 Task: Open the event Second Webinar: Advanced Google AdWords Campaign Strategies on '2023/11/07', change the date to 2023/11/01, change the font style of the description to Verdana, set the availability to Tentative, insert an emoji Yellow heart, logged in from the account softage.10@softage.net and add another guest for the event, softage.5@softage.net. Change the alignment of the event description to Align left.Change the font color of the description to Red and select an event charm, 
Action: Mouse moved to (309, 157)
Screenshot: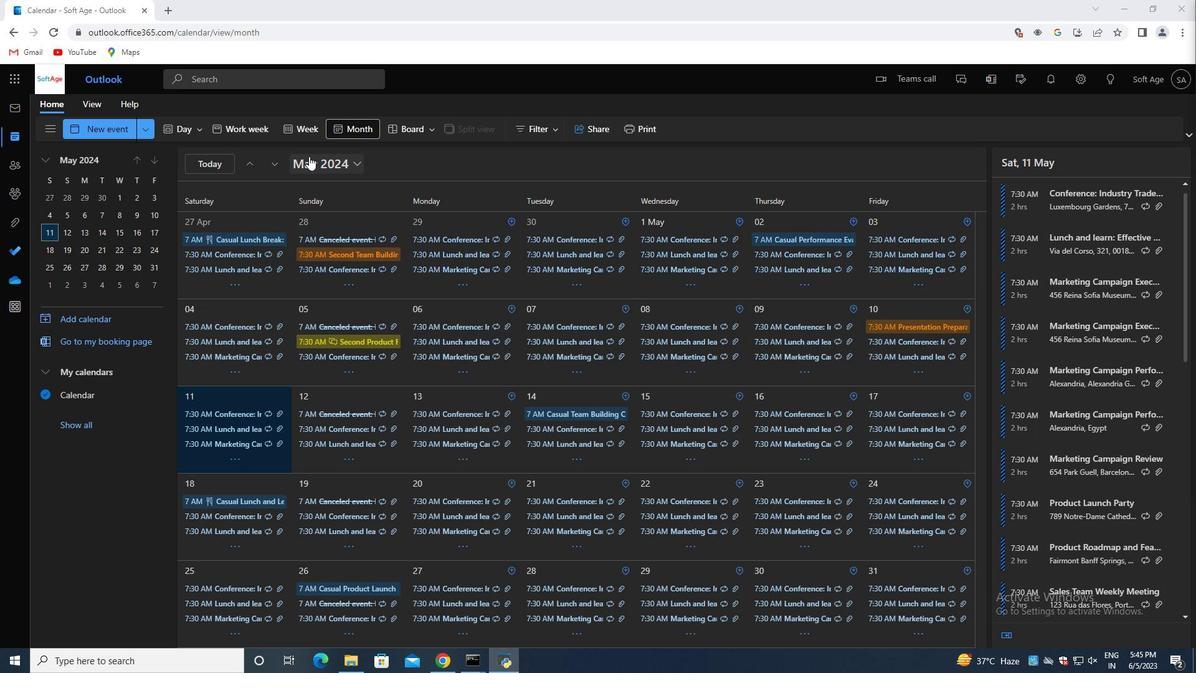 
Action: Mouse pressed left at (309, 157)
Screenshot: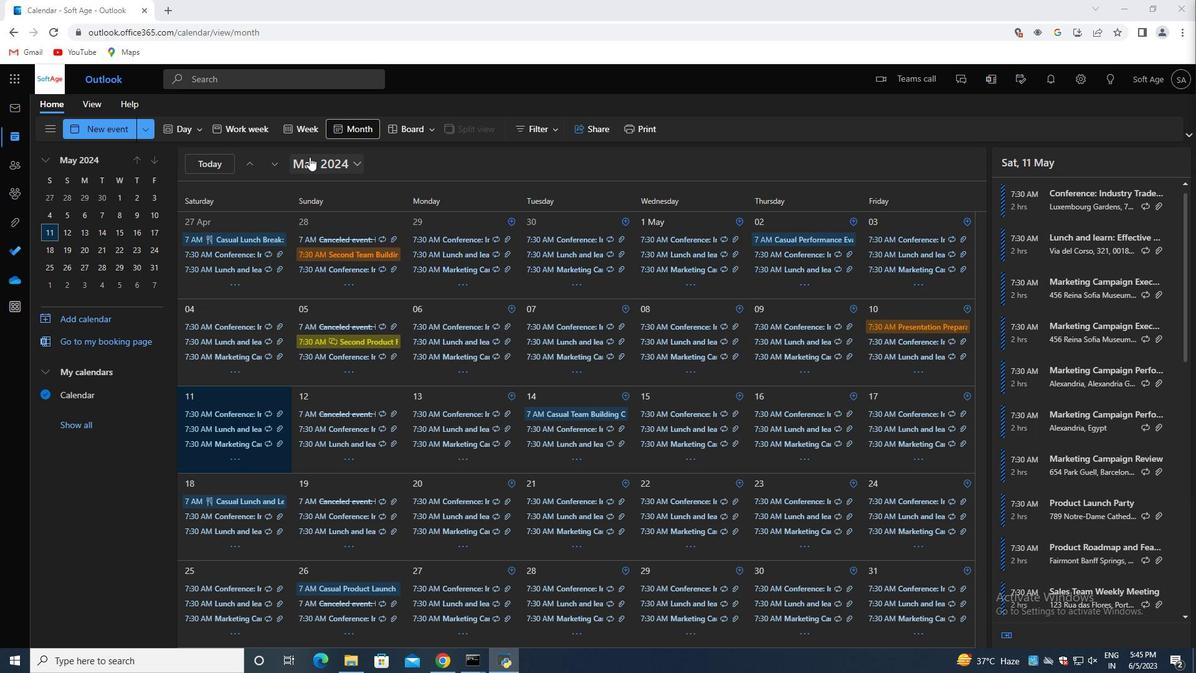 
Action: Mouse moved to (386, 190)
Screenshot: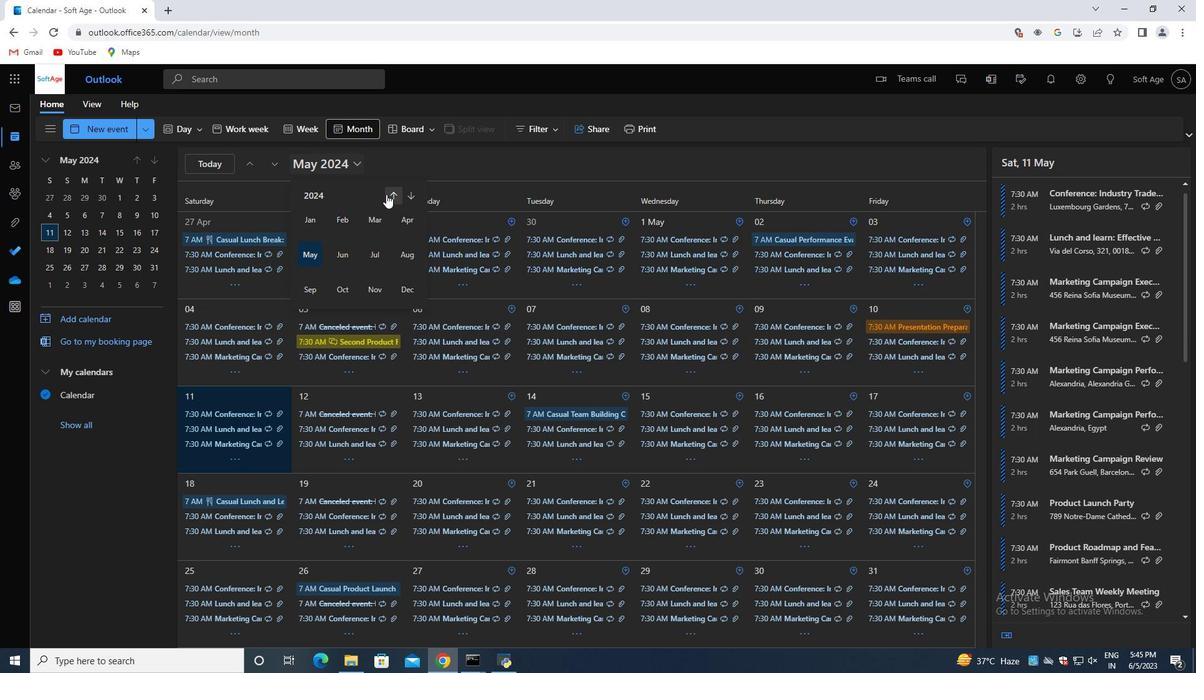 
Action: Mouse pressed left at (386, 190)
Screenshot: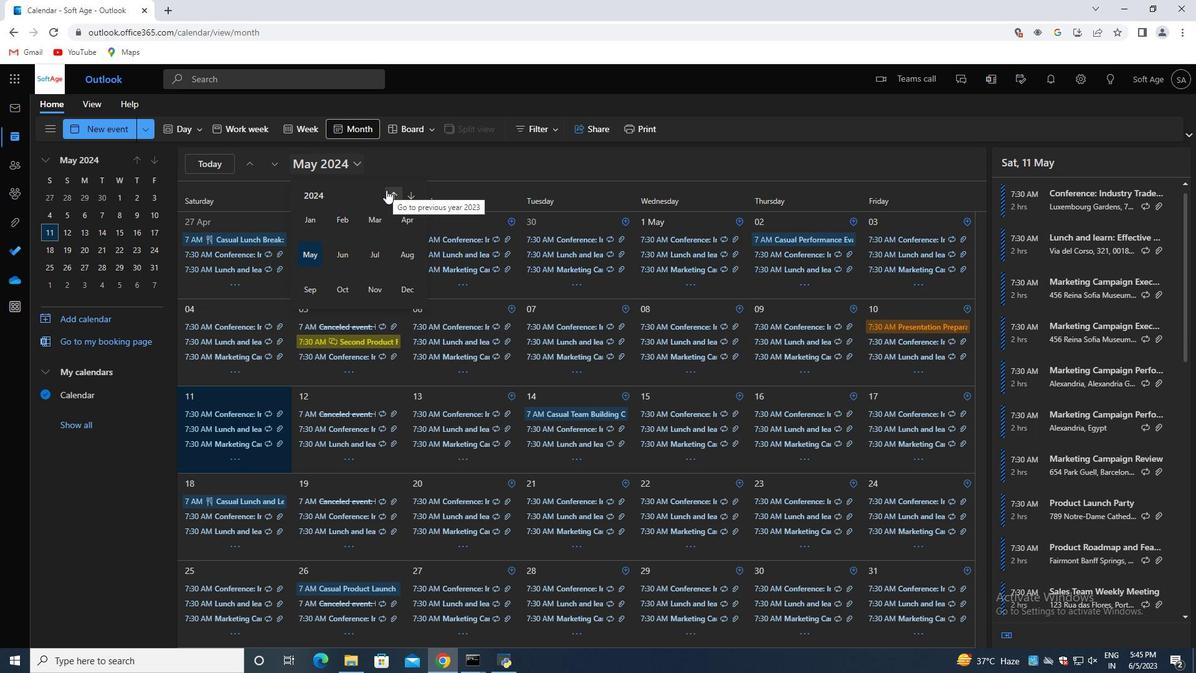 
Action: Mouse moved to (379, 293)
Screenshot: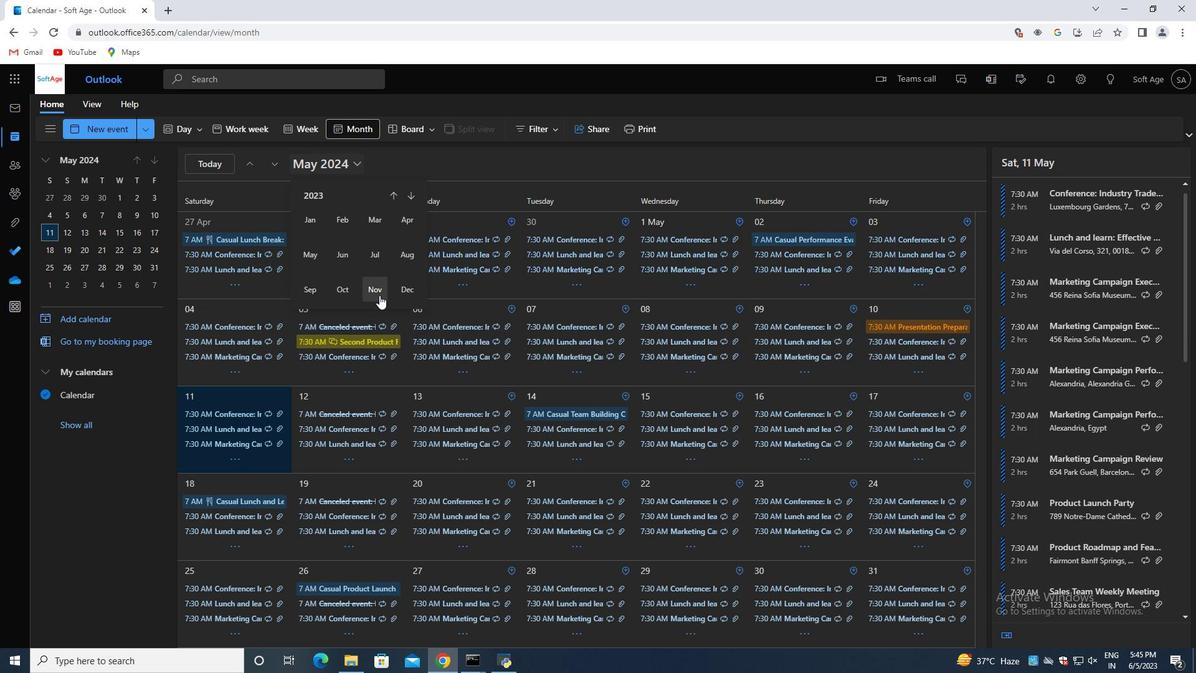 
Action: Mouse pressed left at (379, 293)
Screenshot: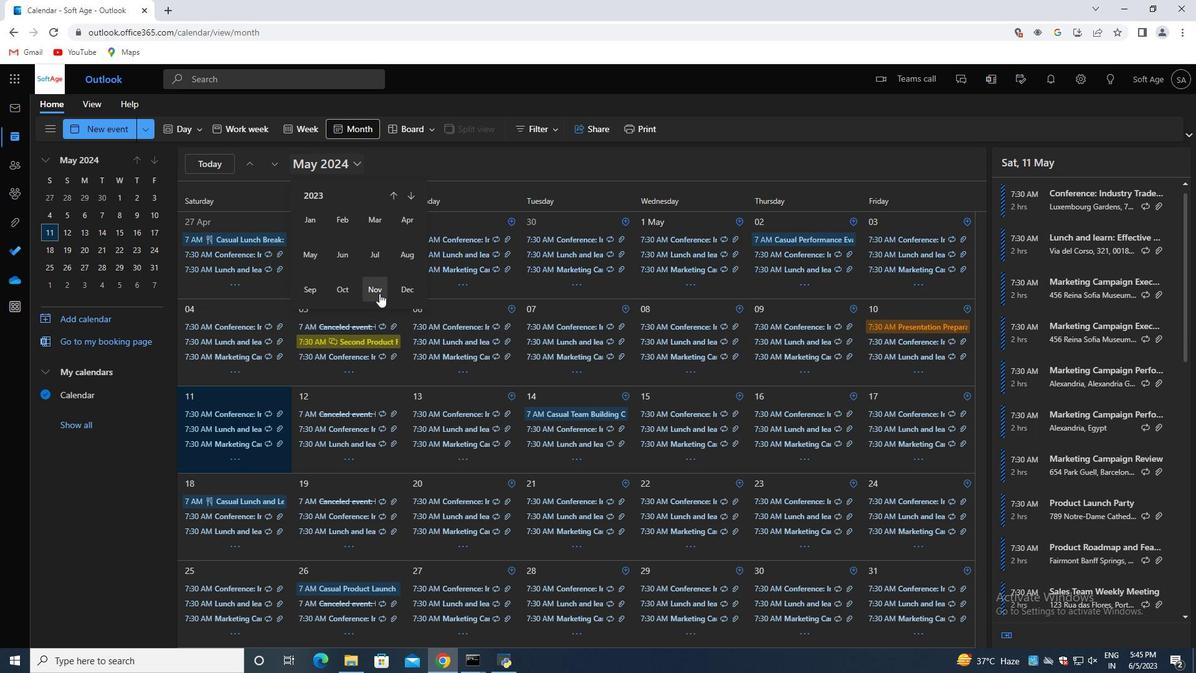 
Action: Mouse moved to (594, 366)
Screenshot: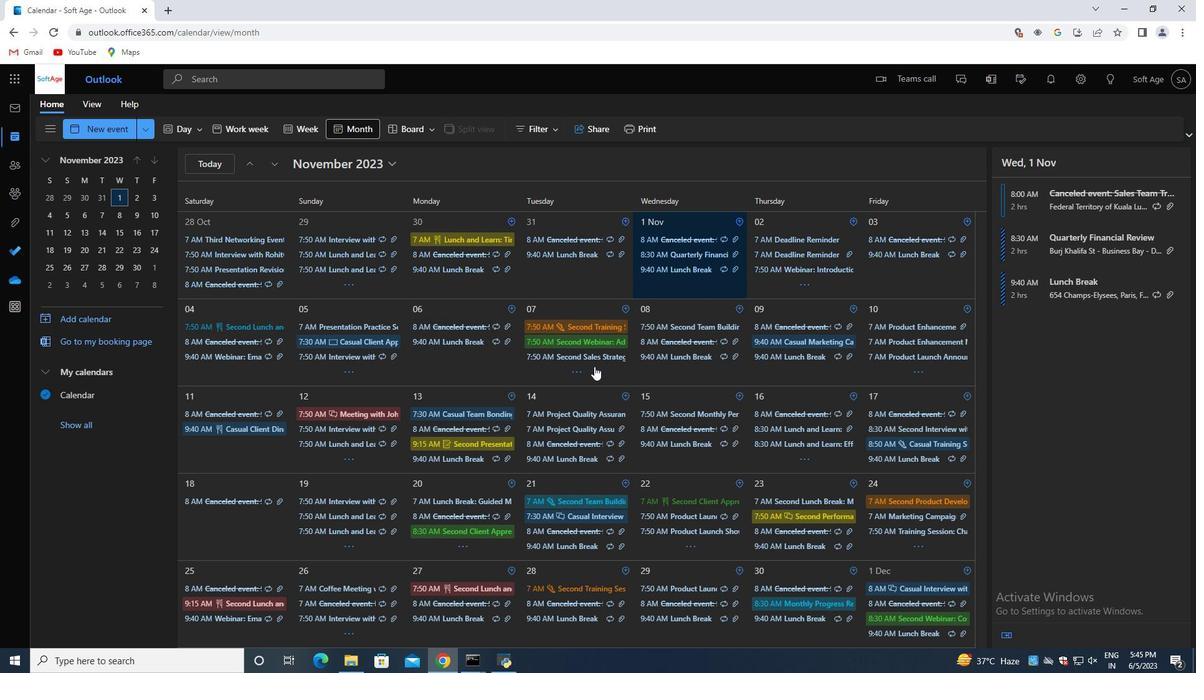 
Action: Mouse pressed left at (594, 366)
Screenshot: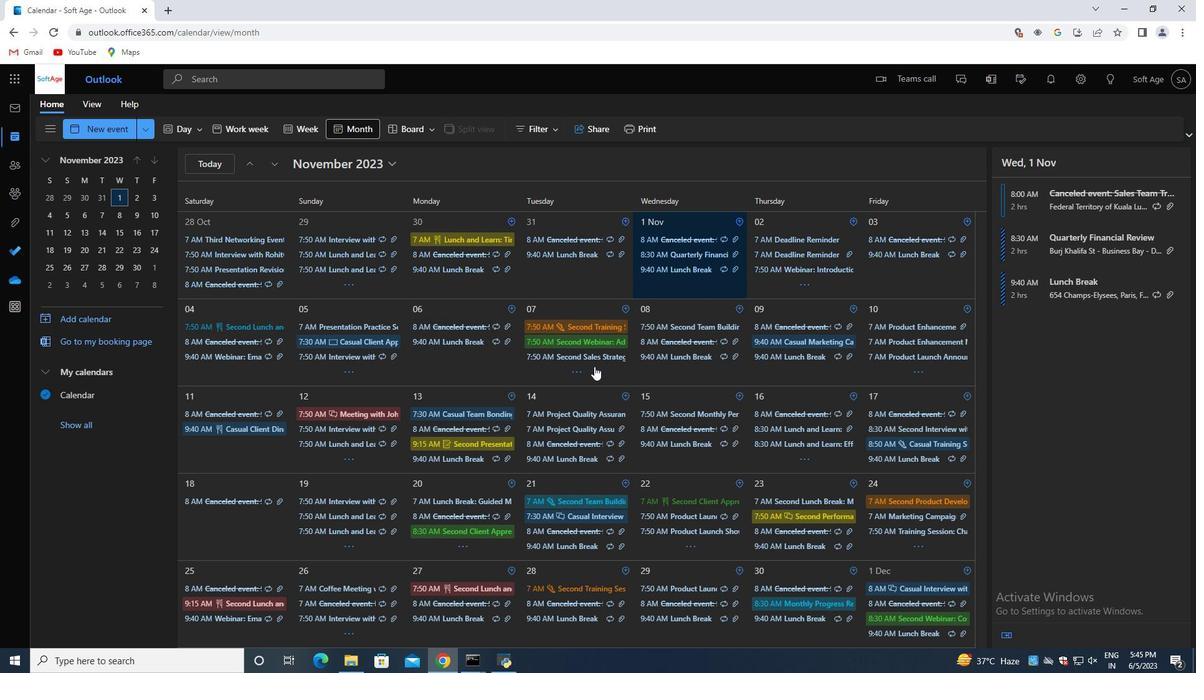 
Action: Mouse moved to (1178, 246)
Screenshot: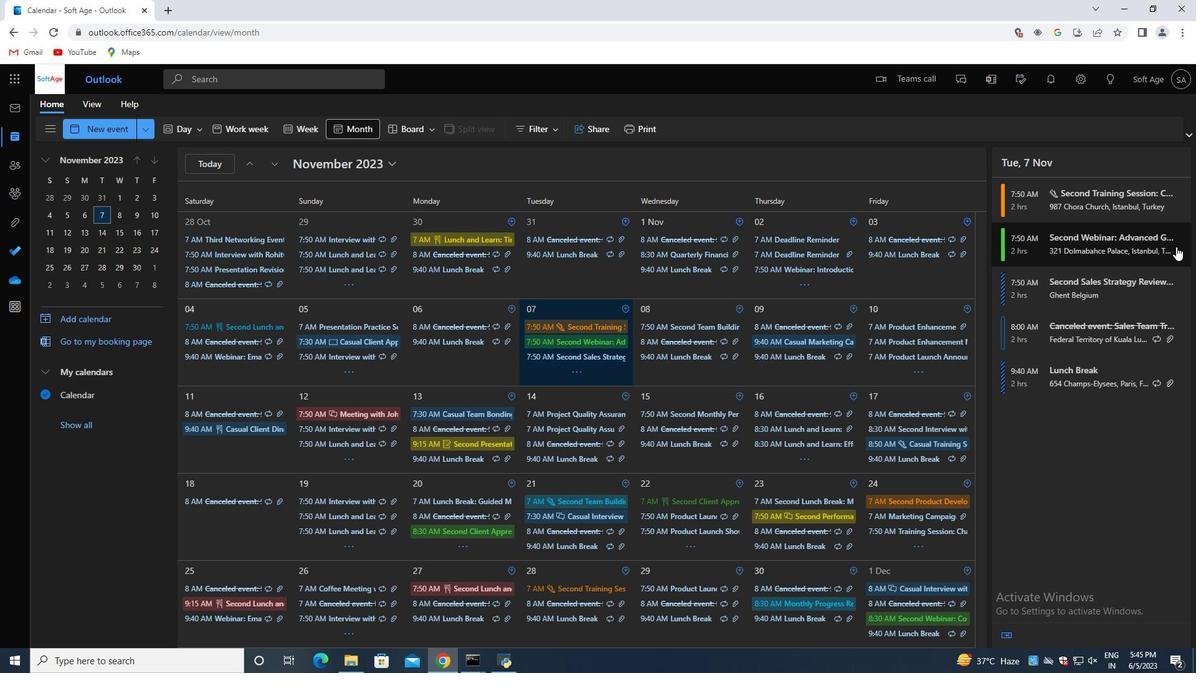 
Action: Mouse pressed left at (1178, 246)
Screenshot: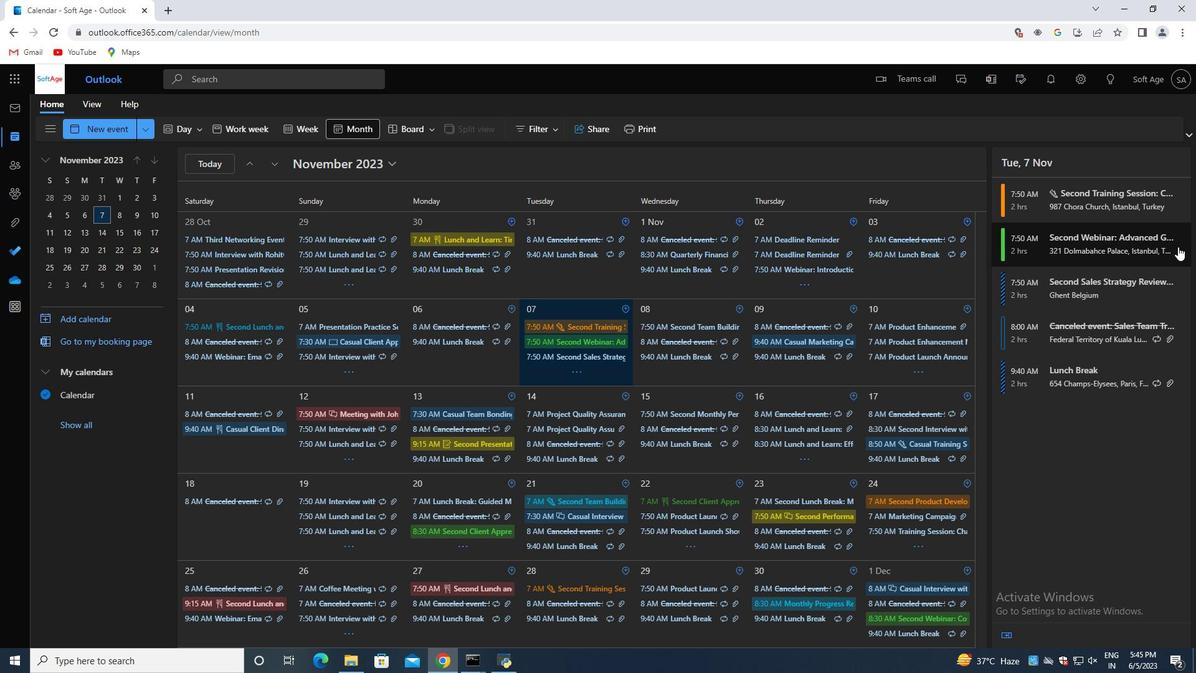 
Action: Mouse moved to (794, 392)
Screenshot: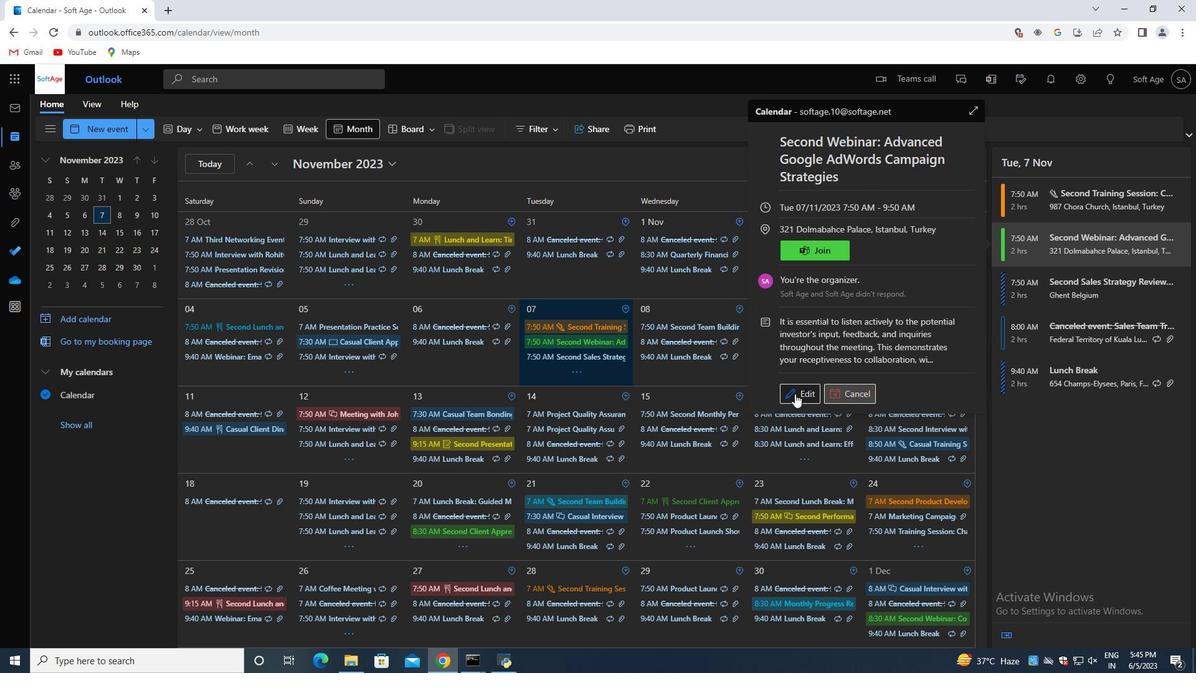 
Action: Mouse pressed left at (794, 392)
Screenshot: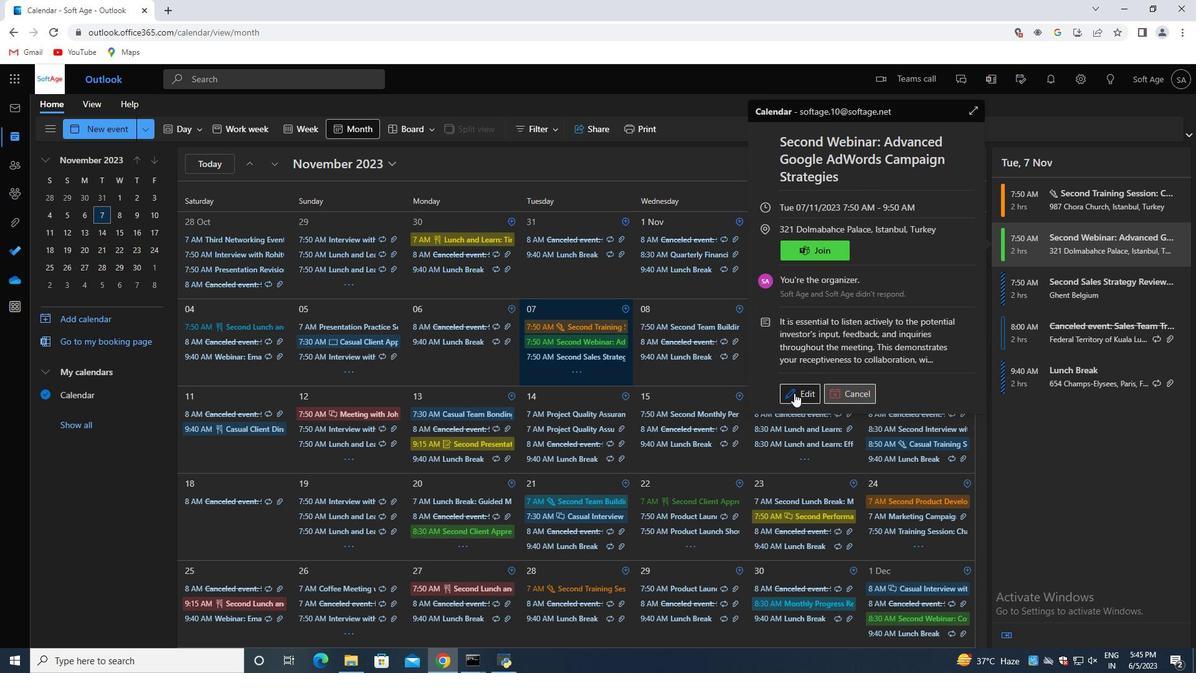 
Action: Mouse moved to (367, 340)
Screenshot: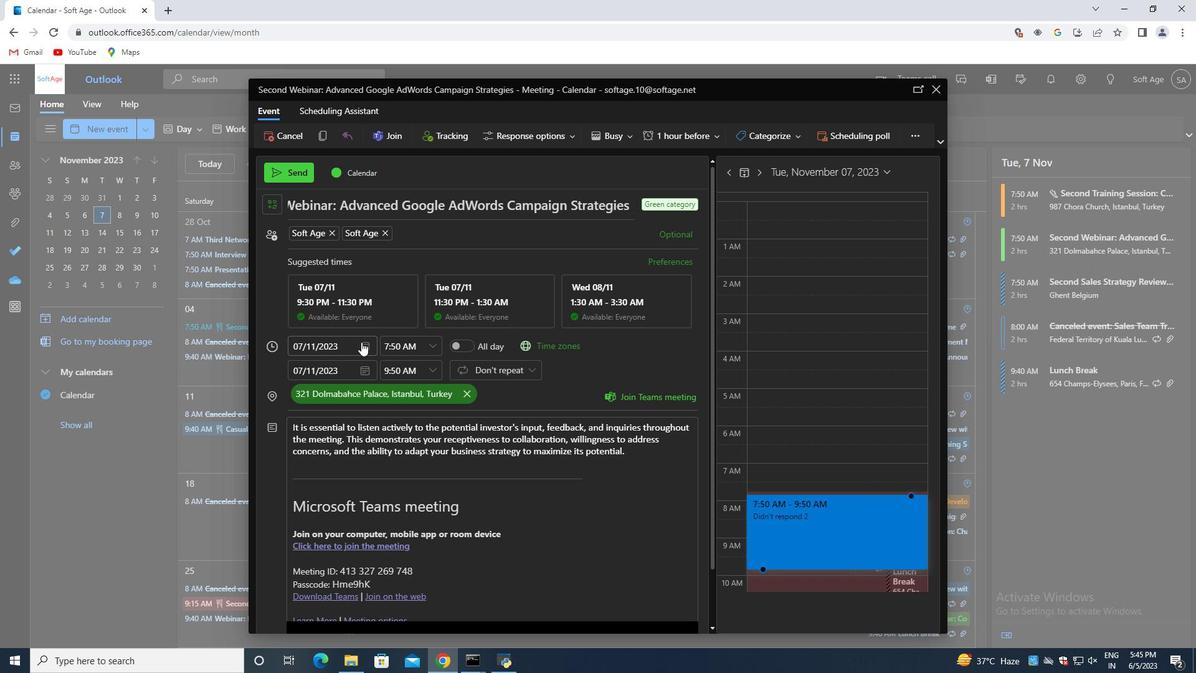 
Action: Mouse pressed left at (367, 340)
Screenshot: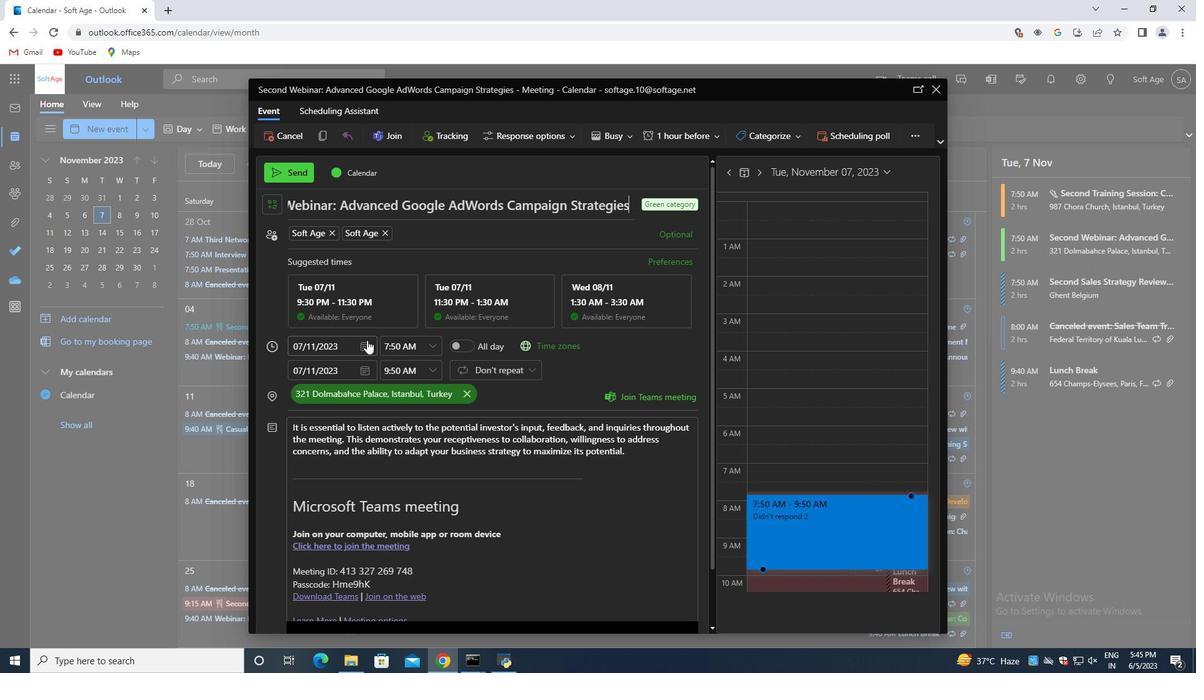 
Action: Mouse moved to (356, 423)
Screenshot: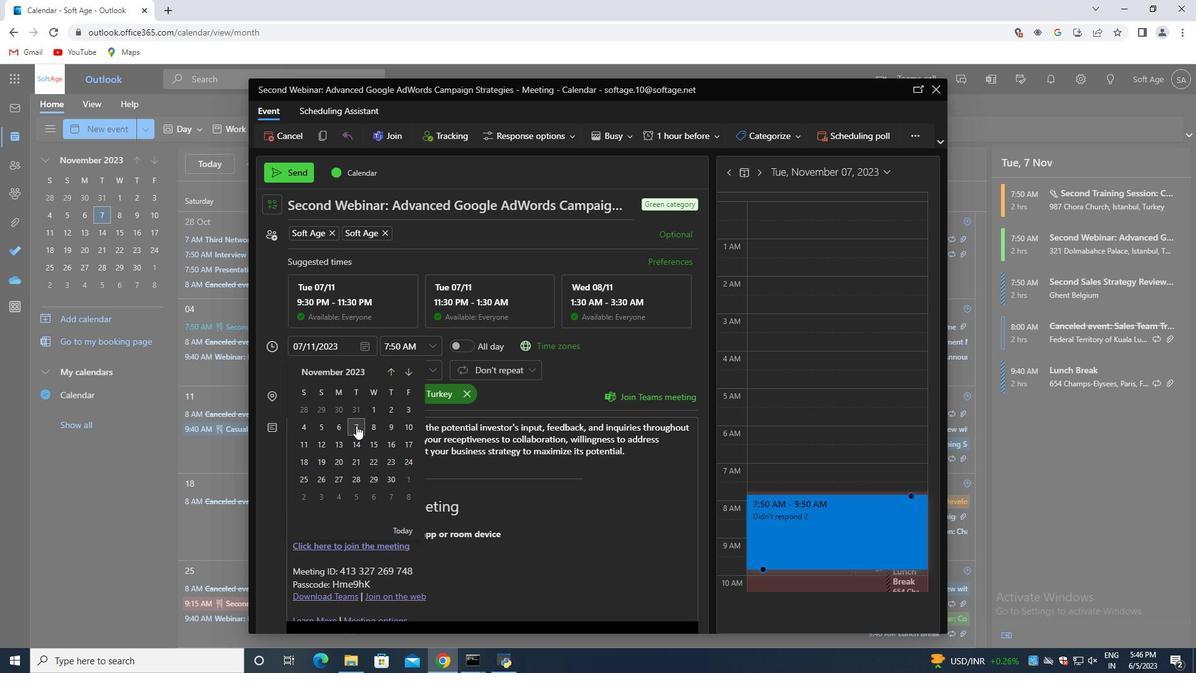 
Action: Mouse pressed left at (356, 423)
Screenshot: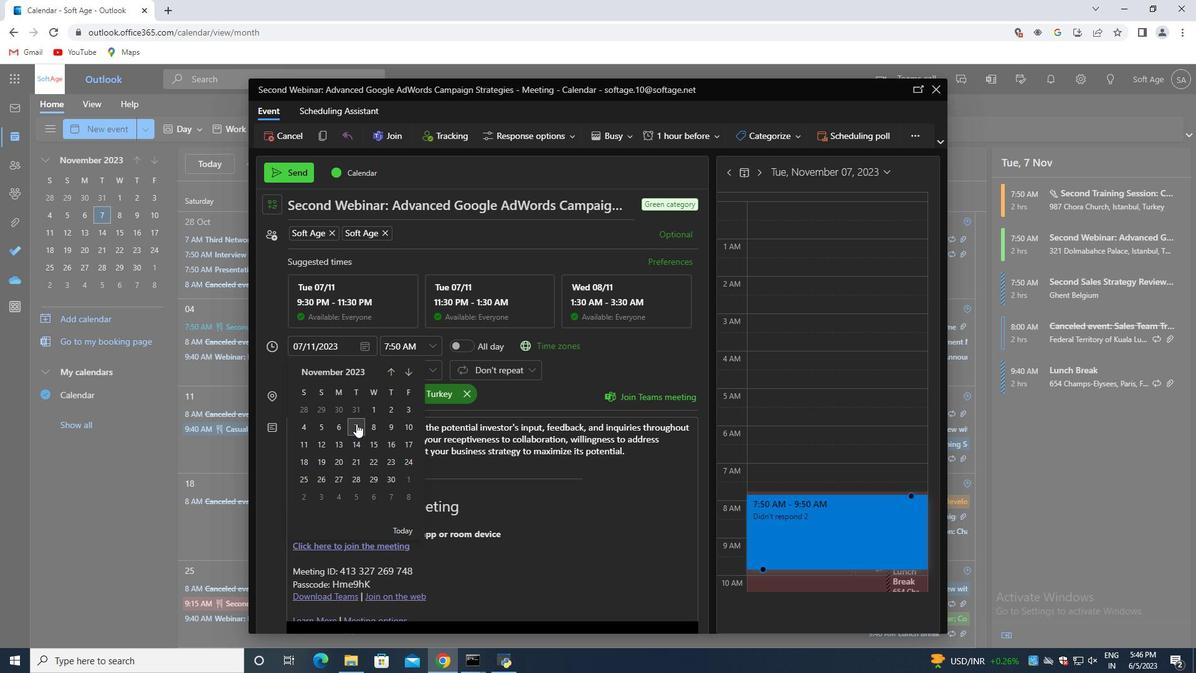 
Action: Mouse moved to (407, 438)
Screenshot: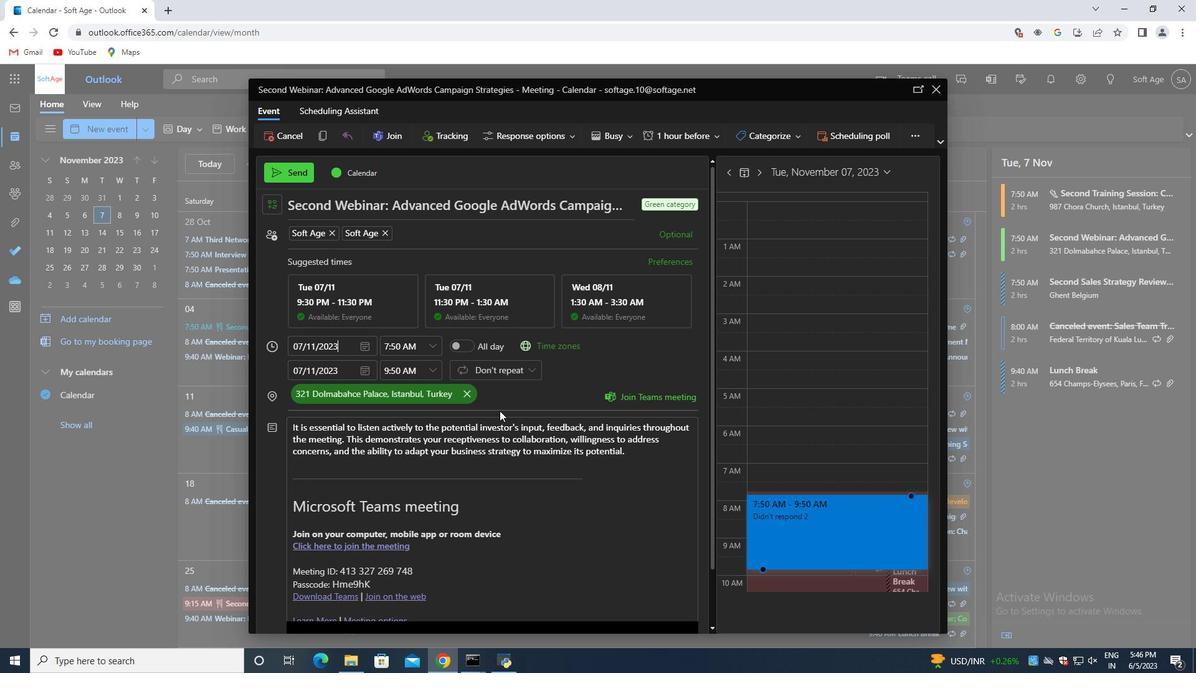
Action: Mouse scrolled (413, 434) with delta (0, 0)
Screenshot: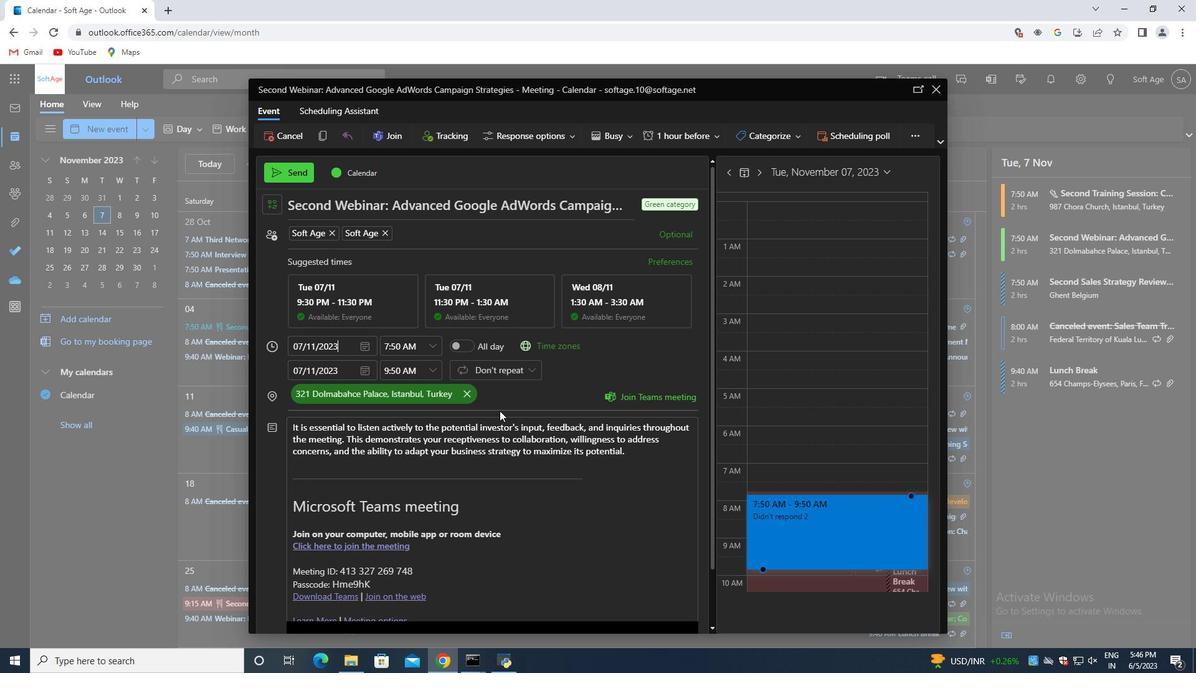 
Action: Mouse moved to (367, 282)
Screenshot: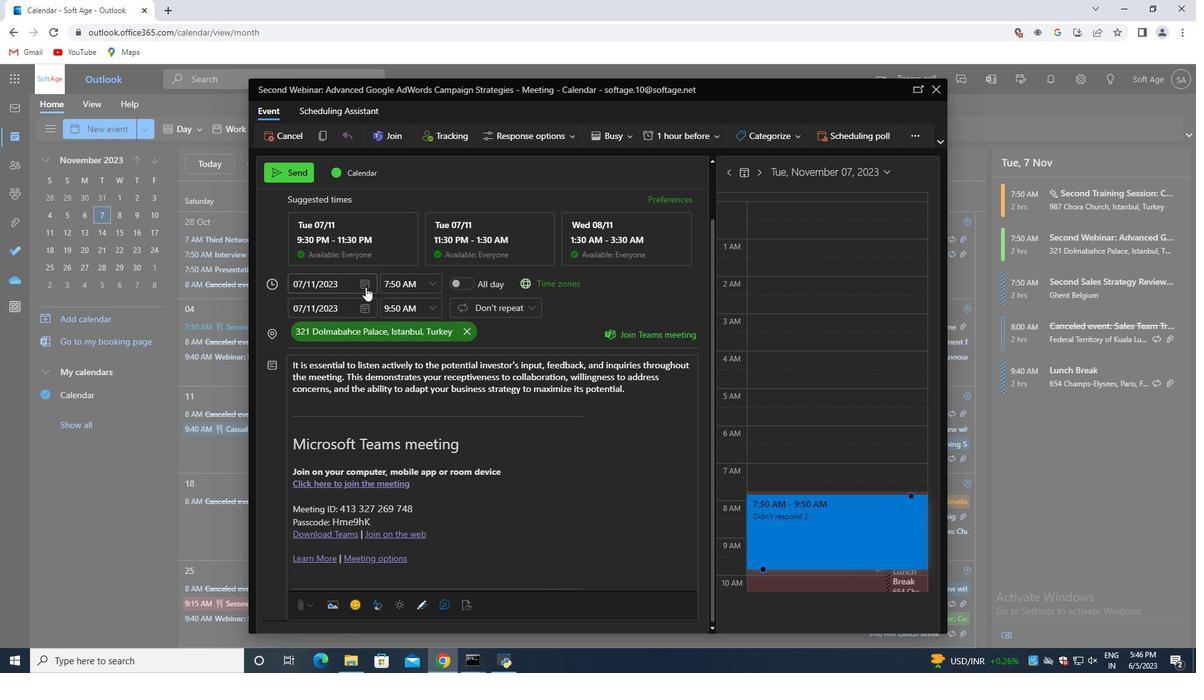 
Action: Mouse pressed left at (367, 282)
Screenshot: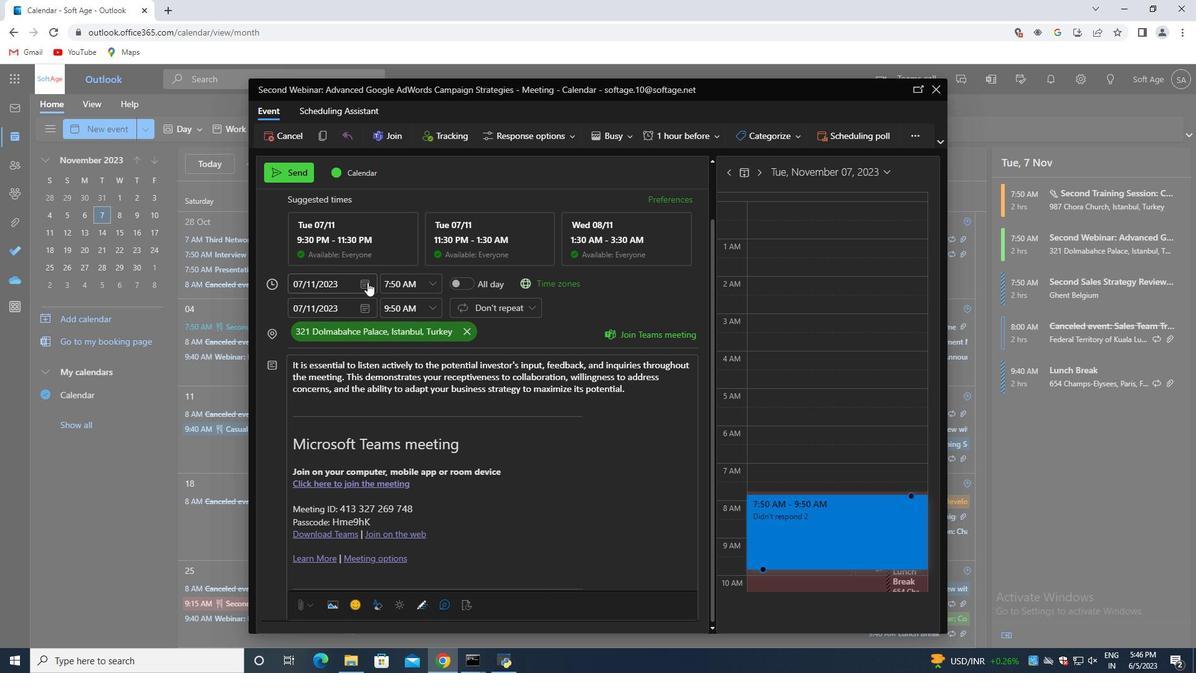 
Action: Mouse moved to (375, 343)
Screenshot: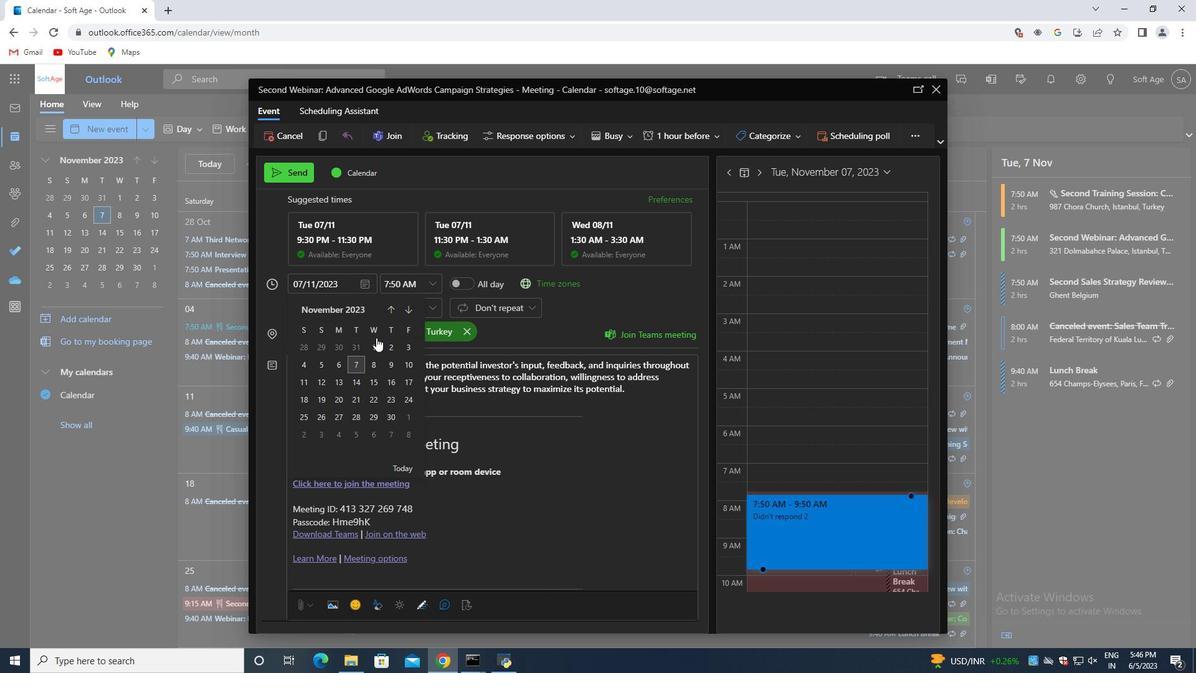 
Action: Mouse pressed left at (375, 343)
Screenshot: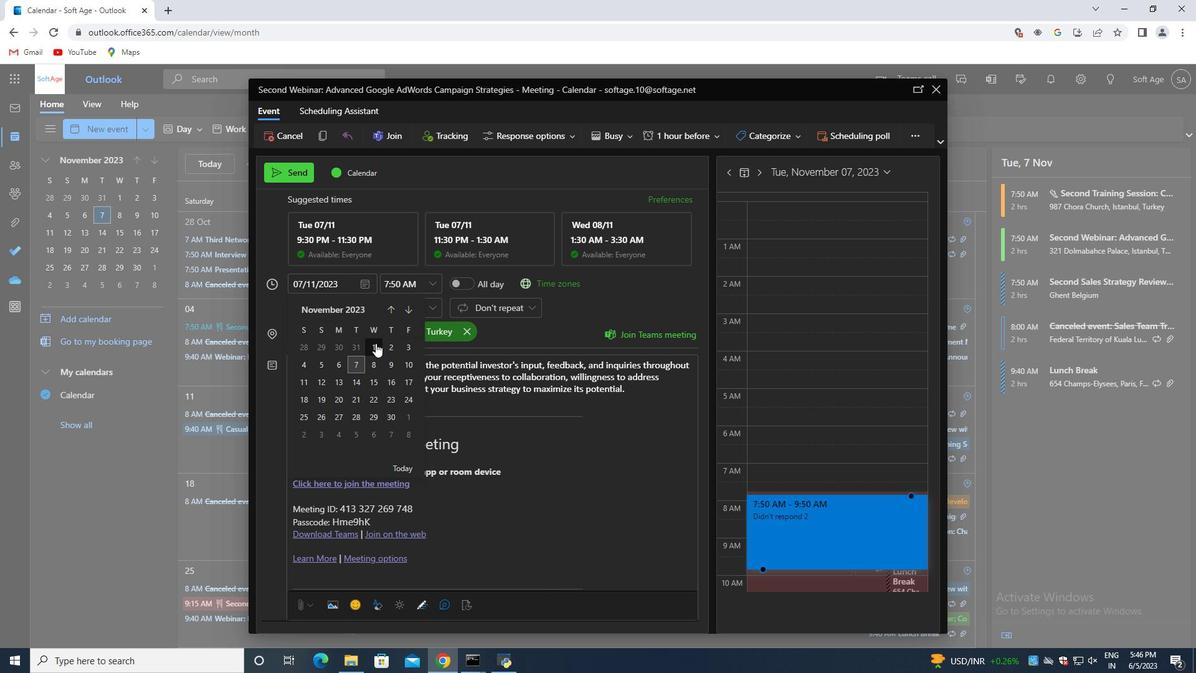 
Action: Mouse moved to (638, 404)
Screenshot: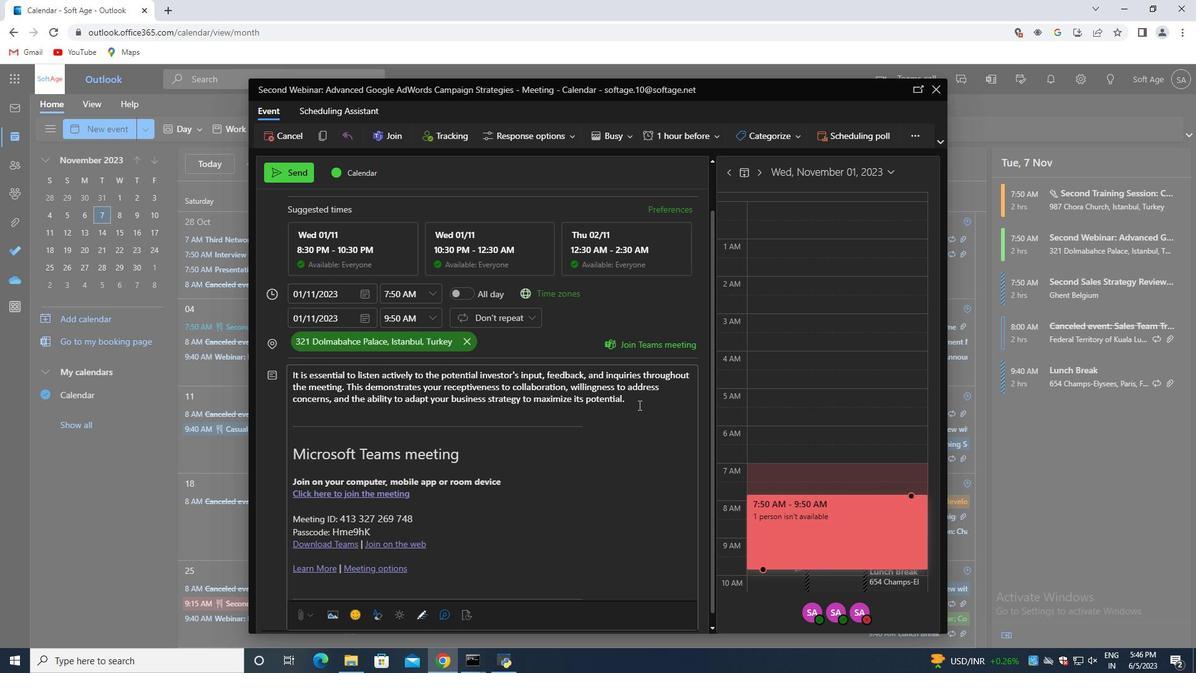 
Action: Mouse pressed left at (638, 404)
Screenshot: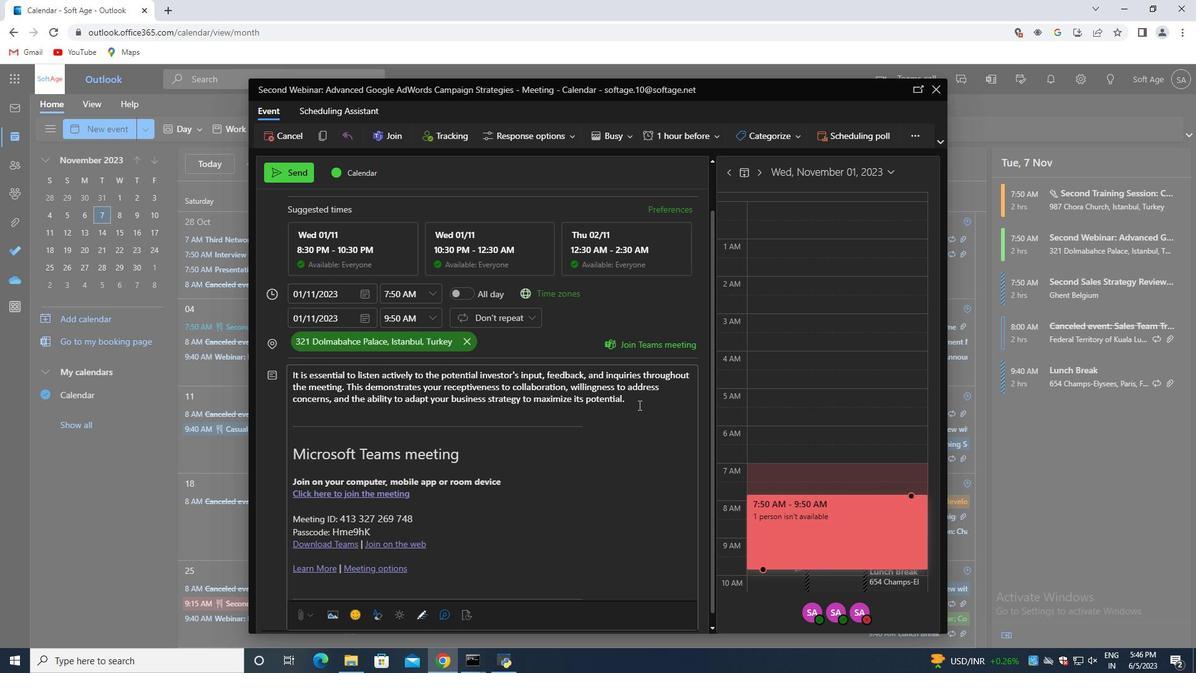 
Action: Mouse pressed left at (638, 404)
Screenshot: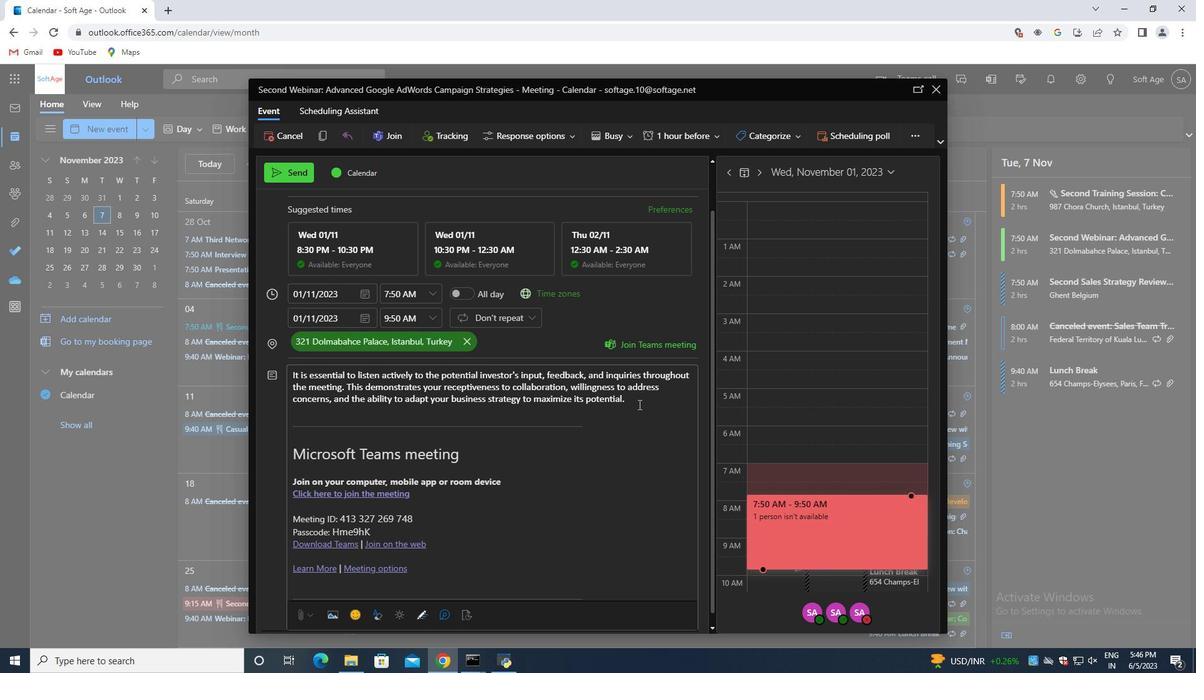 
Action: Mouse pressed left at (638, 404)
Screenshot: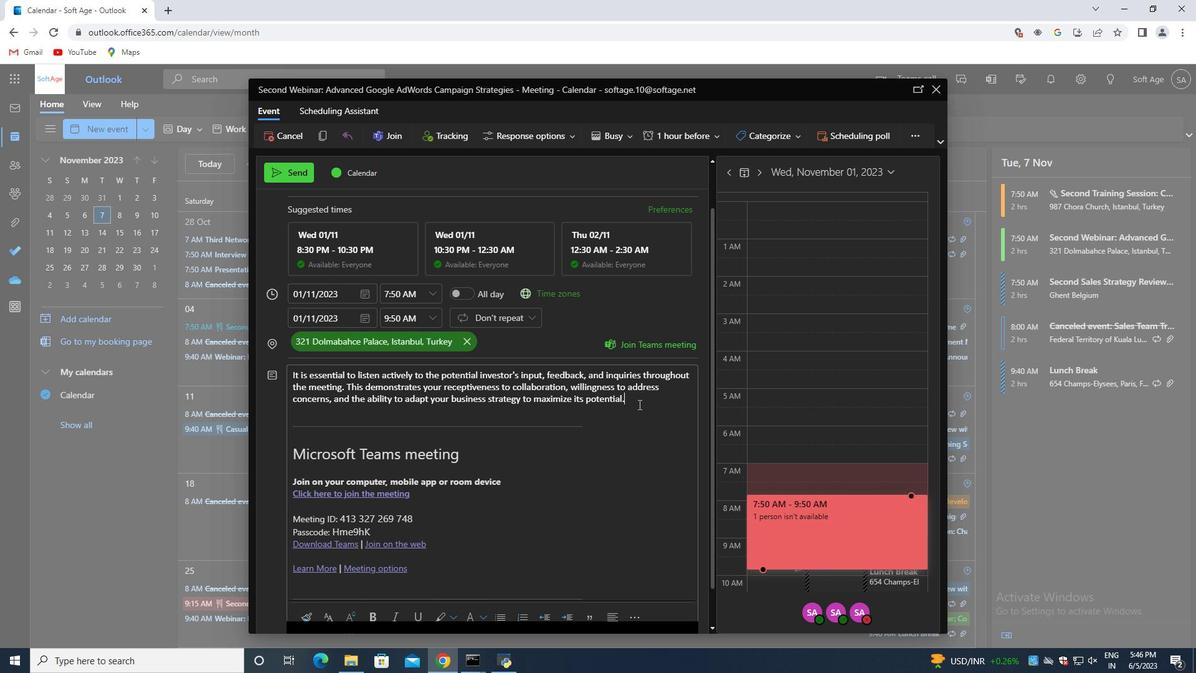 
Action: Mouse moved to (491, 474)
Screenshot: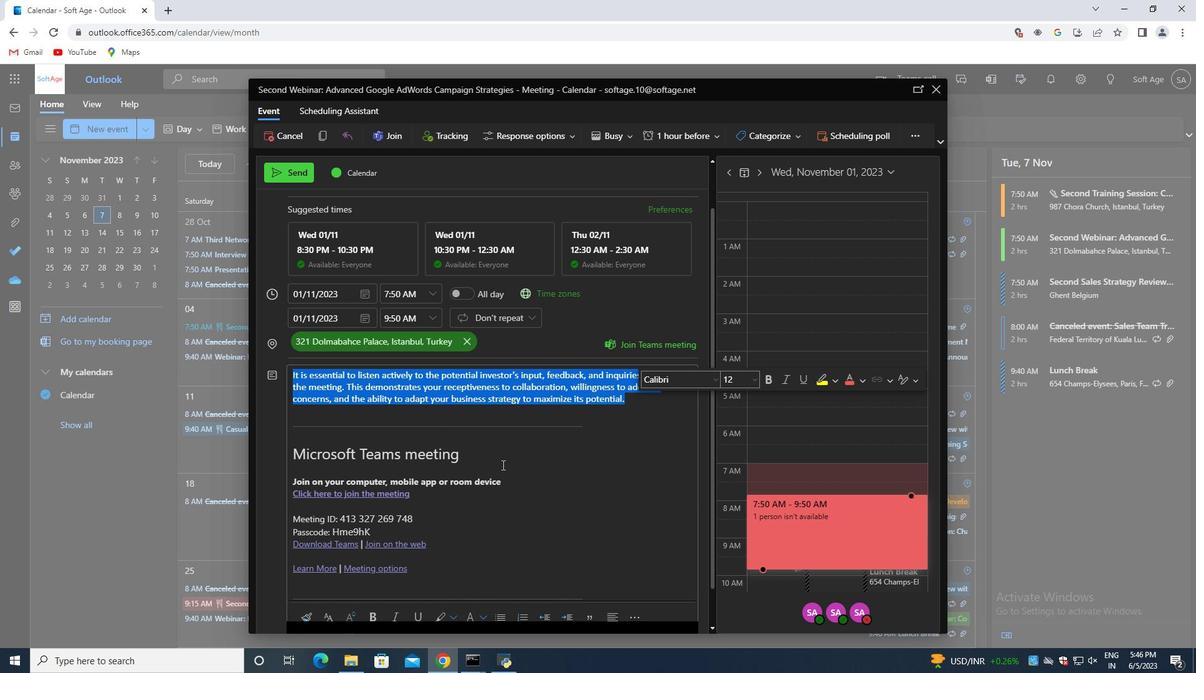 
Action: Mouse scrolled (494, 471) with delta (0, 0)
Screenshot: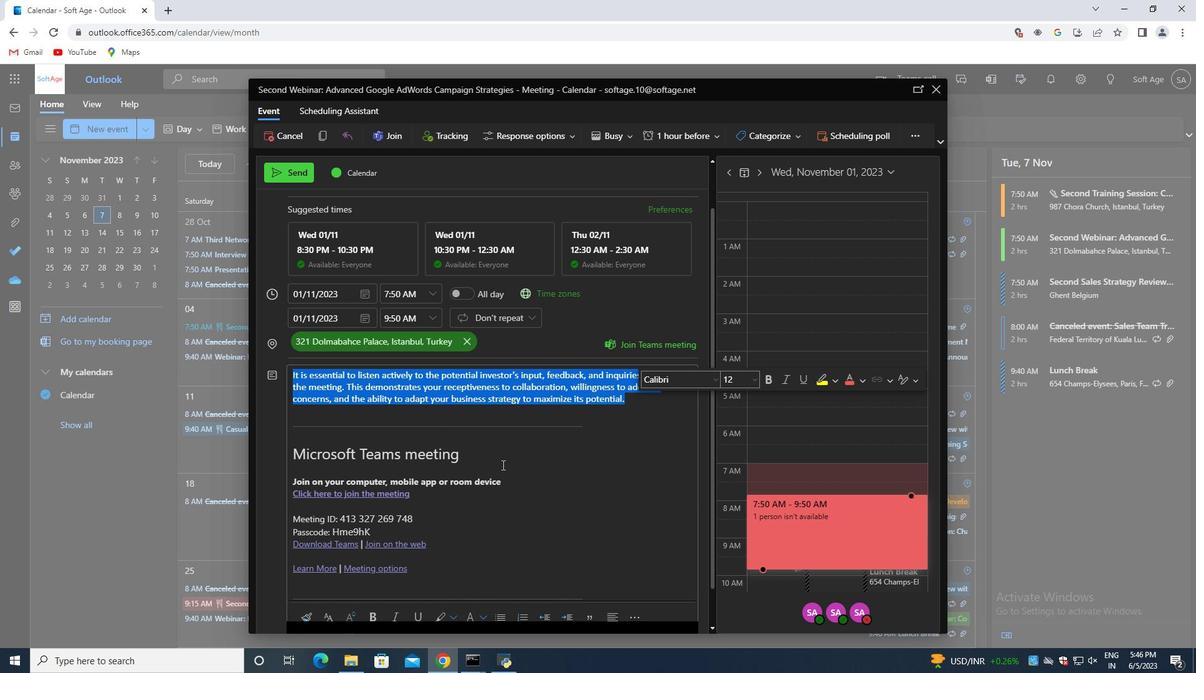 
Action: Mouse moved to (485, 479)
Screenshot: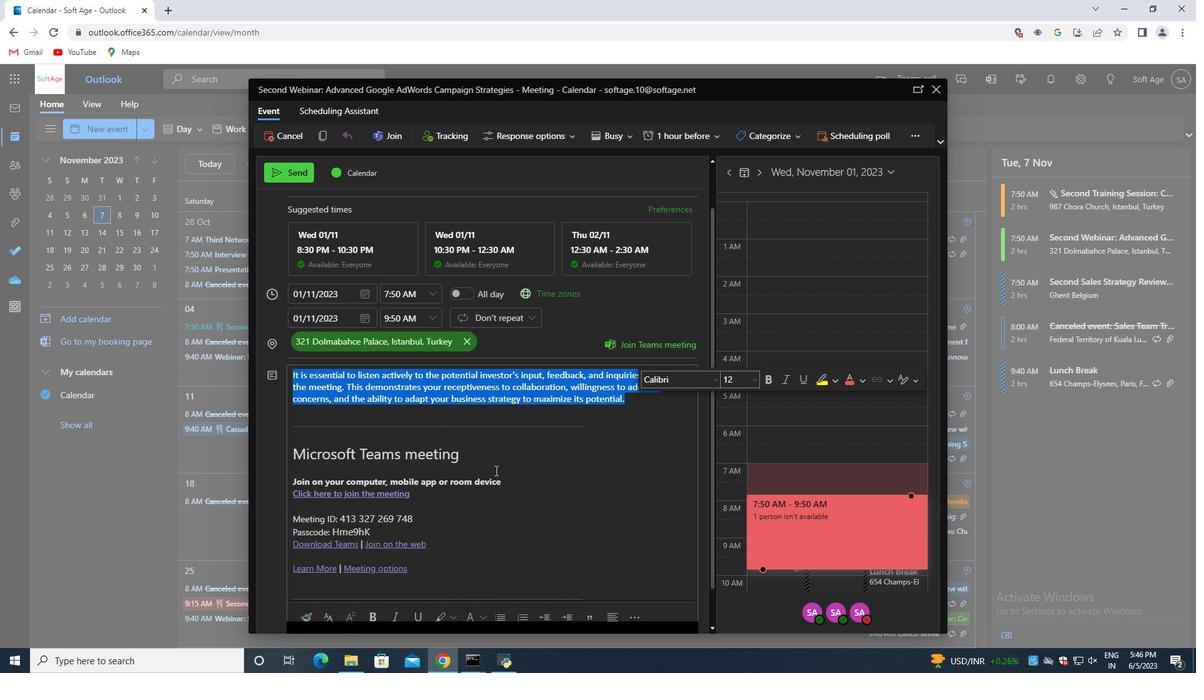 
Action: Mouse scrolled (489, 474) with delta (0, 0)
Screenshot: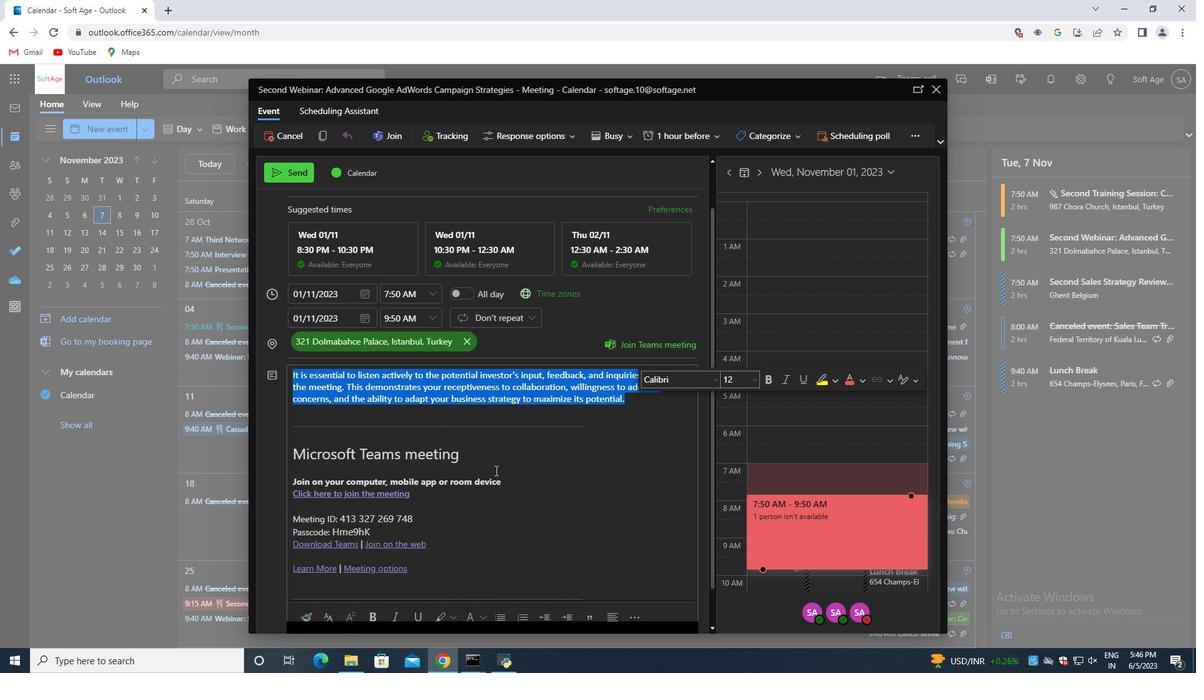 
Action: Mouse moved to (484, 480)
Screenshot: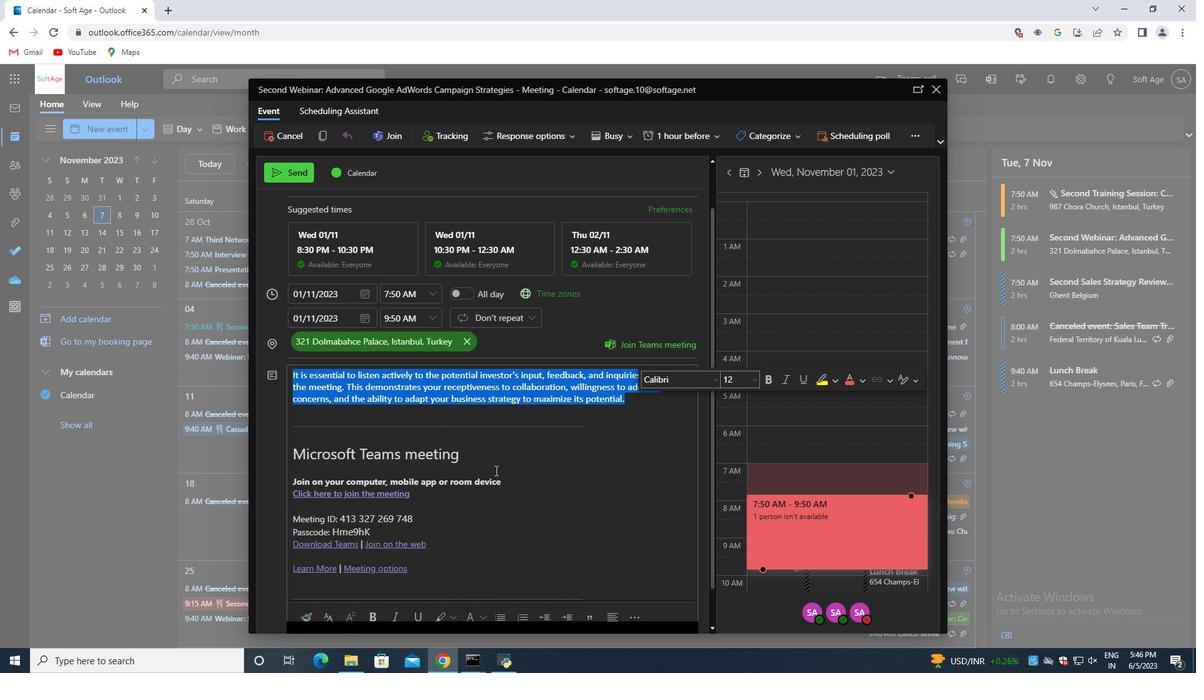 
Action: Mouse scrolled (486, 476) with delta (0, 0)
Screenshot: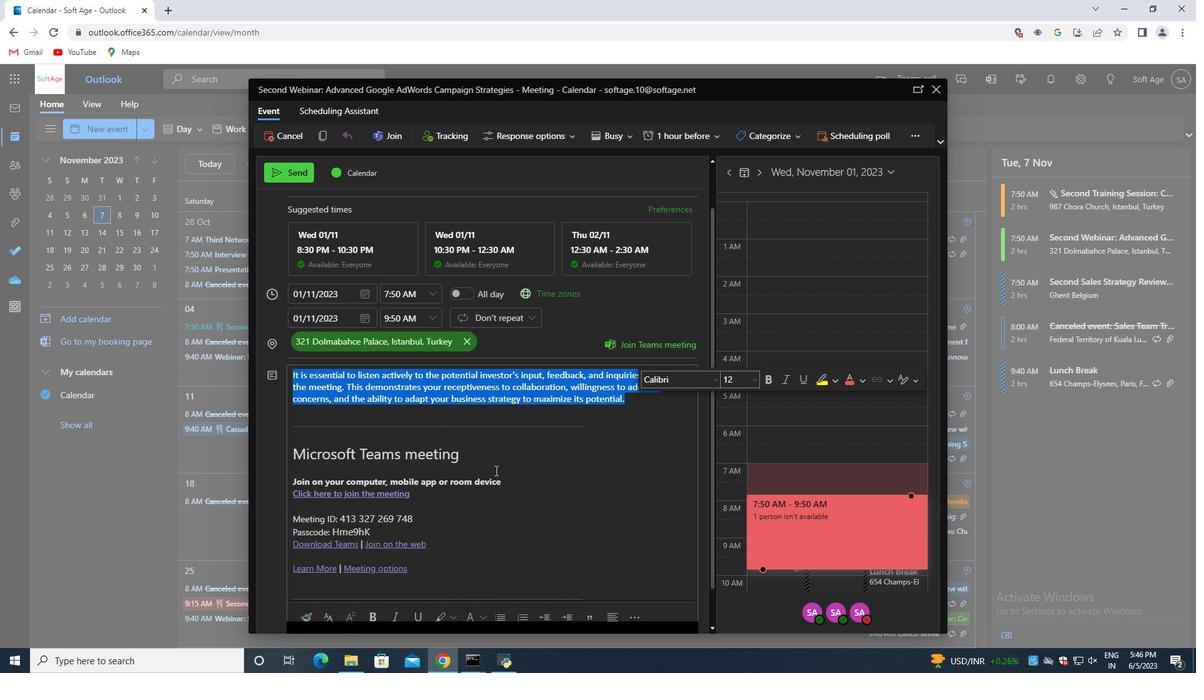 
Action: Mouse moved to (481, 483)
Screenshot: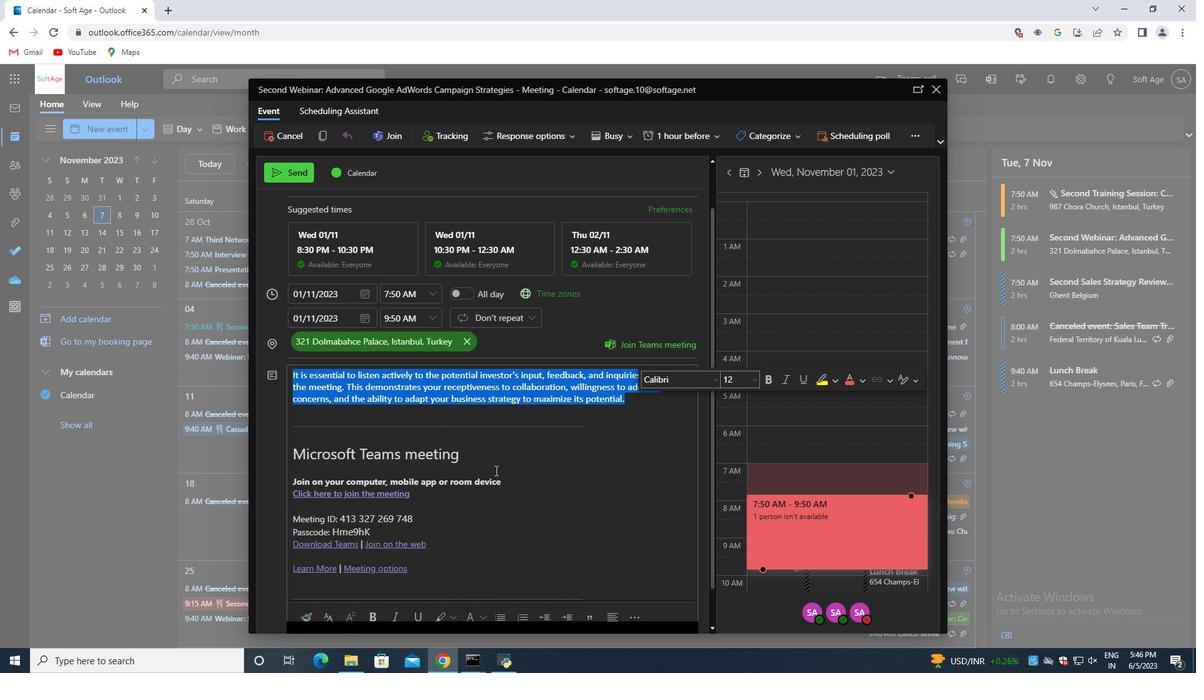 
Action: Mouse scrolled (484, 479) with delta (0, 0)
Screenshot: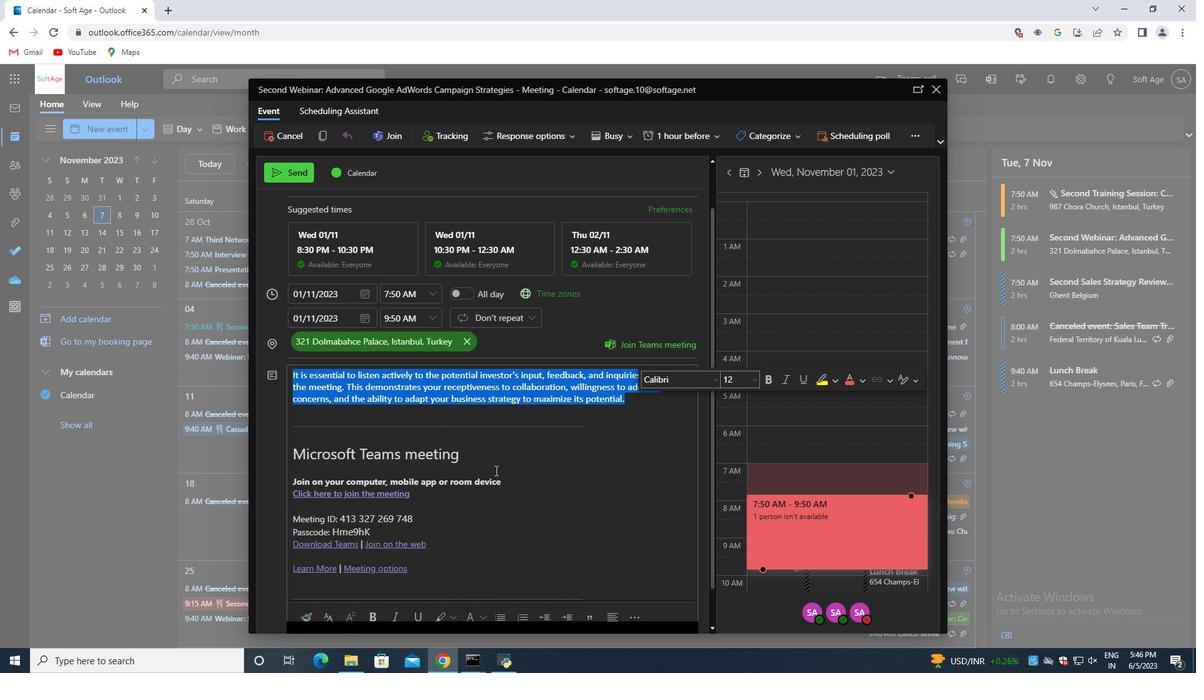 
Action: Mouse moved to (474, 486)
Screenshot: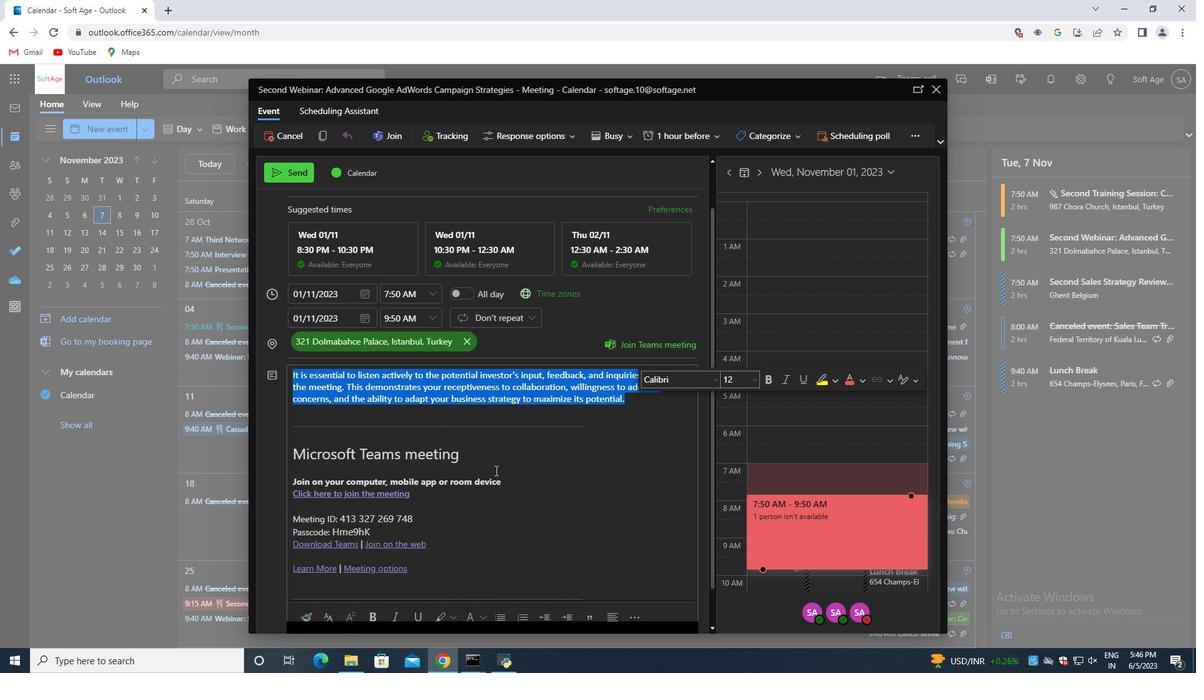 
Action: Mouse scrolled (479, 483) with delta (0, 0)
Screenshot: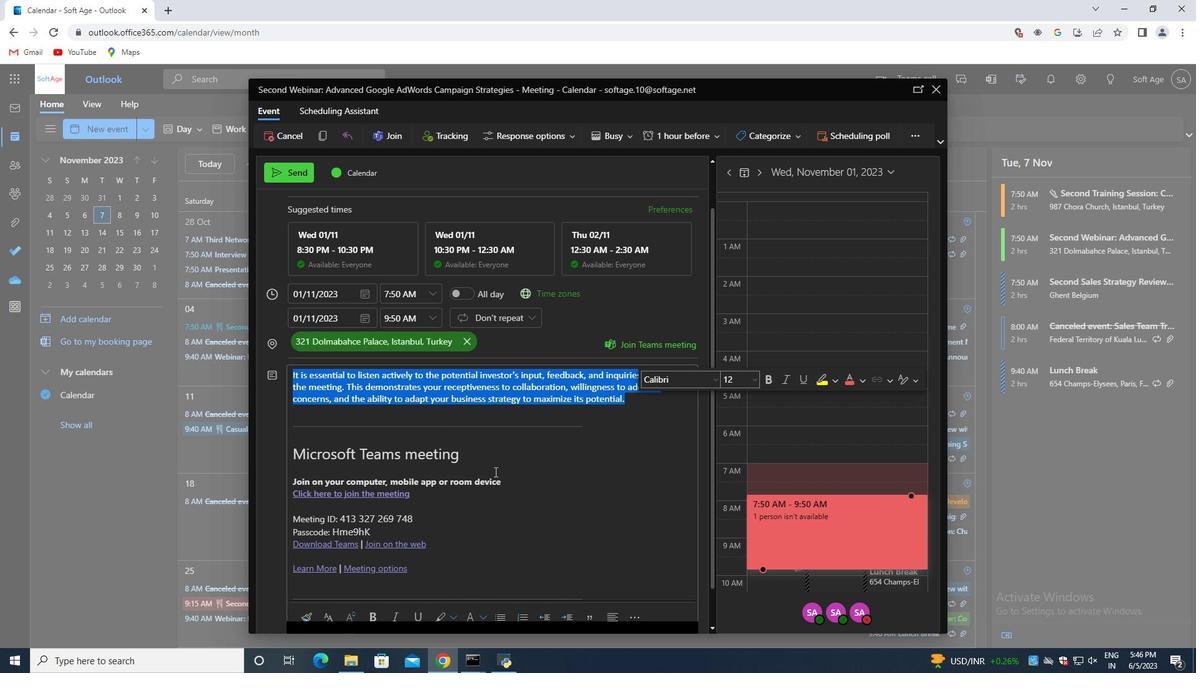
Action: Mouse moved to (325, 572)
Screenshot: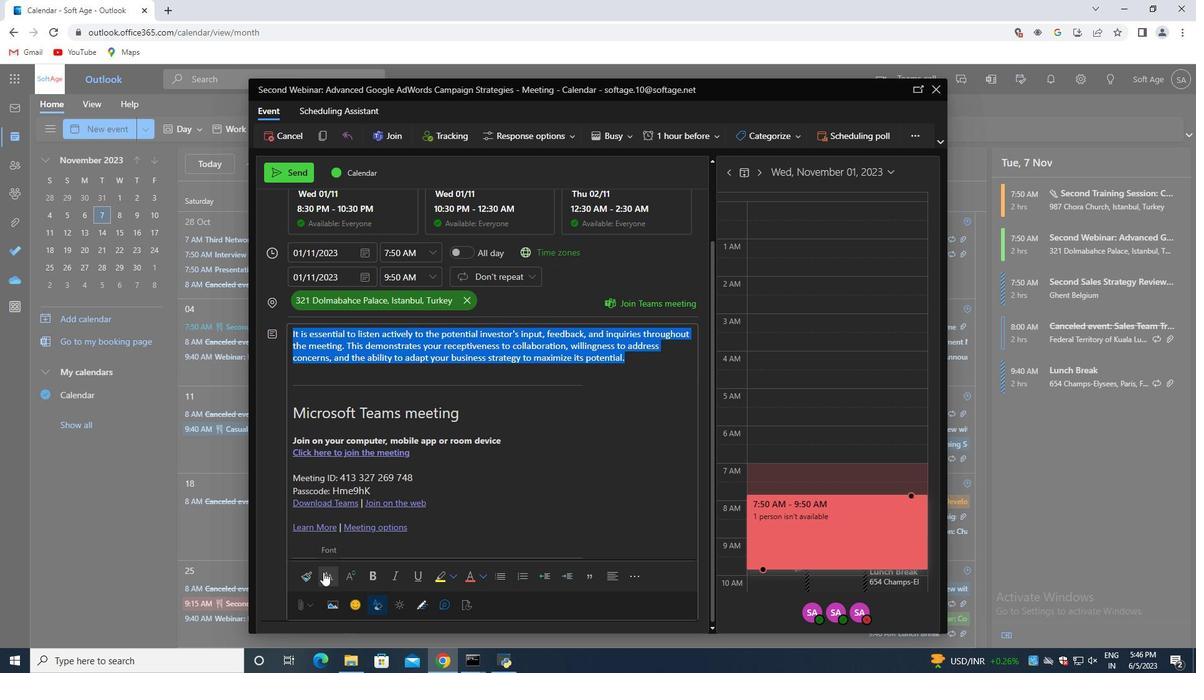 
Action: Mouse pressed left at (325, 572)
Screenshot: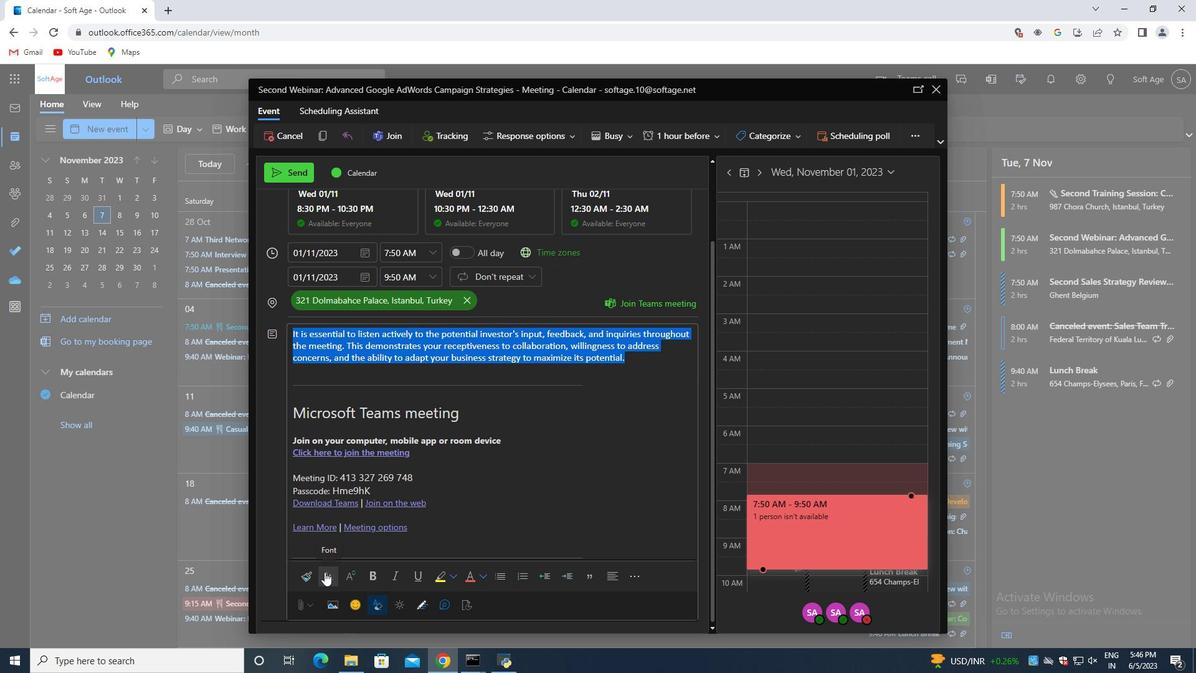 
Action: Mouse moved to (380, 499)
Screenshot: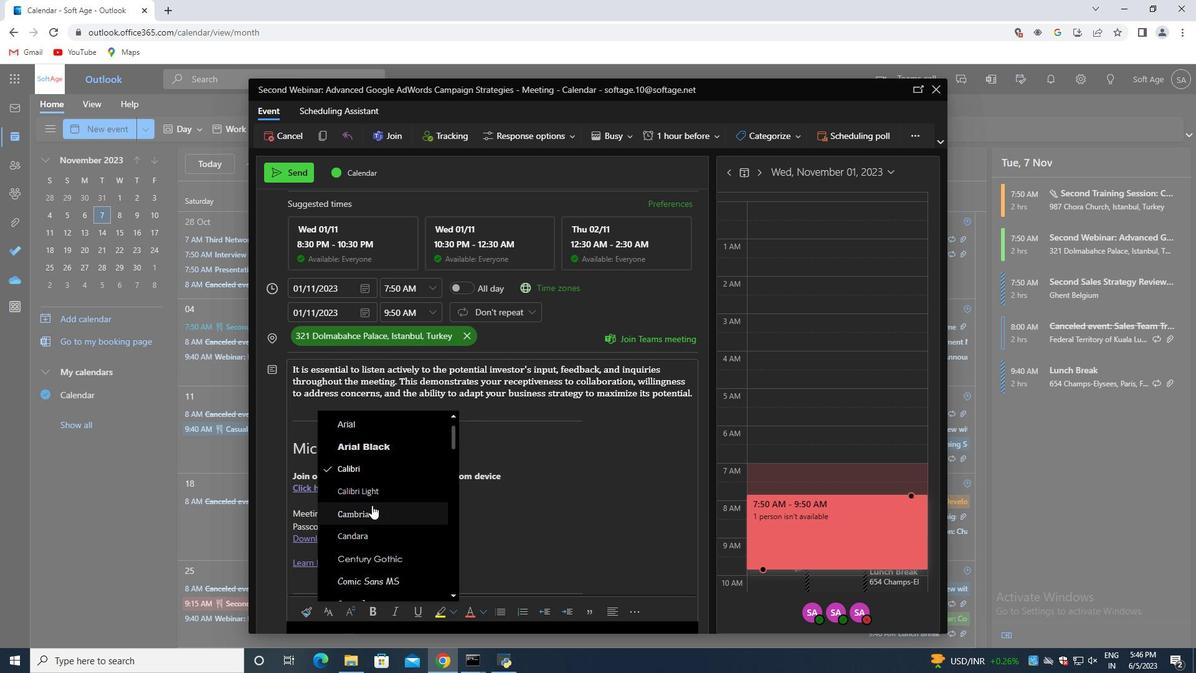 
Action: Mouse scrolled (380, 499) with delta (0, 0)
Screenshot: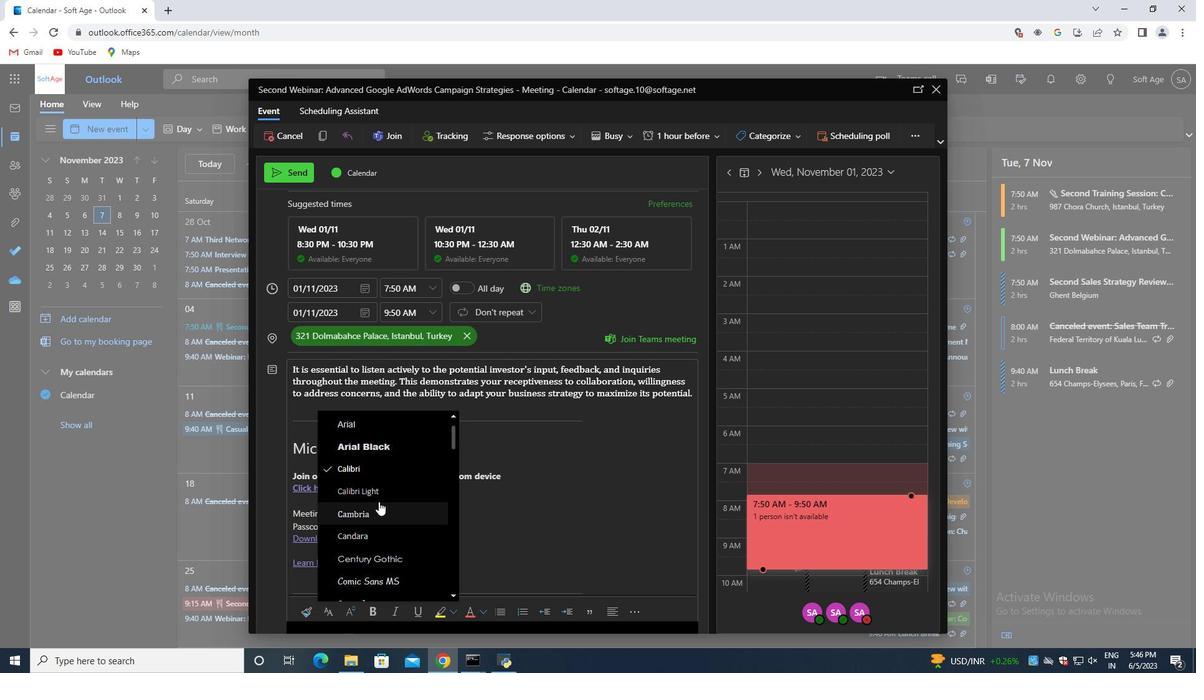 
Action: Mouse scrolled (380, 499) with delta (0, 0)
Screenshot: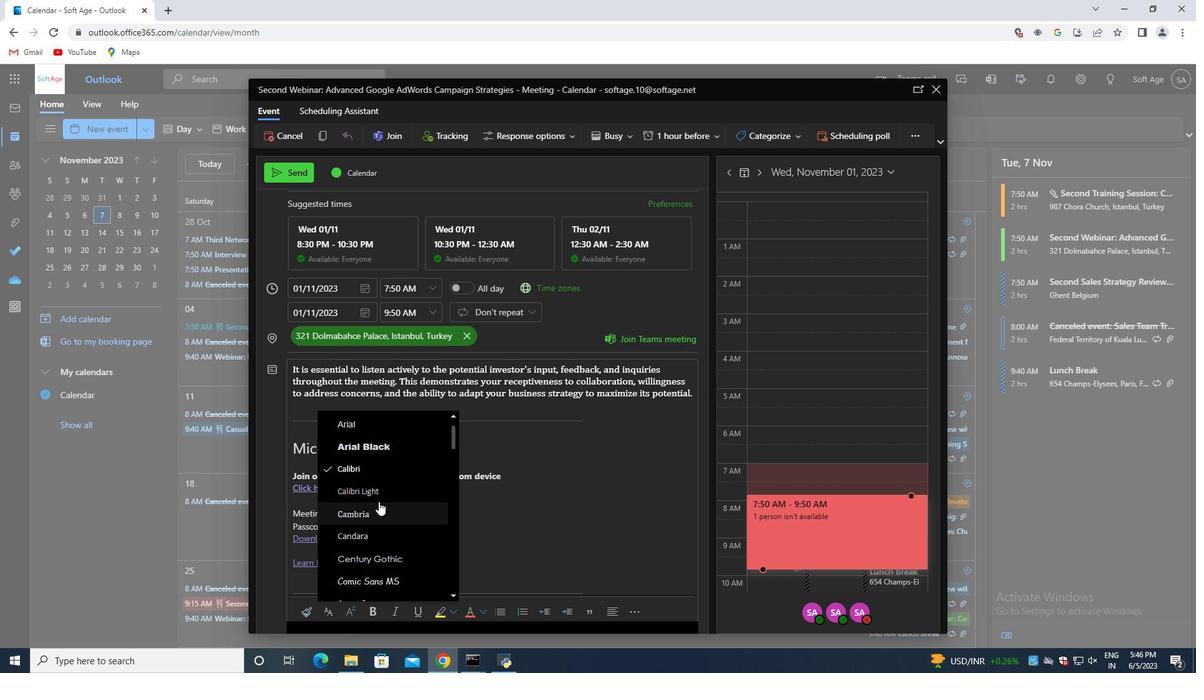 
Action: Mouse scrolled (380, 499) with delta (0, 0)
Screenshot: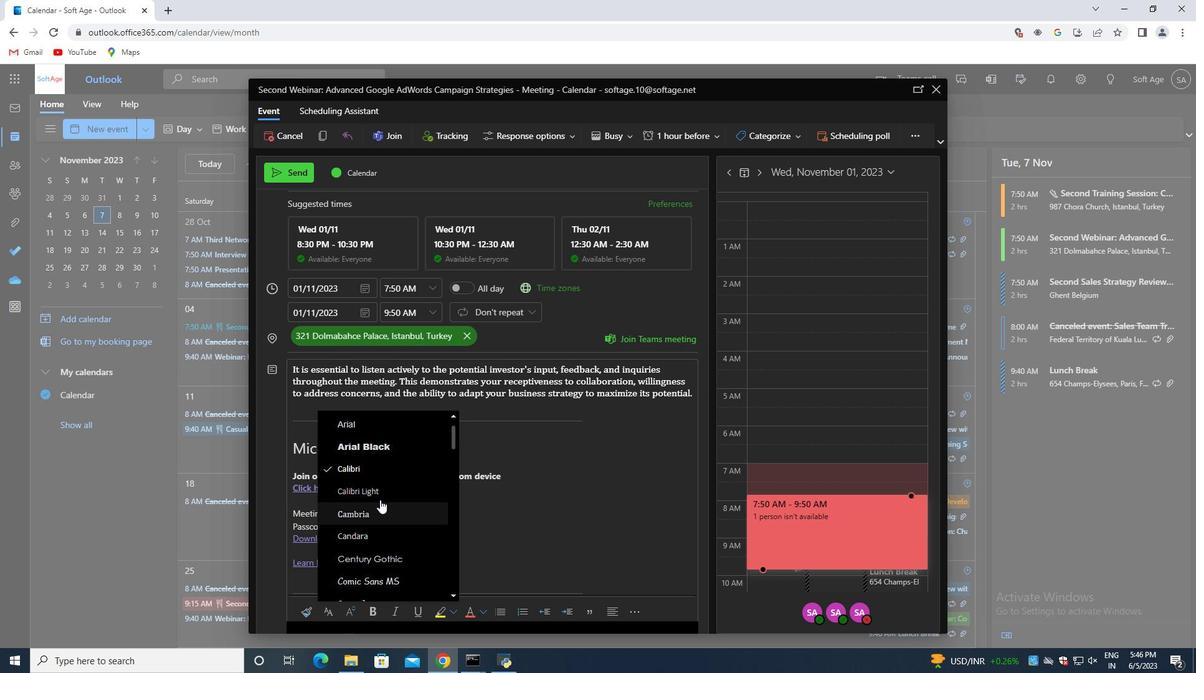 
Action: Mouse scrolled (380, 499) with delta (0, 0)
Screenshot: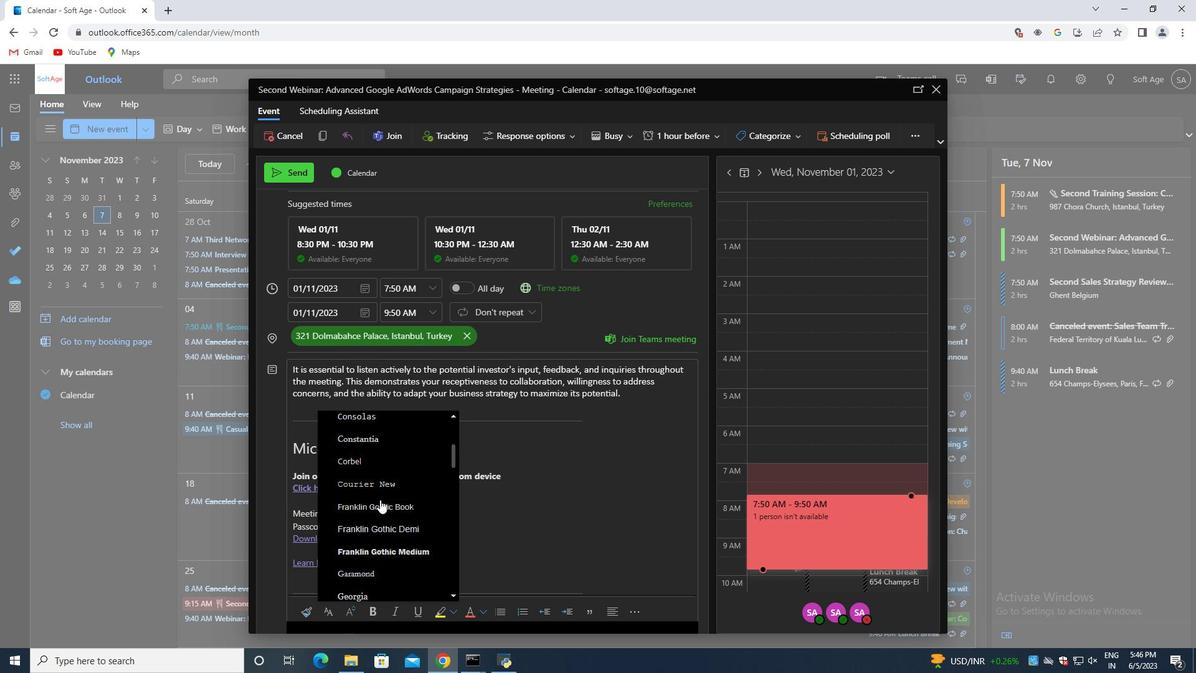 
Action: Mouse scrolled (380, 499) with delta (0, 0)
Screenshot: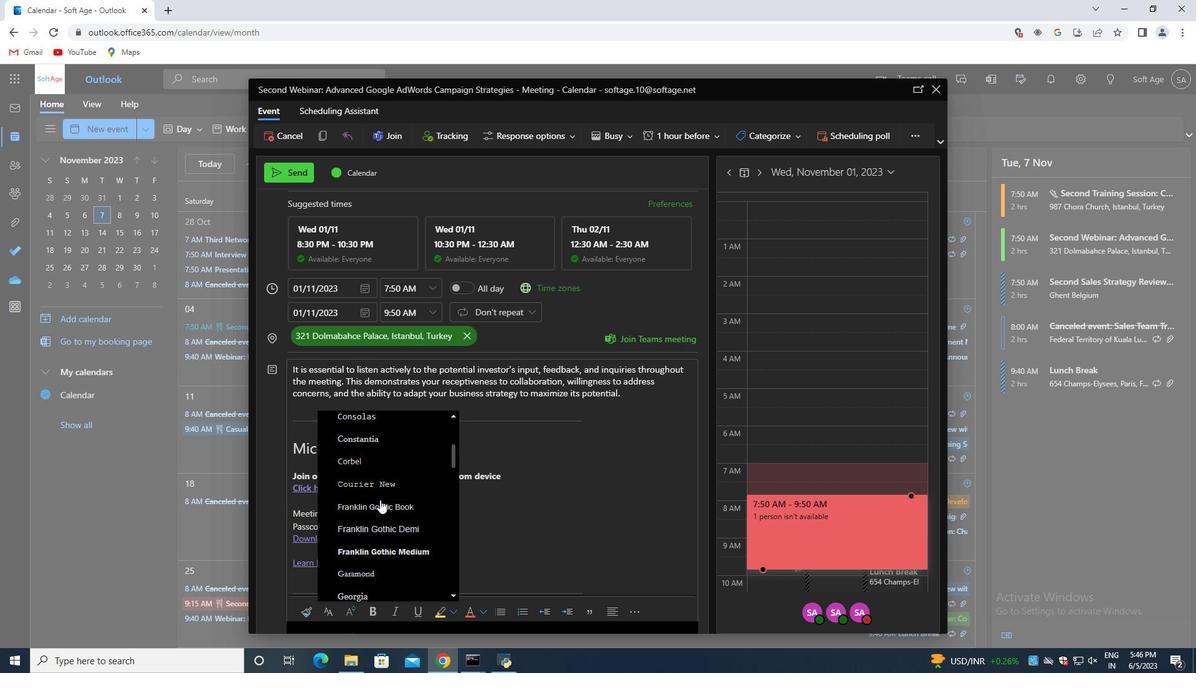 
Action: Mouse scrolled (380, 499) with delta (0, 0)
Screenshot: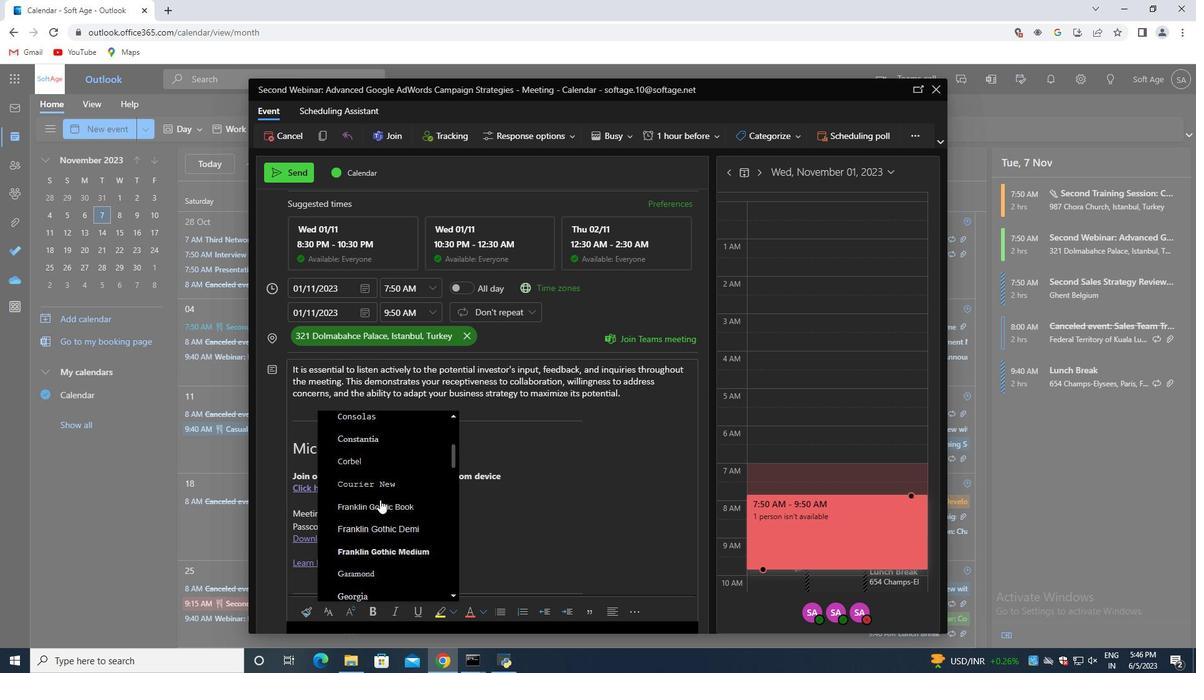 
Action: Mouse moved to (380, 499)
Screenshot: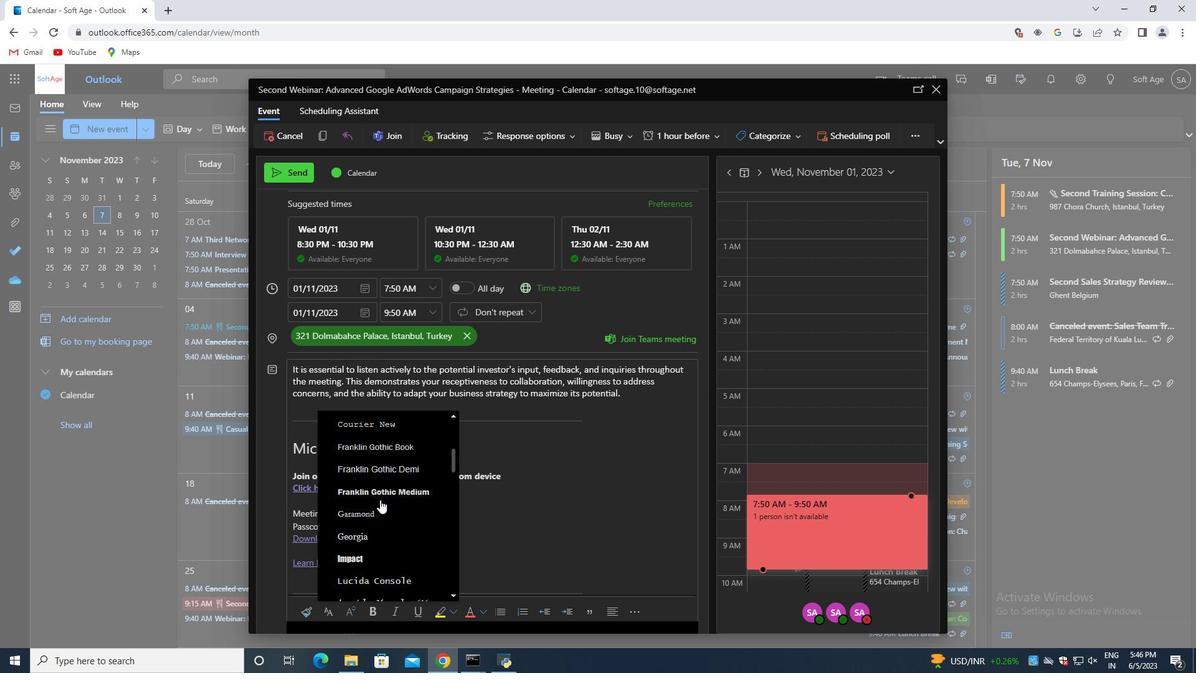 
Action: Mouse scrolled (380, 499) with delta (0, 0)
Screenshot: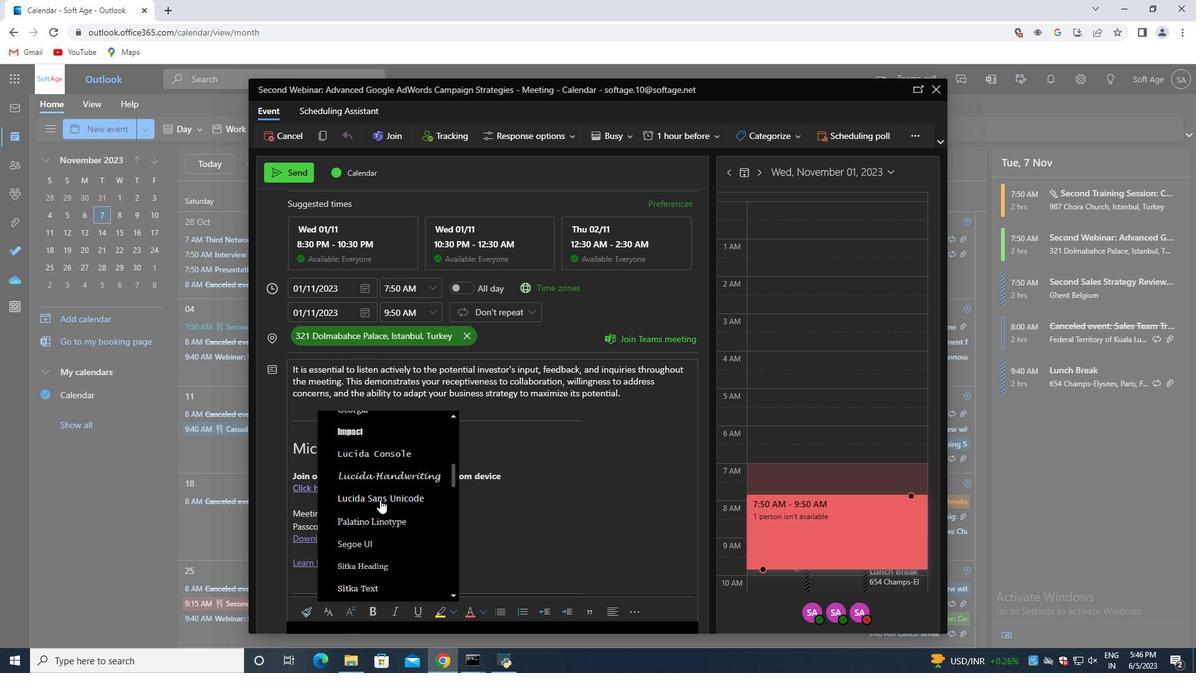 
Action: Mouse scrolled (380, 499) with delta (0, 0)
Screenshot: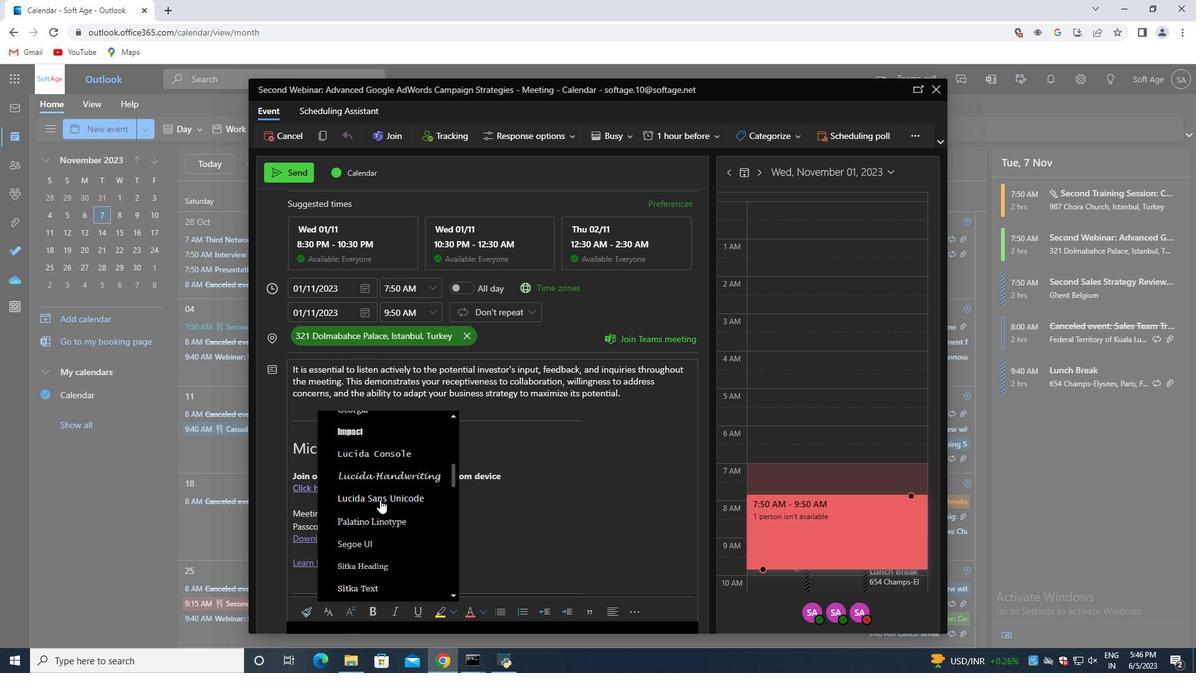 
Action: Mouse scrolled (380, 499) with delta (0, 0)
Screenshot: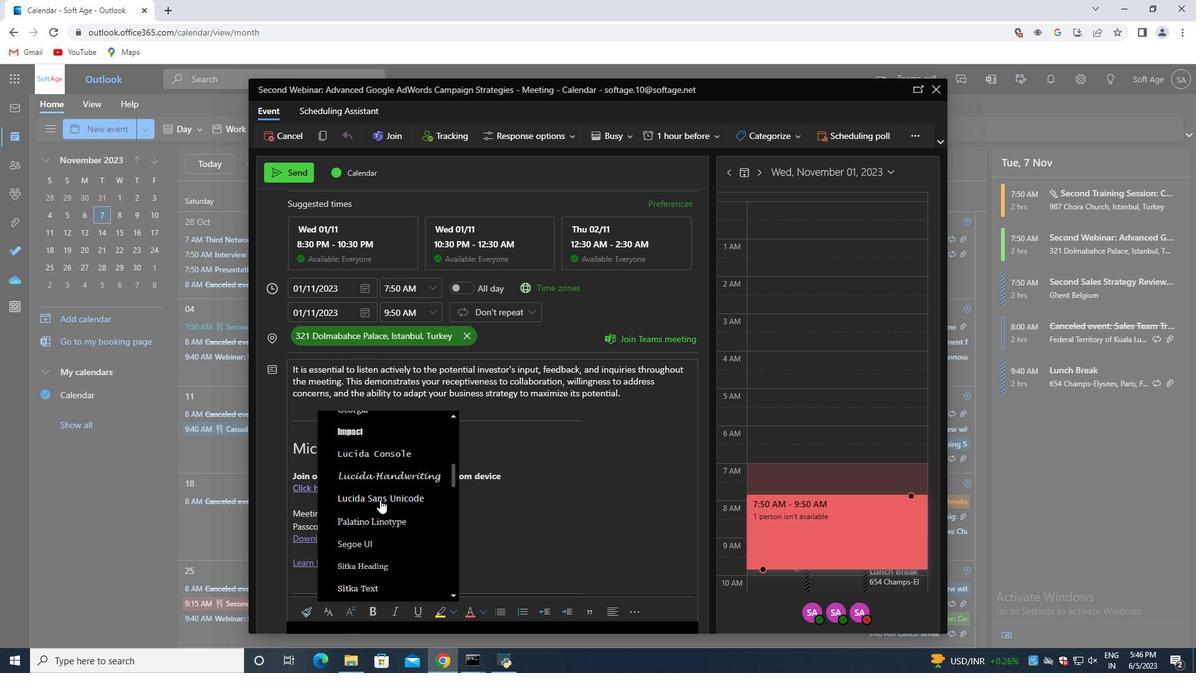 
Action: Mouse moved to (368, 532)
Screenshot: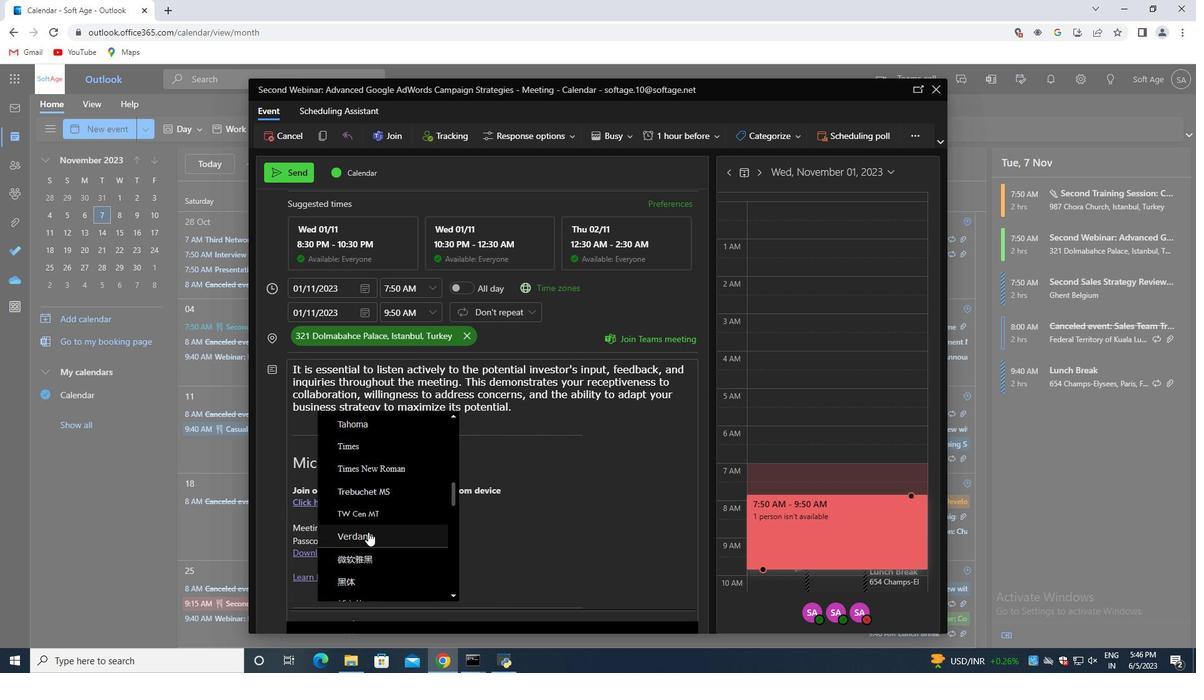 
Action: Mouse pressed left at (368, 532)
Screenshot: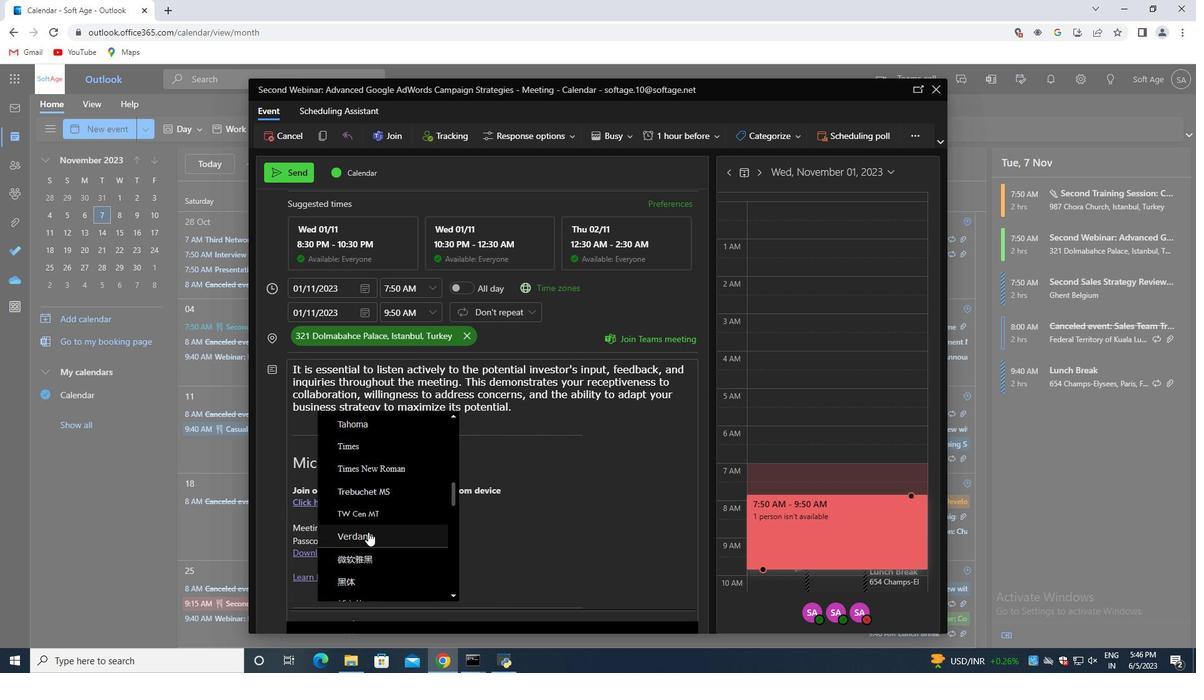 
Action: Mouse moved to (536, 415)
Screenshot: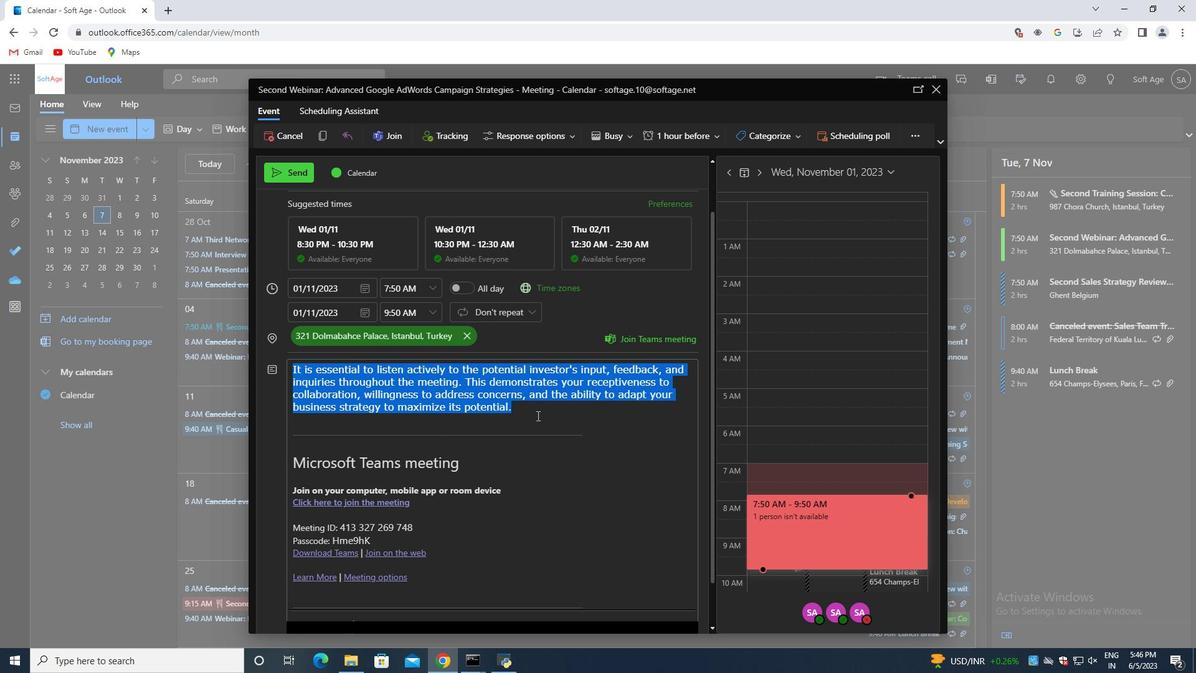 
Action: Mouse scrolled (536, 415) with delta (0, 0)
Screenshot: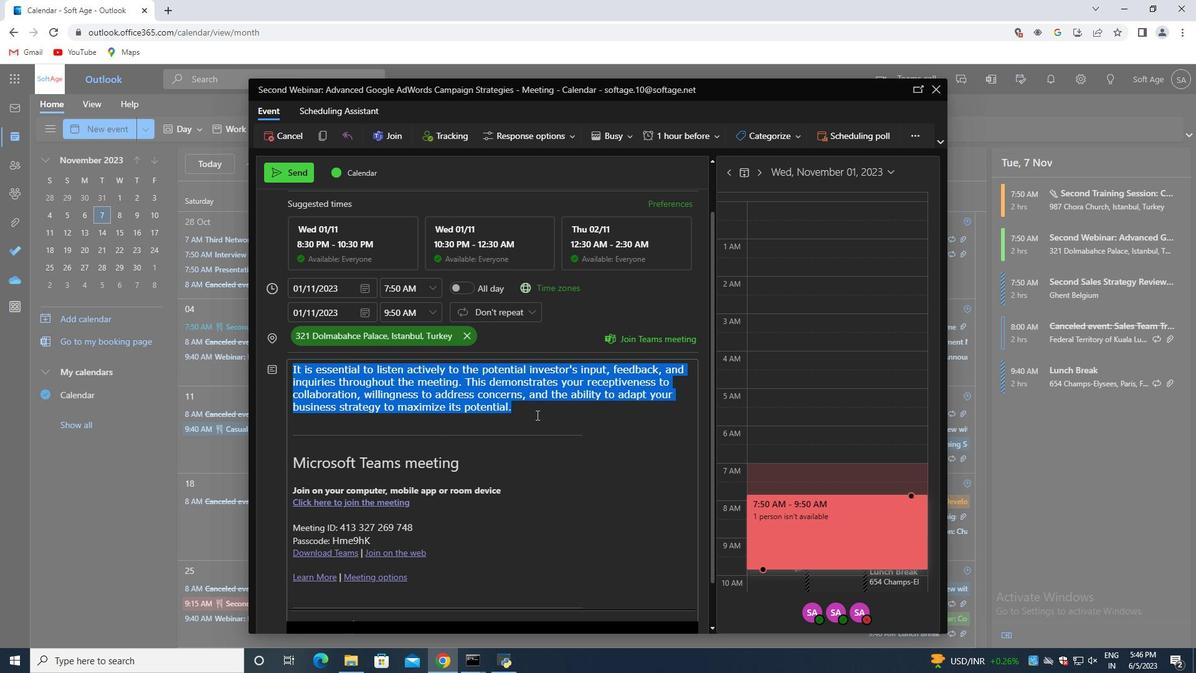 
Action: Mouse scrolled (536, 415) with delta (0, 0)
Screenshot: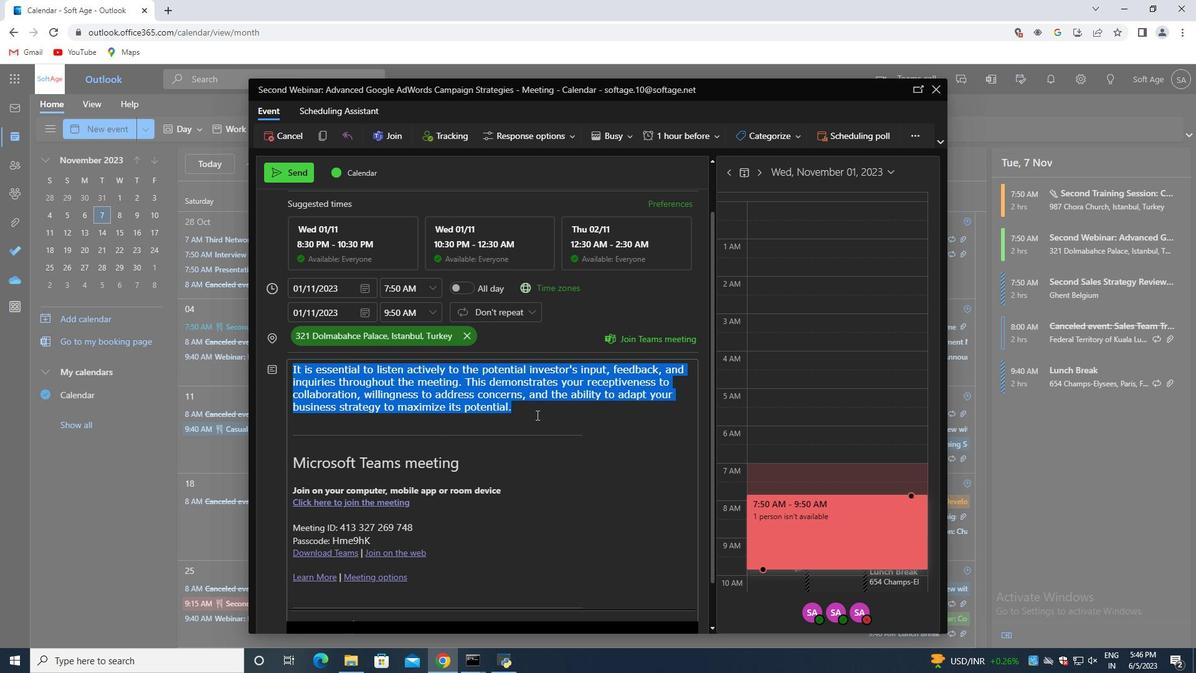 
Action: Mouse scrolled (536, 415) with delta (0, 0)
Screenshot: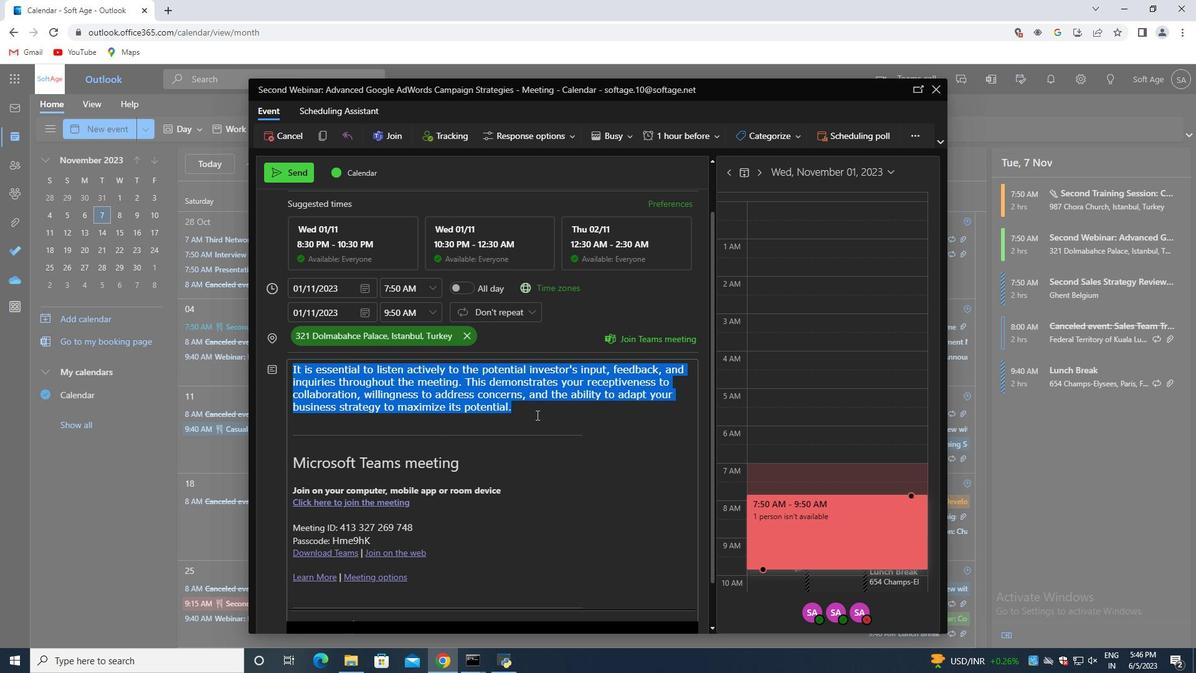
Action: Mouse scrolled (536, 415) with delta (0, 0)
Screenshot: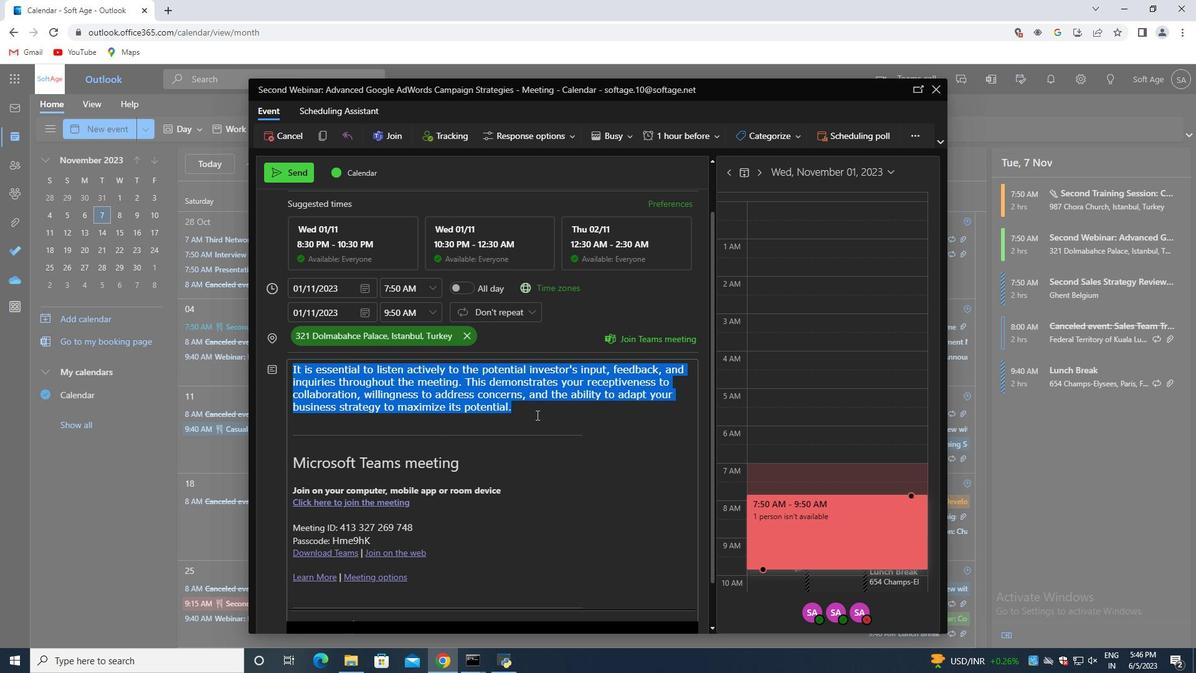 
Action: Mouse scrolled (536, 415) with delta (0, 0)
Screenshot: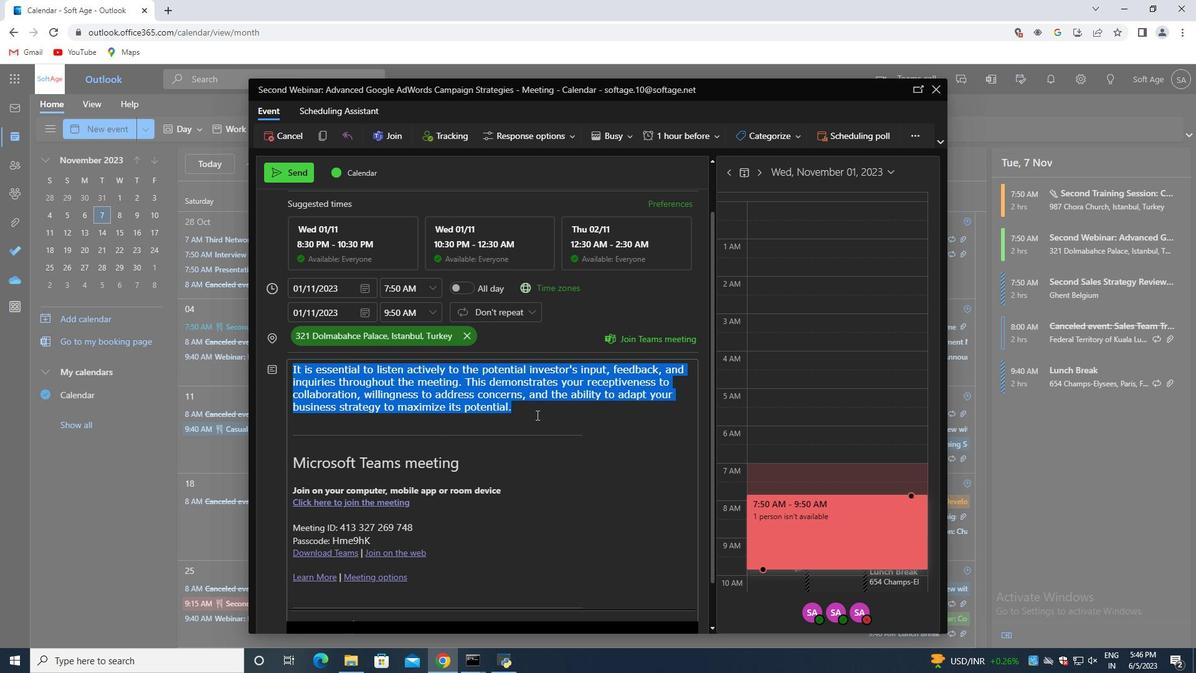 
Action: Mouse moved to (614, 130)
Screenshot: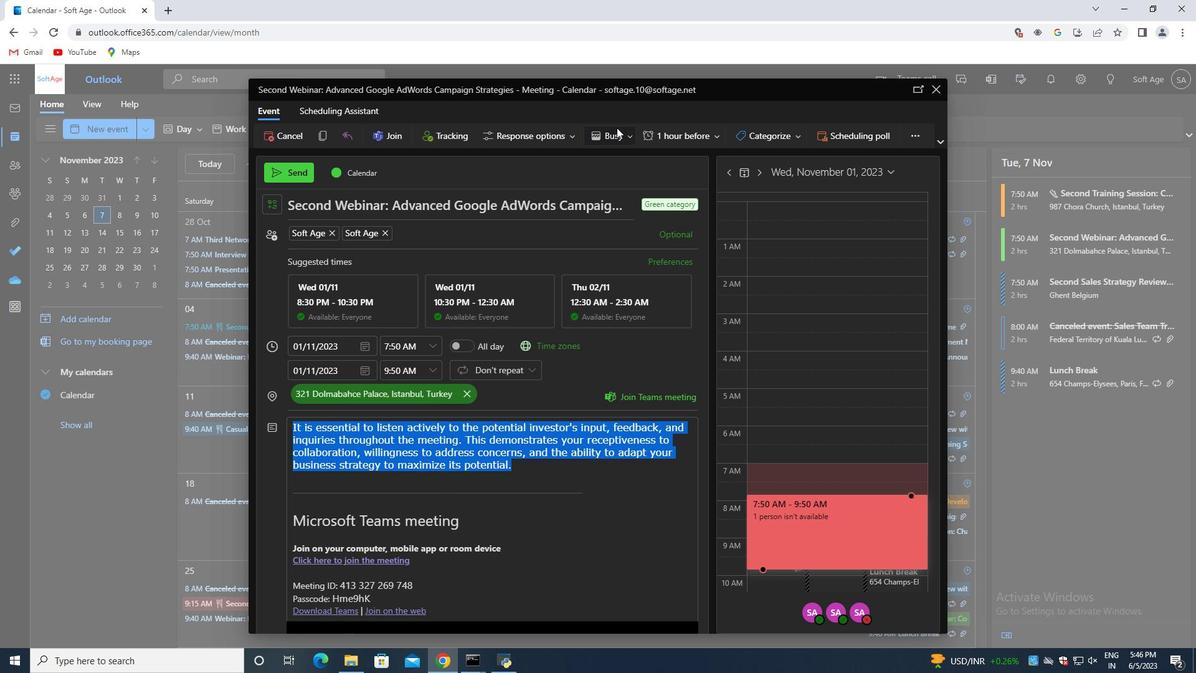 
Action: Mouse pressed left at (614, 130)
Screenshot: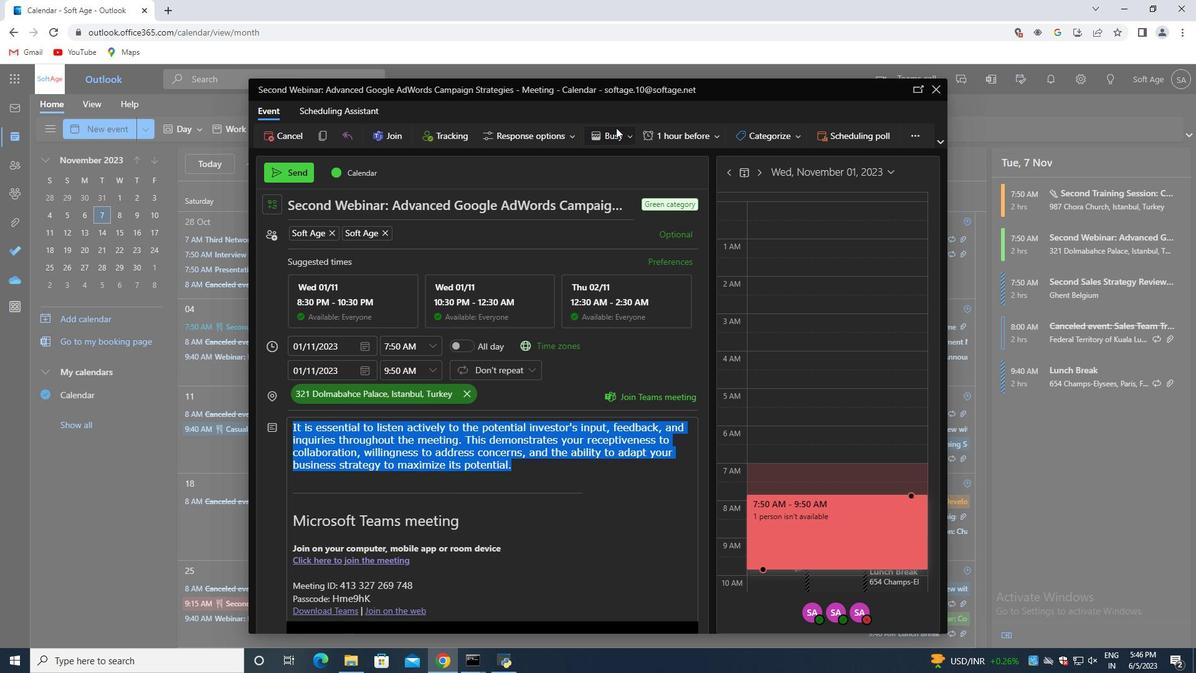 
Action: Mouse moved to (590, 206)
Screenshot: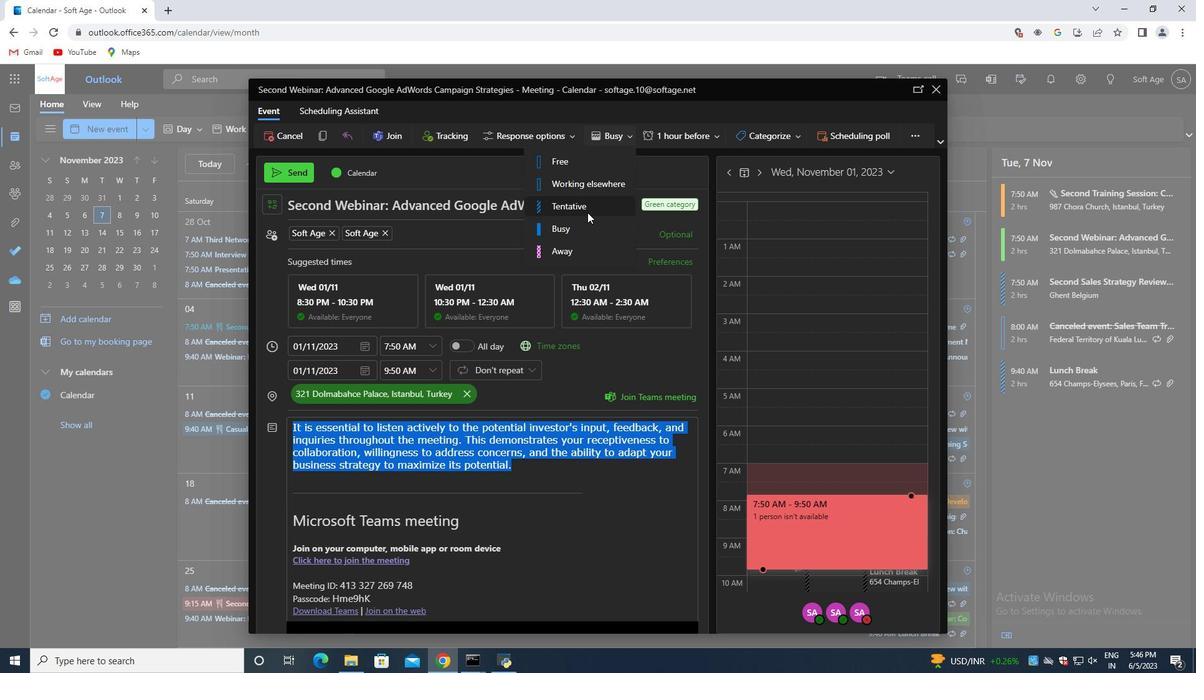 
Action: Mouse pressed left at (590, 206)
Screenshot: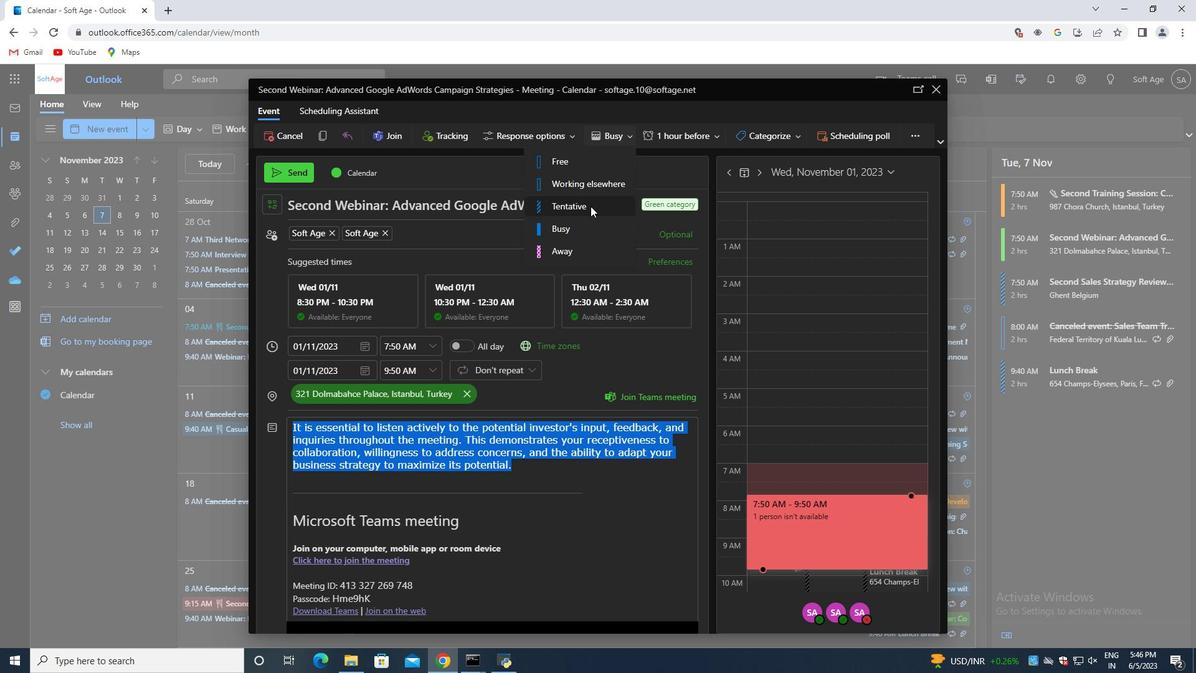 
Action: Mouse moved to (521, 463)
Screenshot: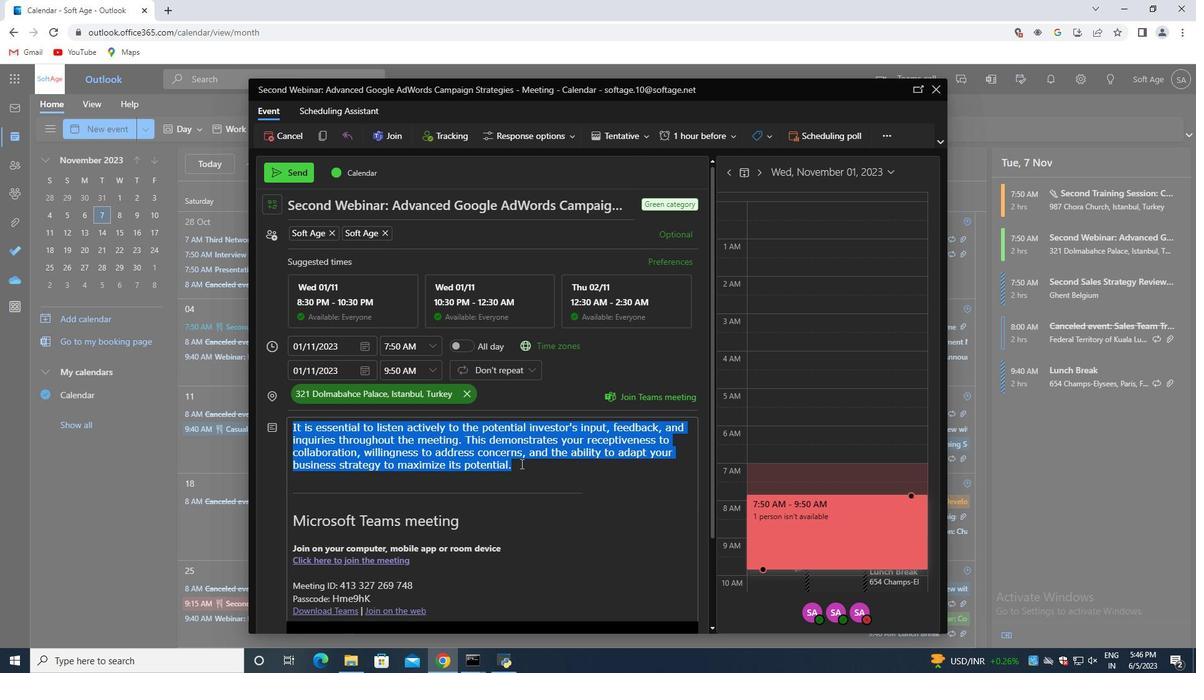 
Action: Mouse pressed left at (521, 463)
Screenshot: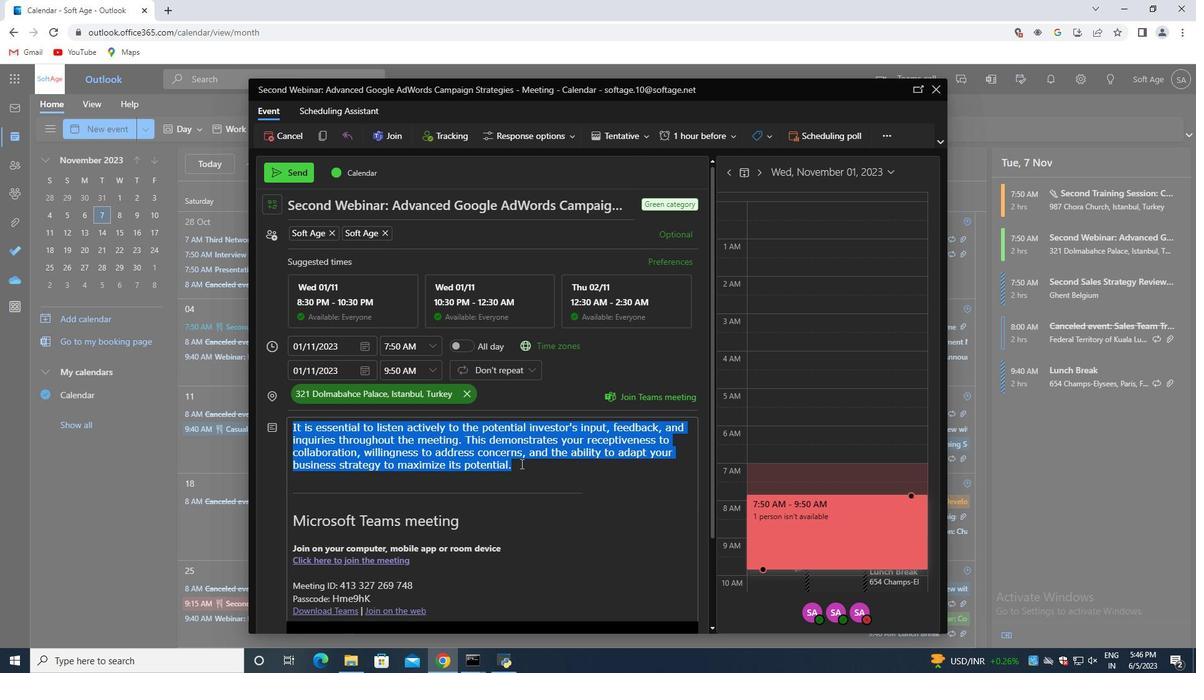 
Action: Mouse moved to (519, 469)
Screenshot: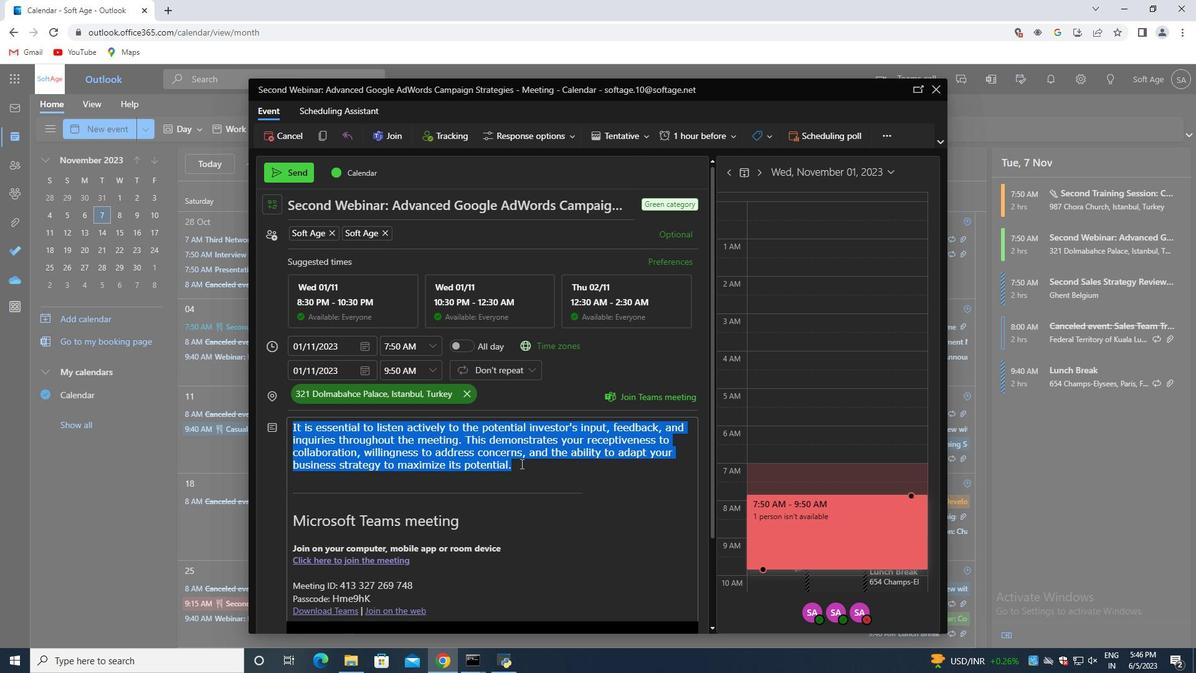 
Action: Mouse pressed left at (519, 469)
Screenshot: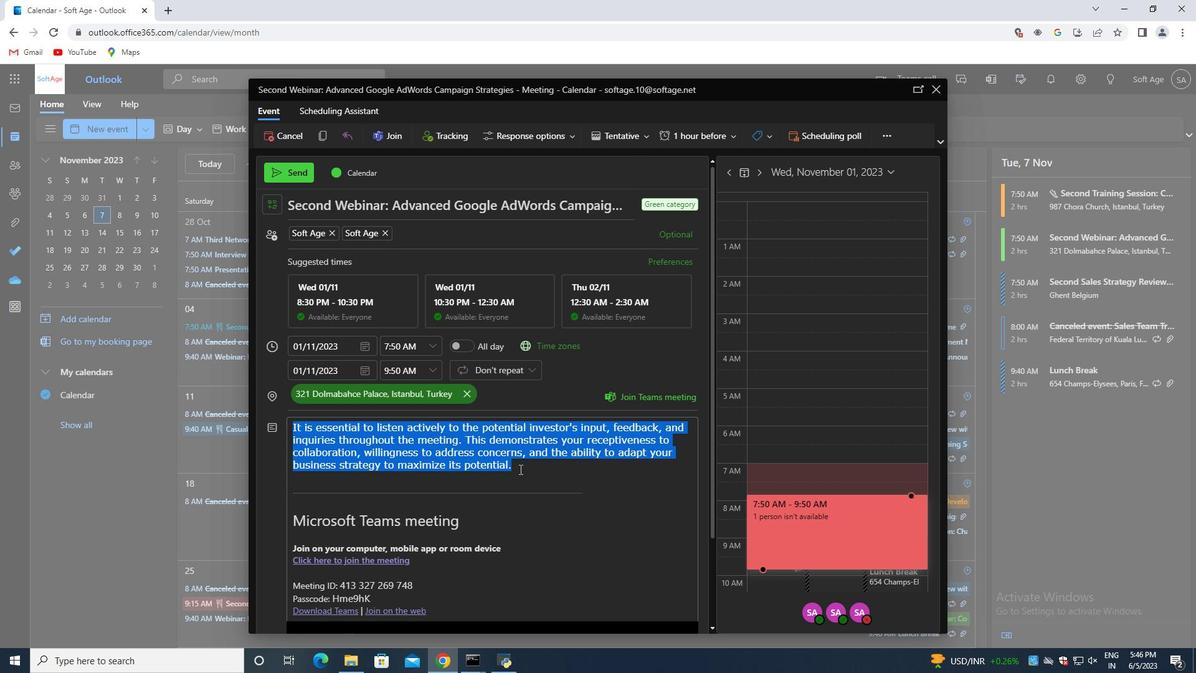 
Action: Mouse moved to (446, 508)
Screenshot: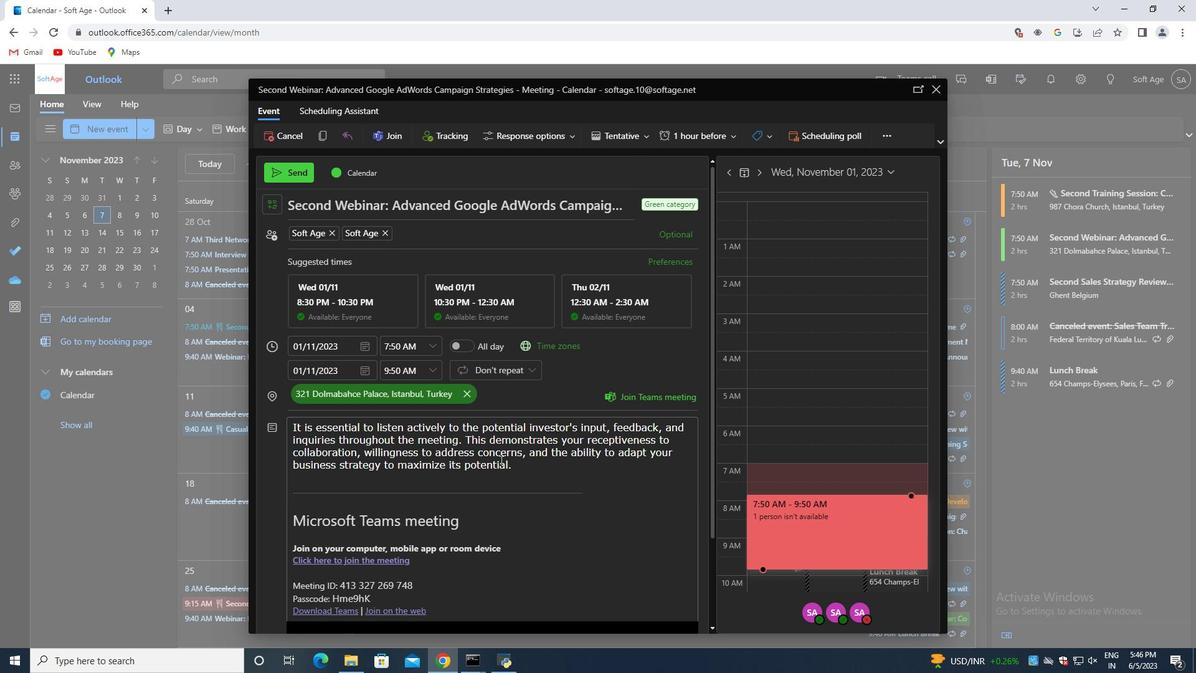 
Action: Mouse scrolled (497, 461) with delta (0, 0)
Screenshot: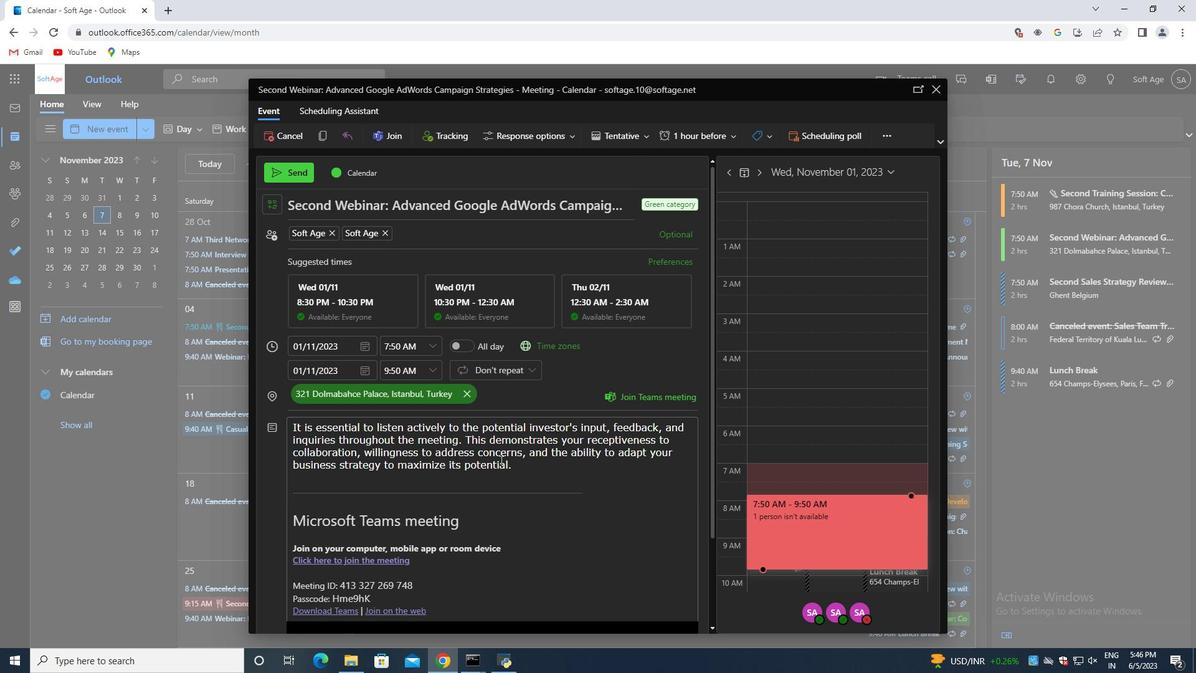
Action: Mouse moved to (445, 509)
Screenshot: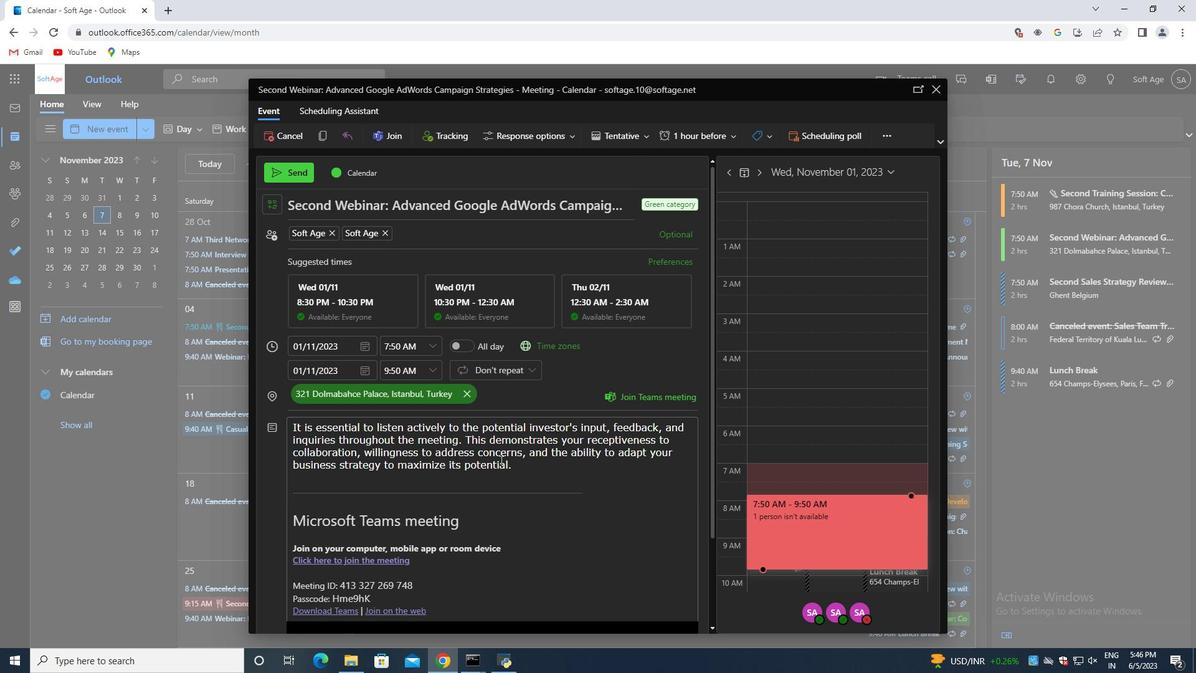 
Action: Mouse scrolled (491, 465) with delta (0, 0)
Screenshot: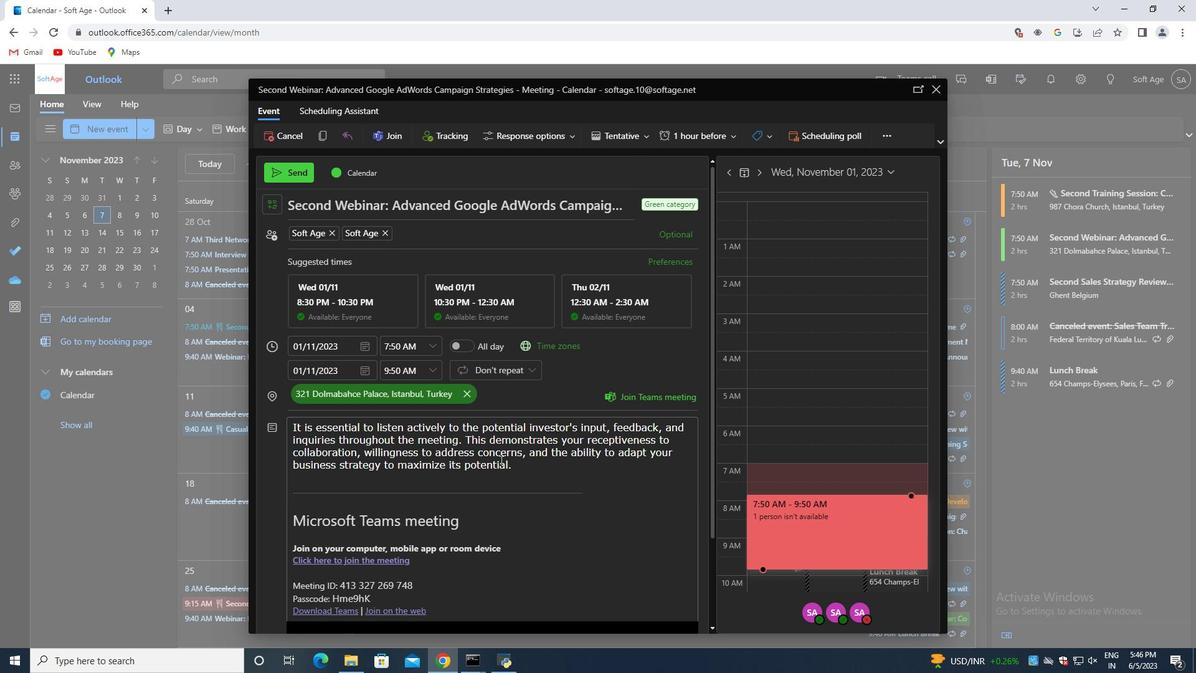 
Action: Mouse moved to (441, 512)
Screenshot: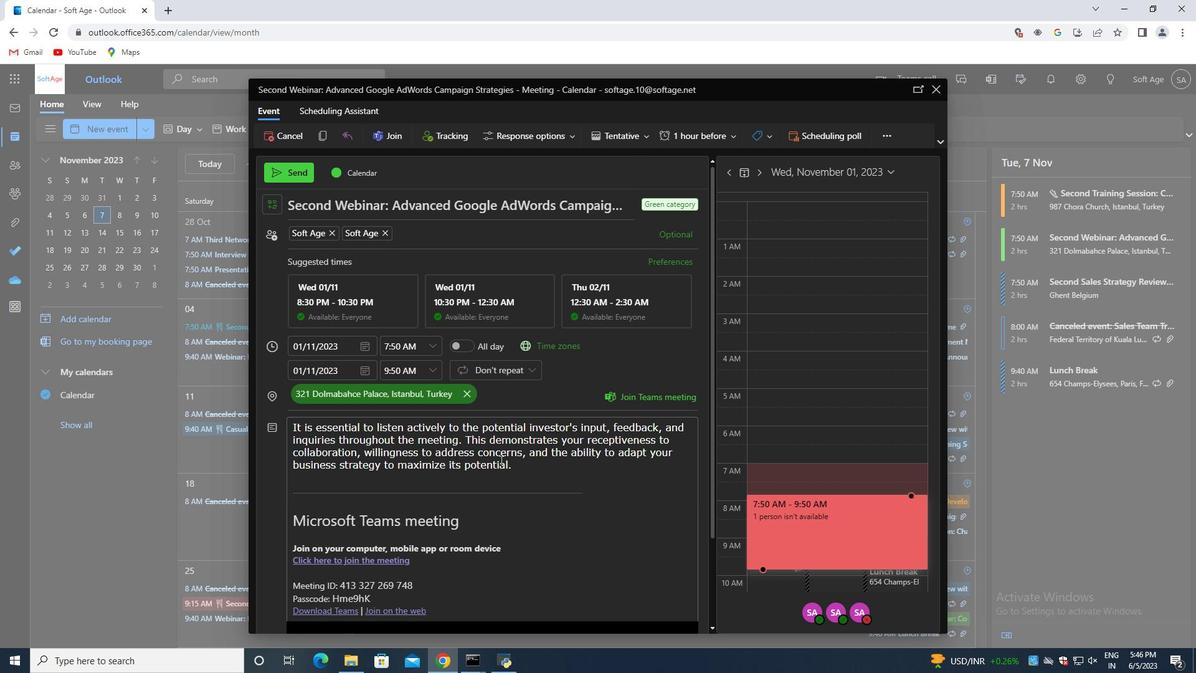 
Action: Mouse scrolled (488, 466) with delta (0, 0)
Screenshot: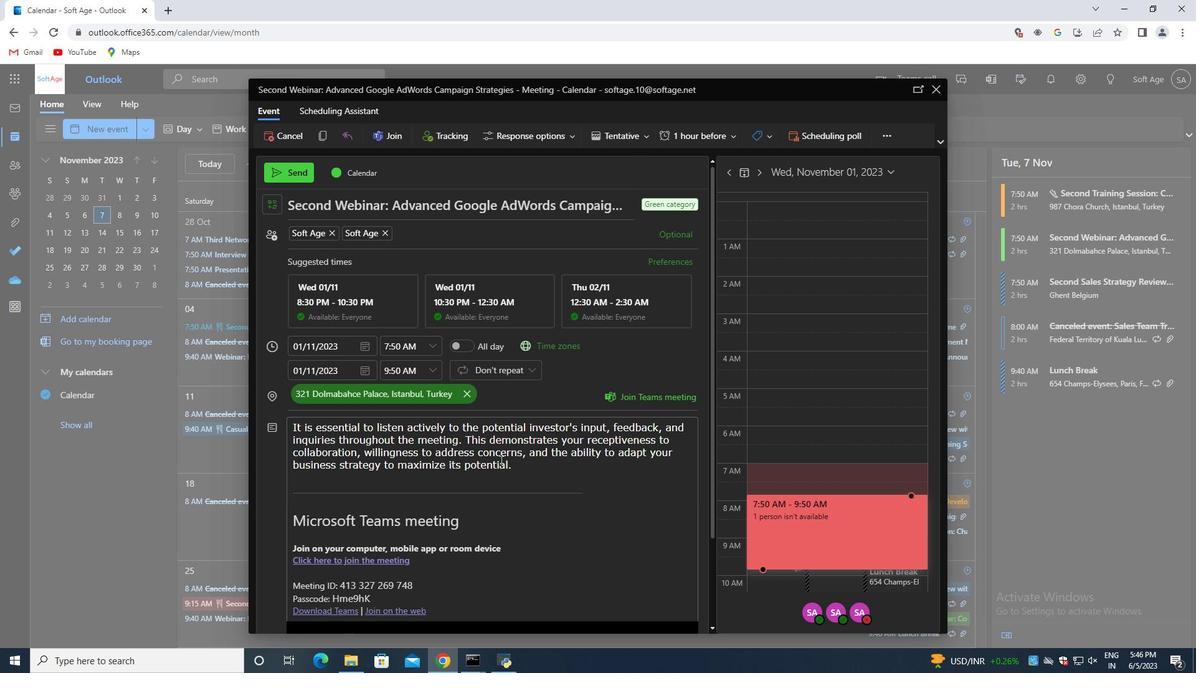 
Action: Mouse moved to (438, 516)
Screenshot: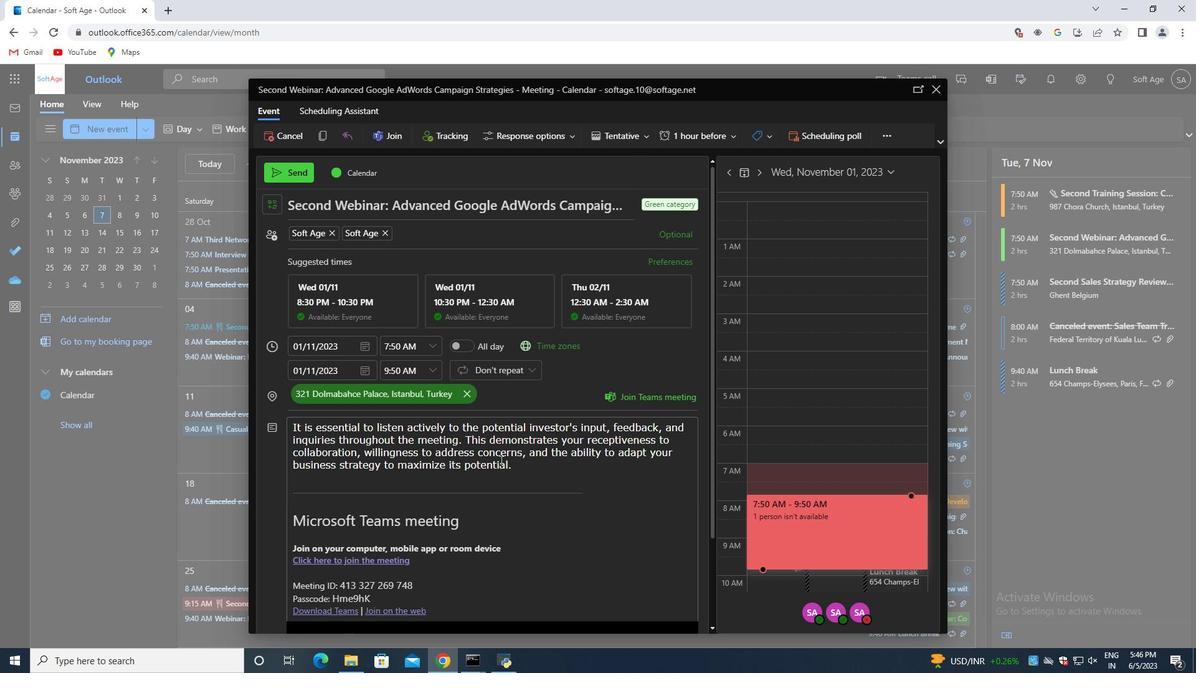 
Action: Mouse scrolled (483, 471) with delta (0, 0)
Screenshot: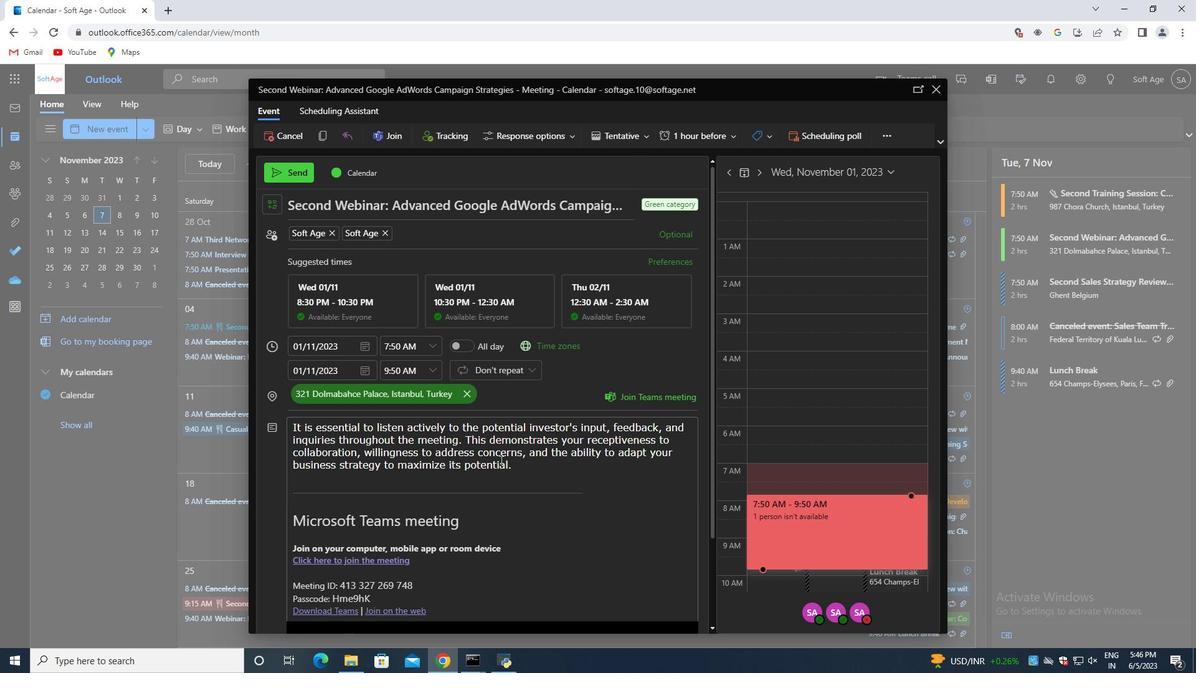 
Action: Mouse moved to (432, 523)
Screenshot: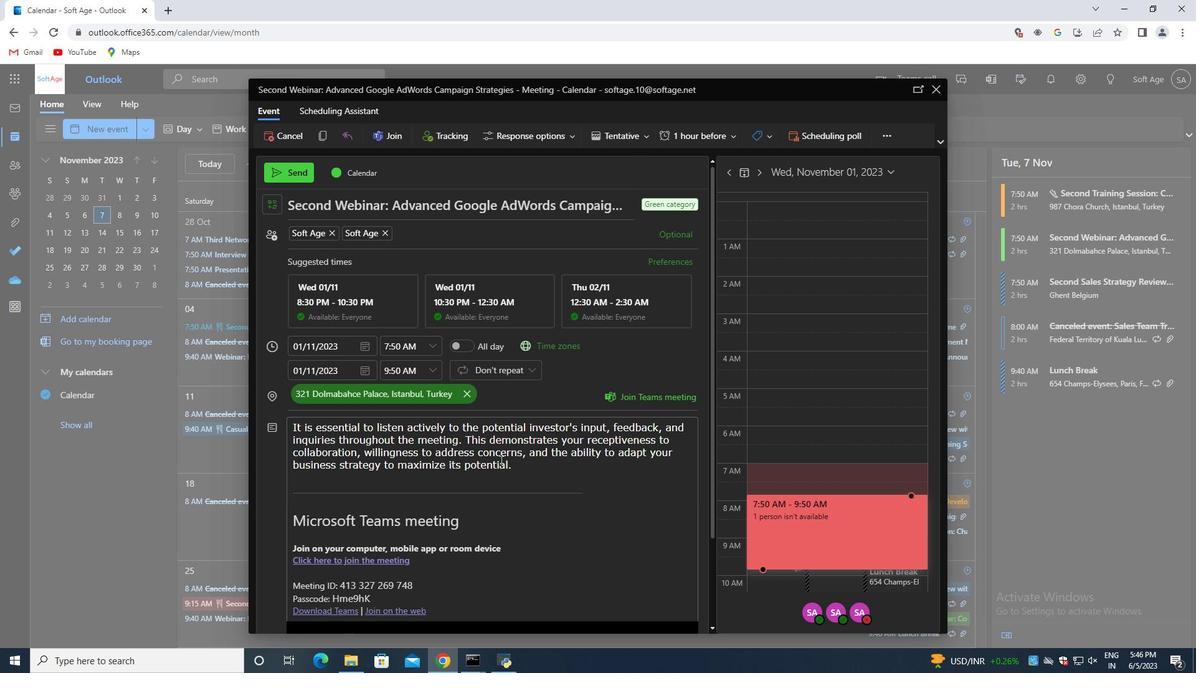 
Action: Mouse scrolled (477, 474) with delta (0, 0)
Screenshot: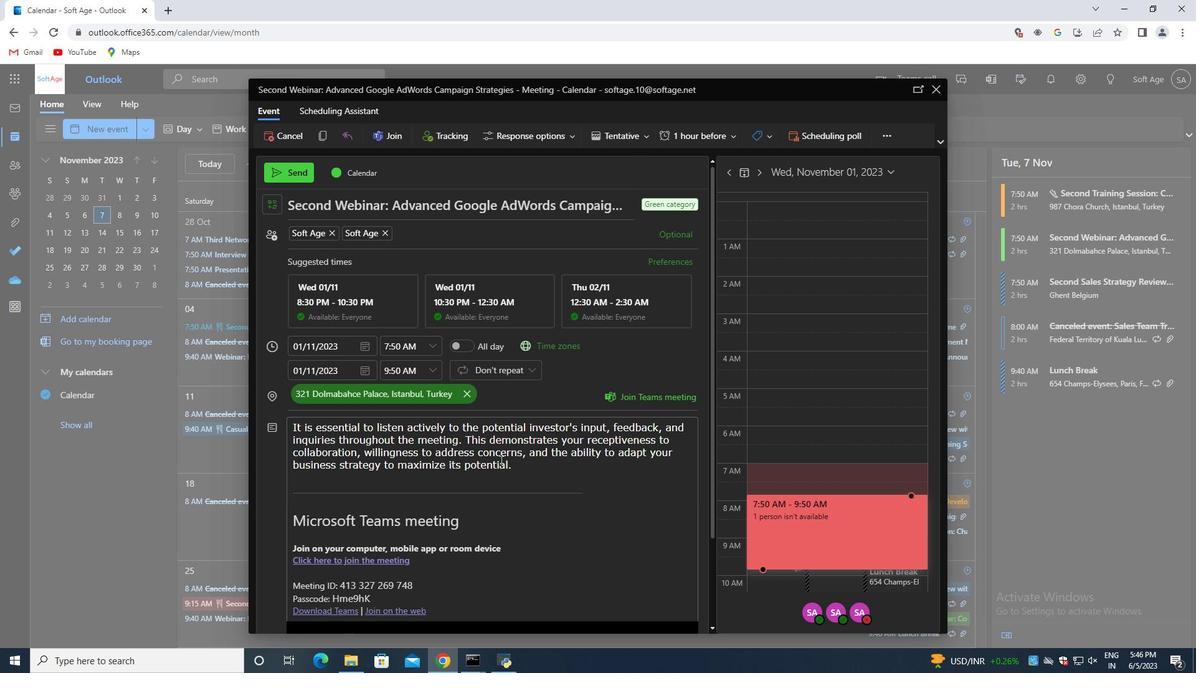 
Action: Mouse moved to (360, 607)
Screenshot: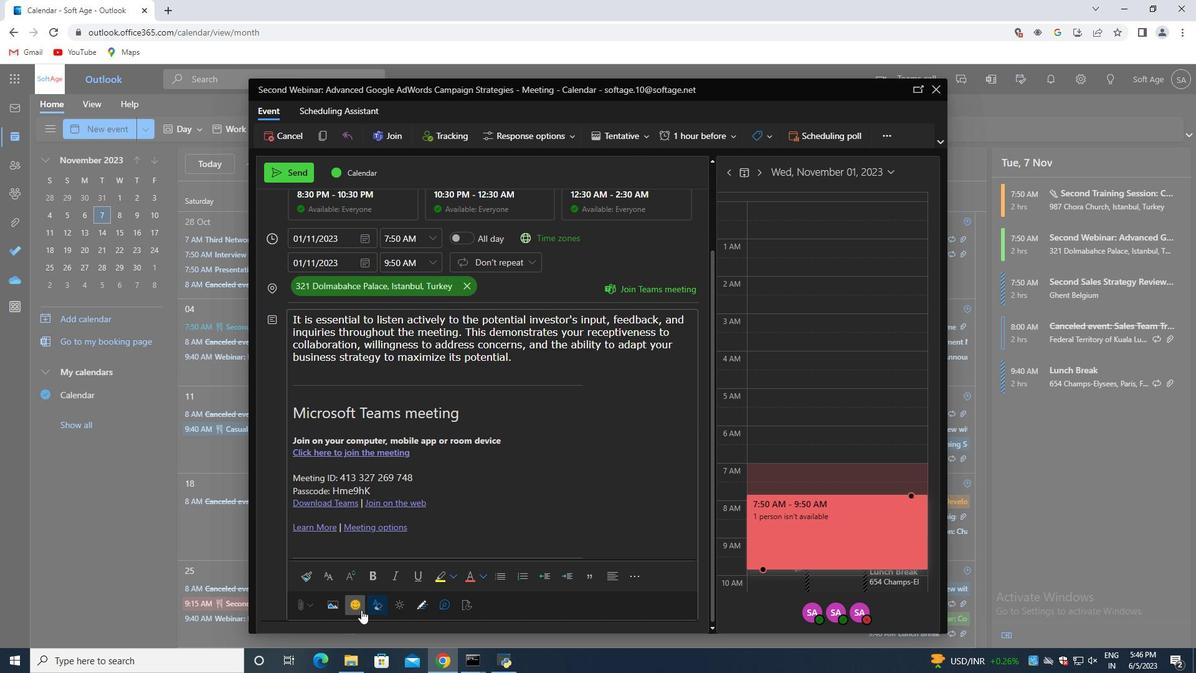 
Action: Mouse pressed left at (360, 607)
Screenshot: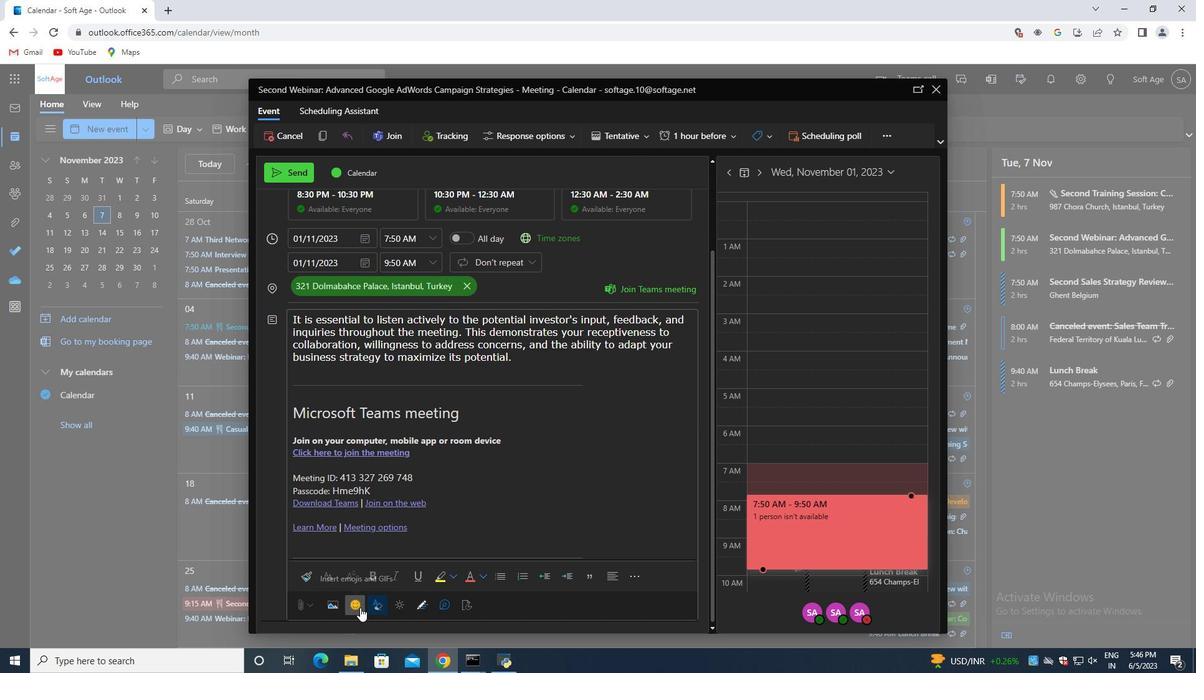
Action: Mouse moved to (911, 264)
Screenshot: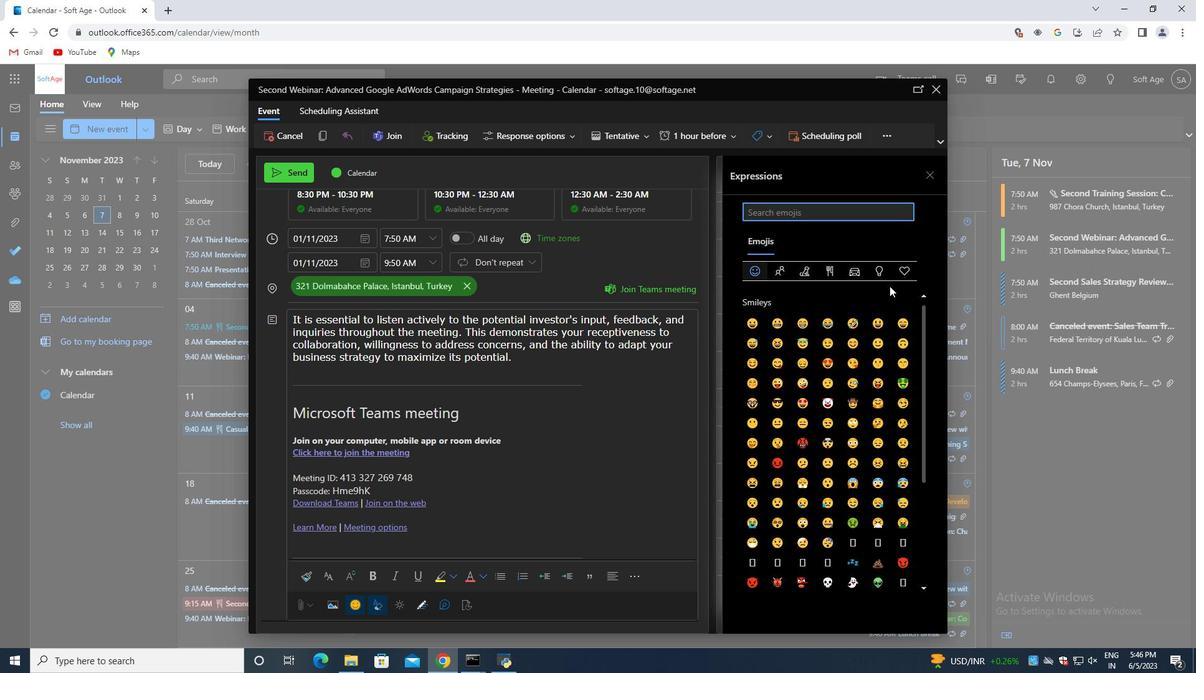 
Action: Mouse pressed left at (911, 264)
Screenshot: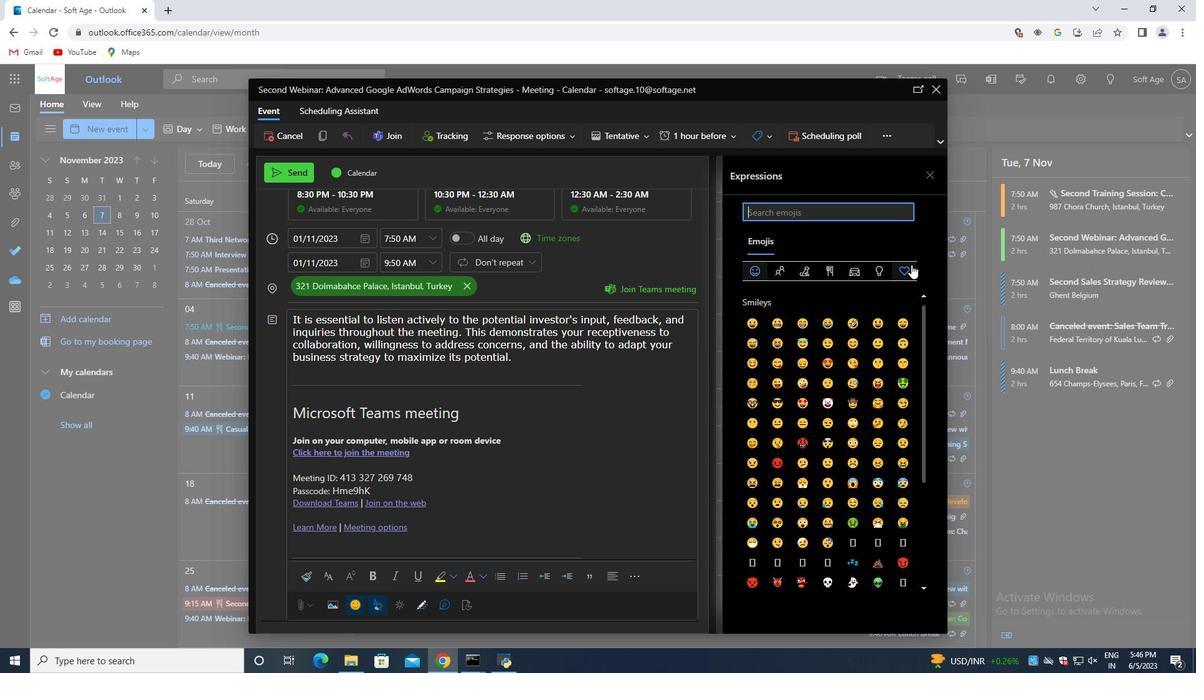 
Action: Mouse moved to (827, 326)
Screenshot: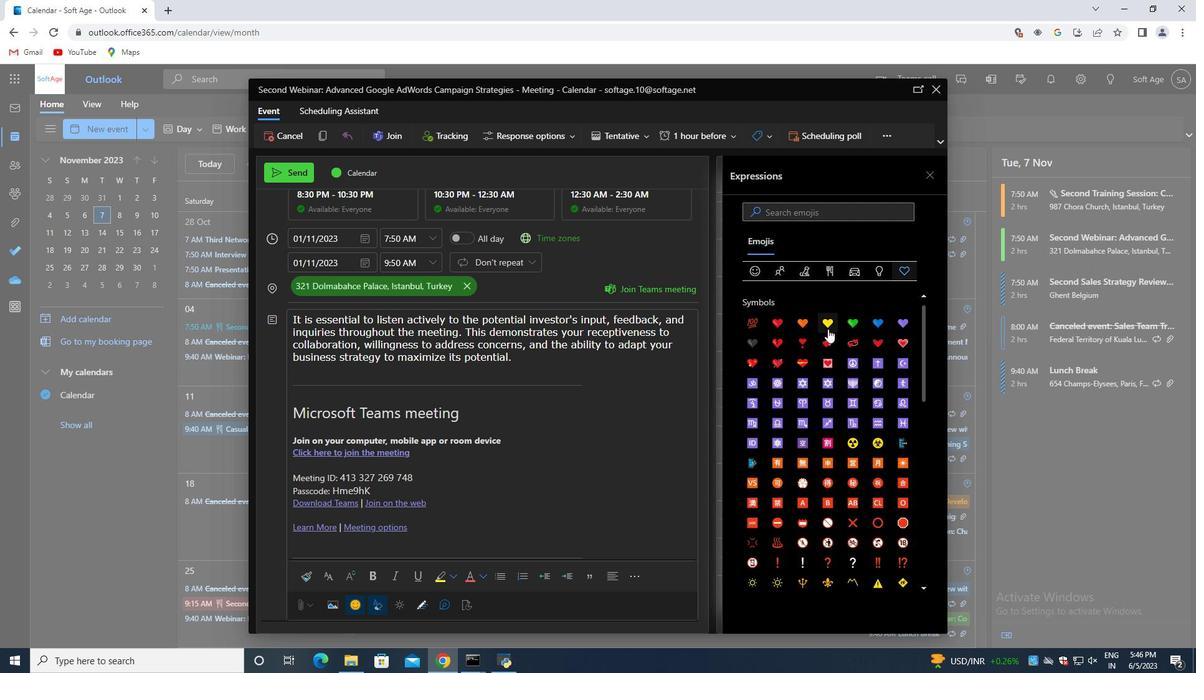 
Action: Mouse pressed left at (827, 326)
Screenshot: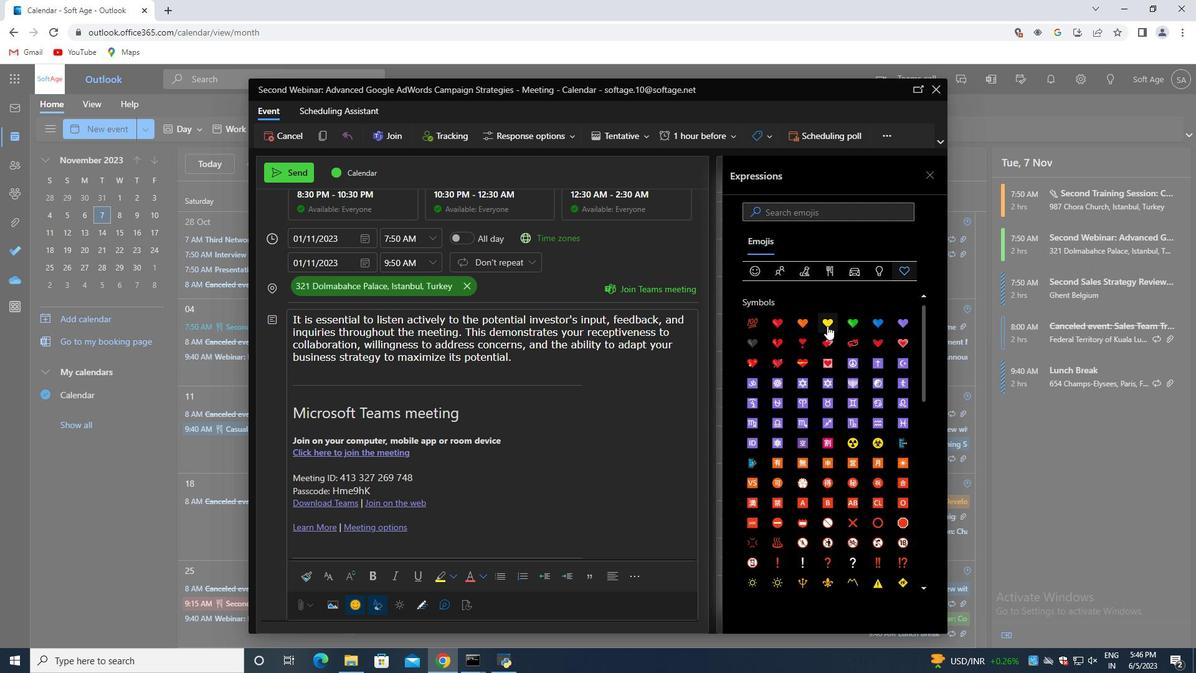 
Action: Mouse moved to (529, 367)
Screenshot: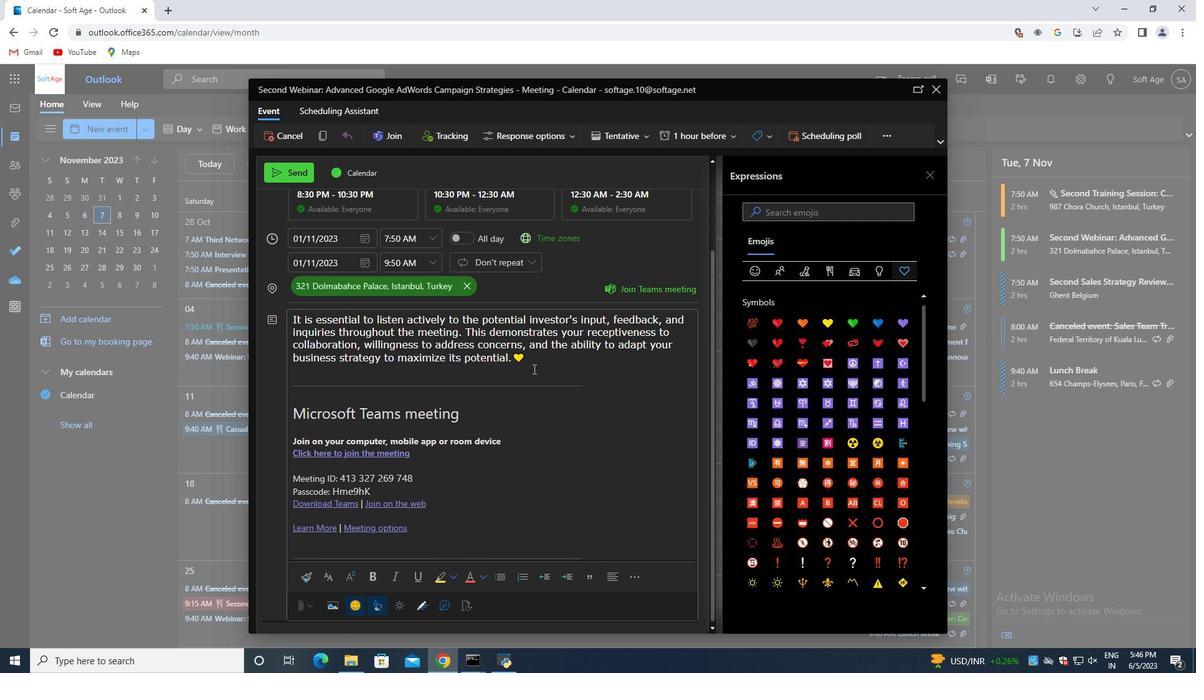 
Action: Mouse scrolled (529, 368) with delta (0, 0)
Screenshot: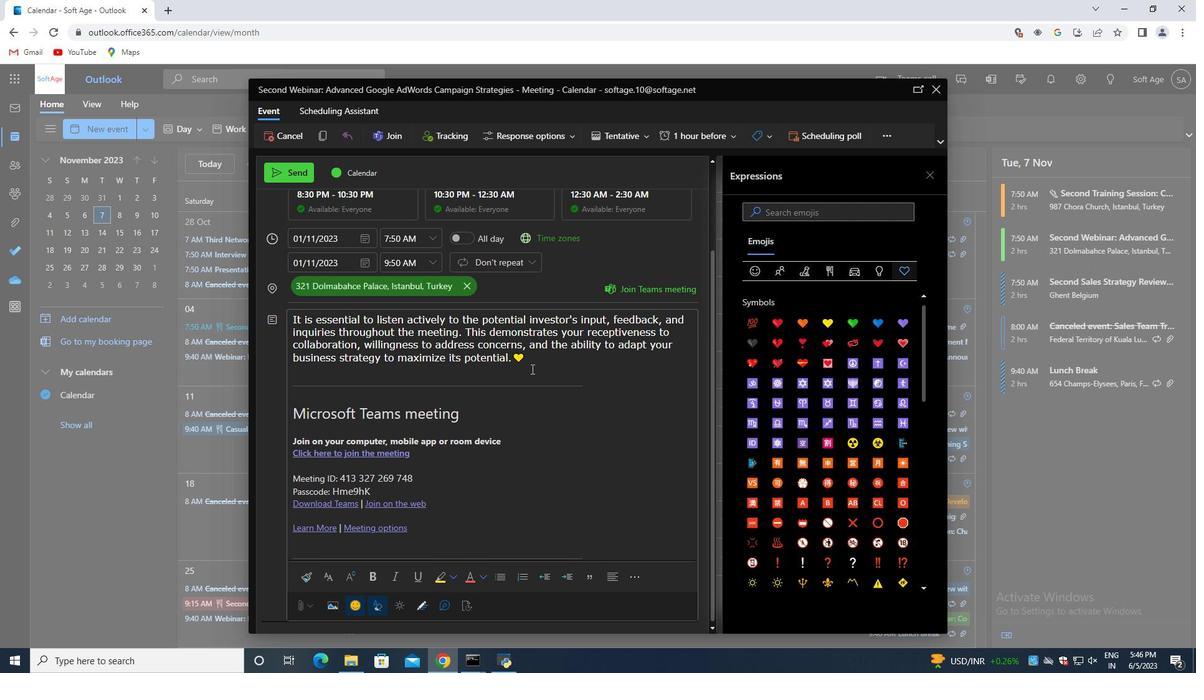 
Action: Mouse scrolled (529, 368) with delta (0, 0)
Screenshot: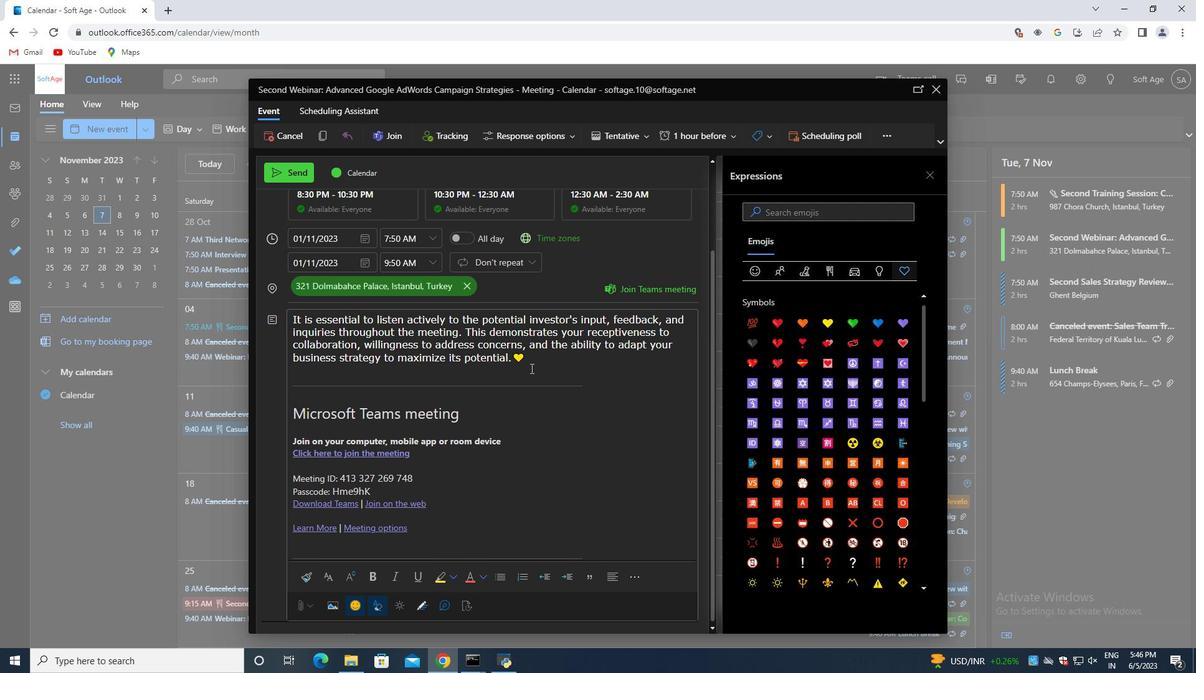 
Action: Mouse scrolled (529, 368) with delta (0, 0)
Screenshot: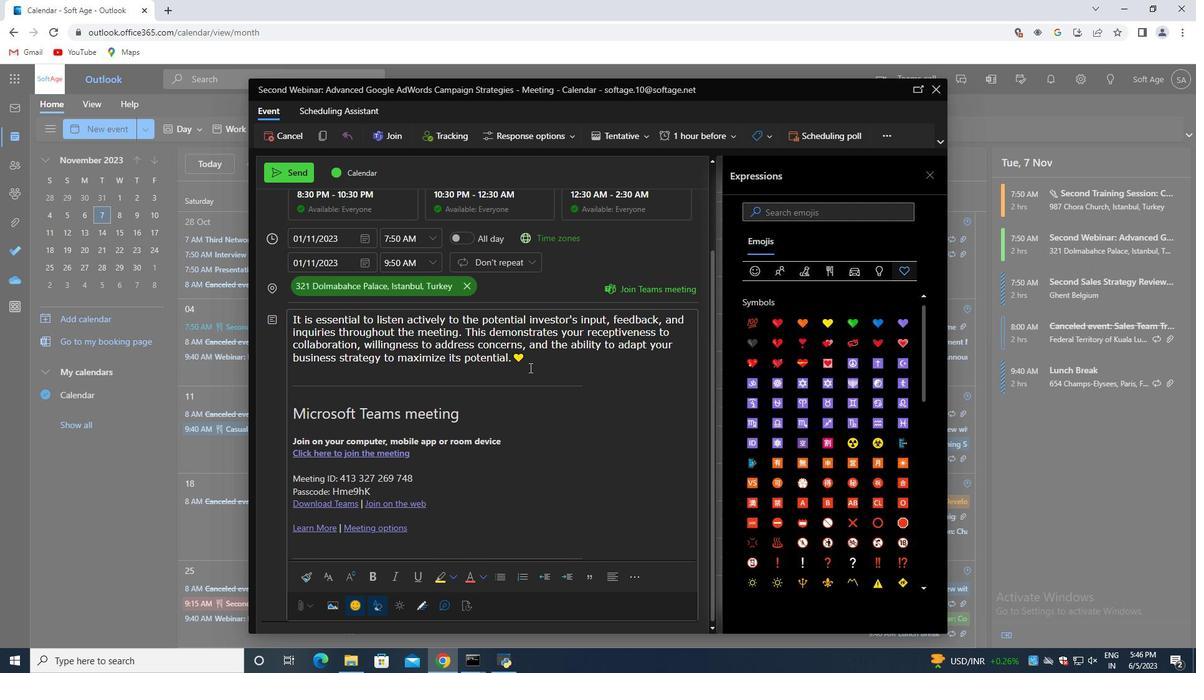 
Action: Mouse moved to (529, 367)
Screenshot: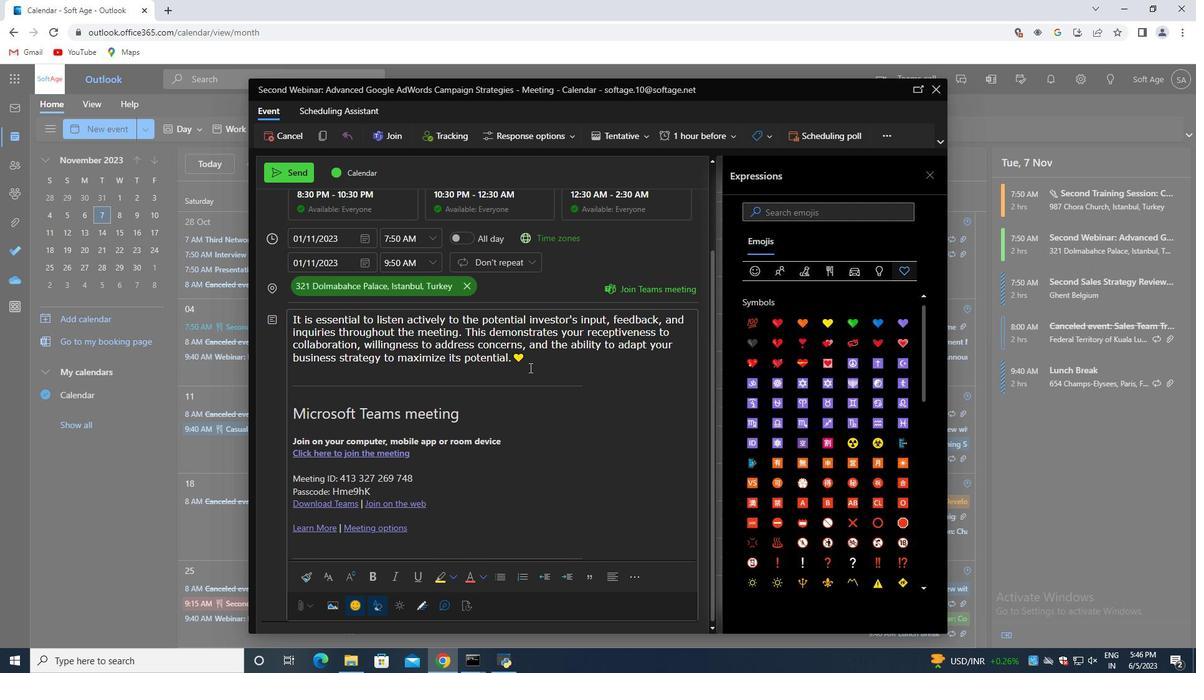 
Action: Mouse scrolled (529, 368) with delta (0, 0)
Screenshot: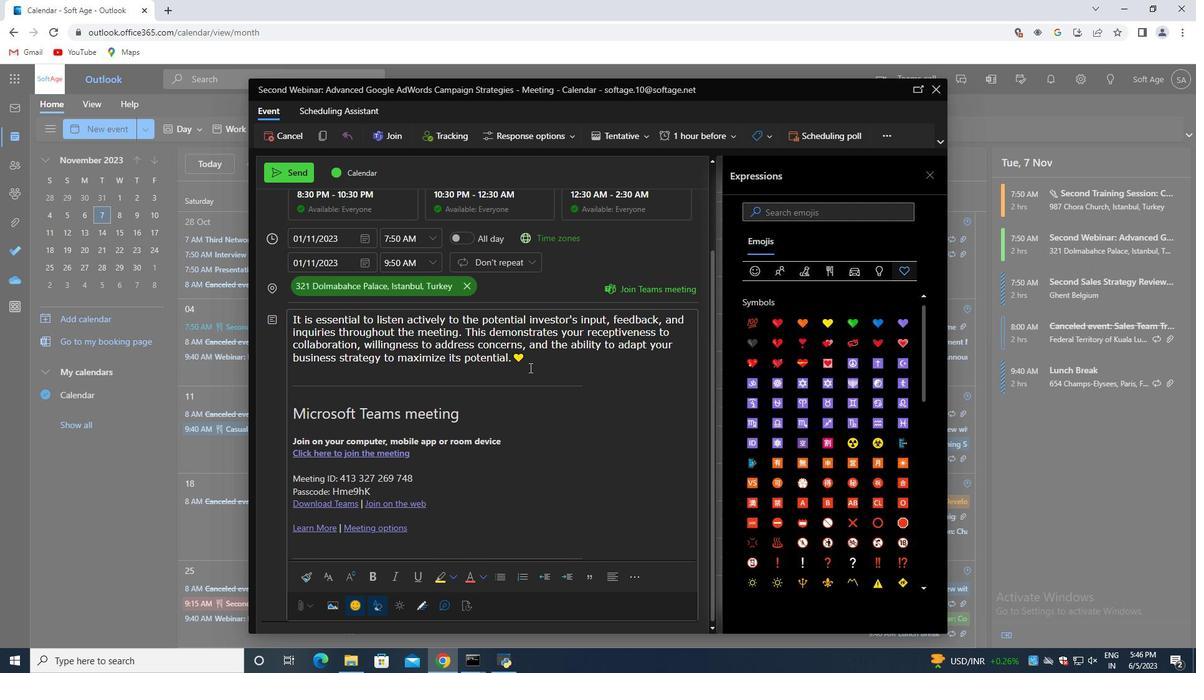 
Action: Mouse moved to (529, 370)
Screenshot: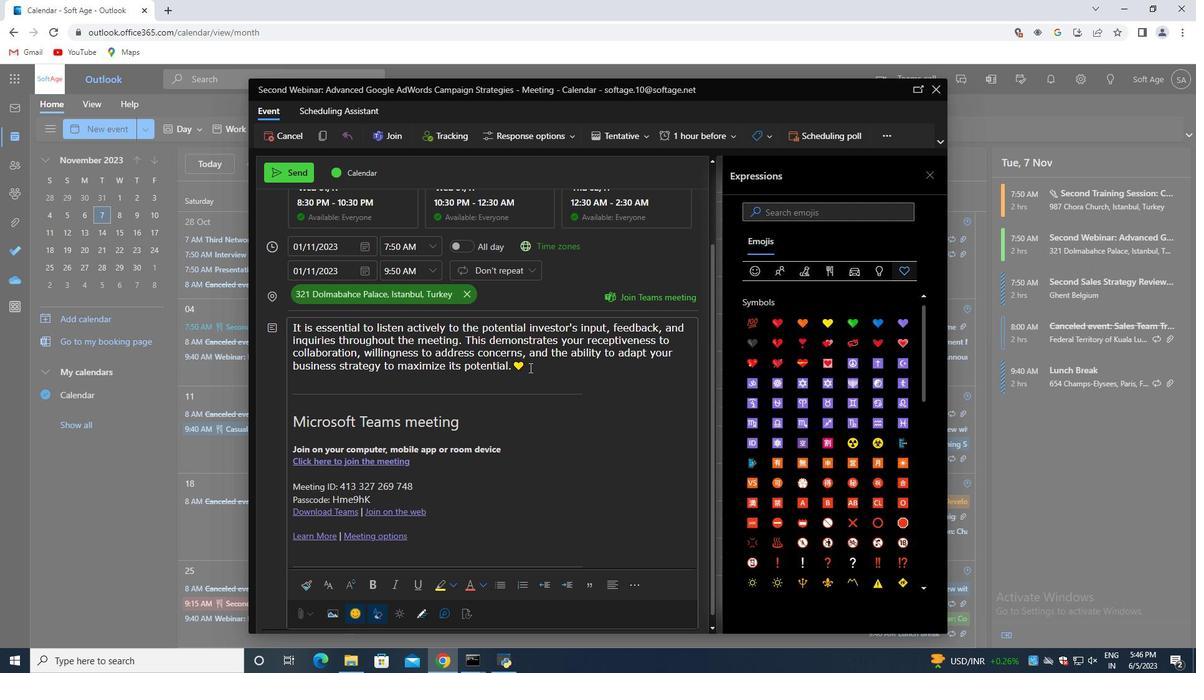 
Action: Mouse scrolled (529, 368) with delta (0, 0)
Screenshot: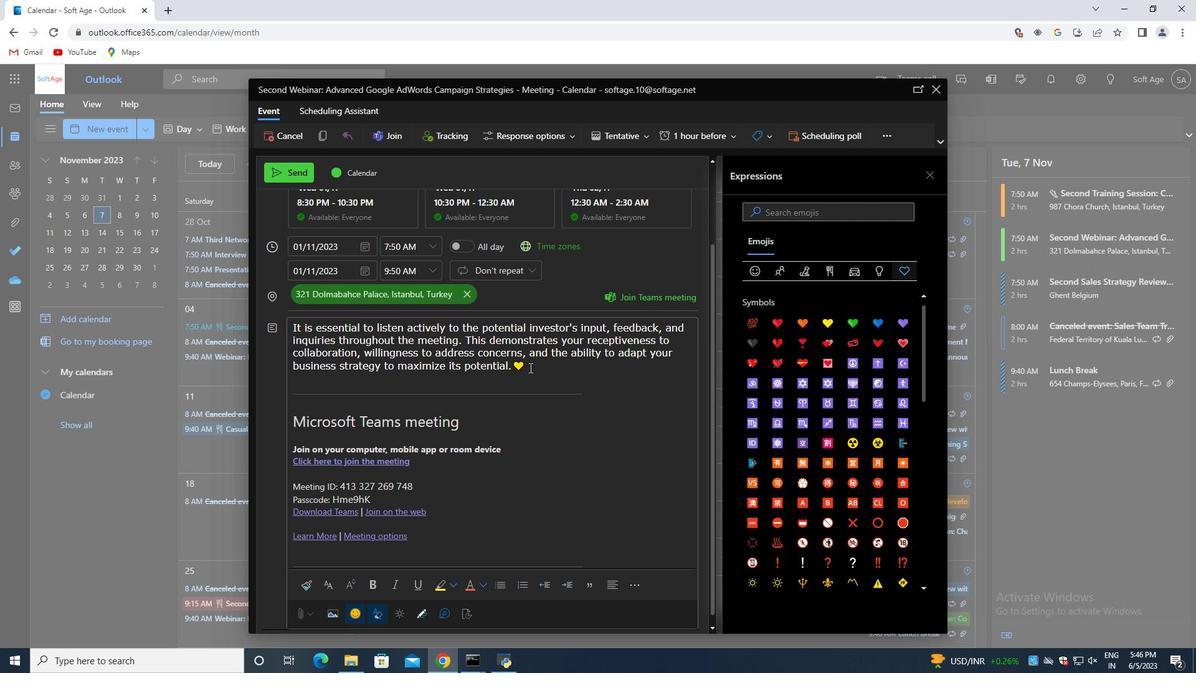 
Action: Mouse moved to (422, 225)
Screenshot: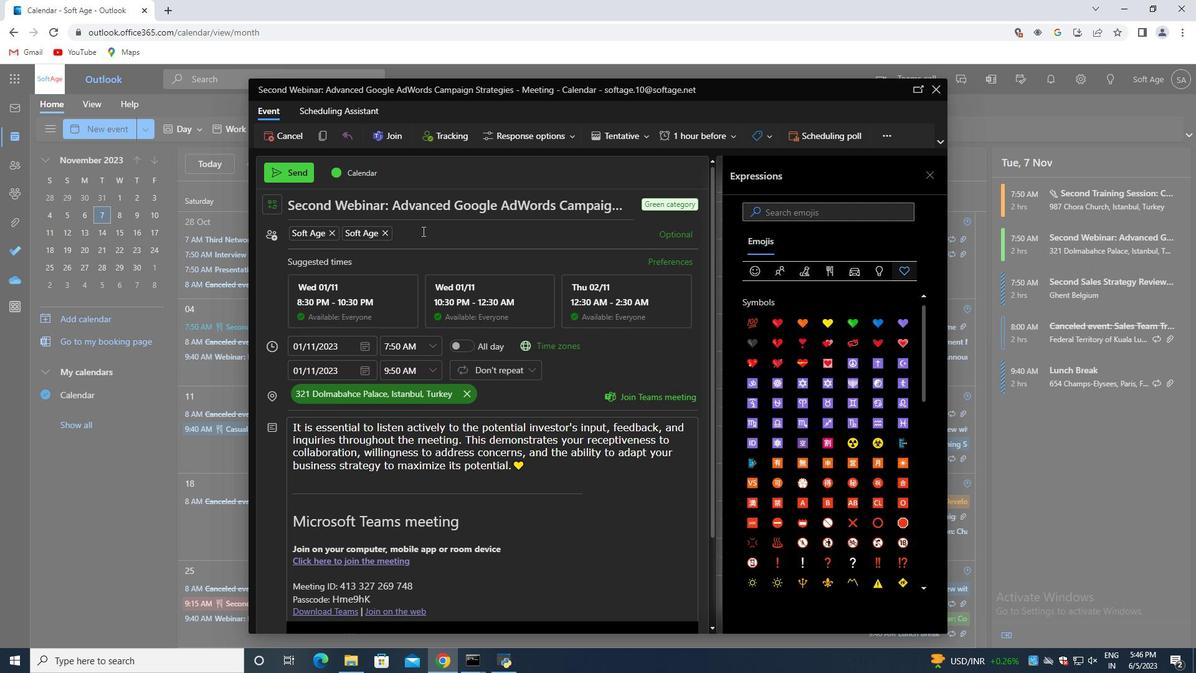 
Action: Mouse pressed left at (422, 225)
Screenshot: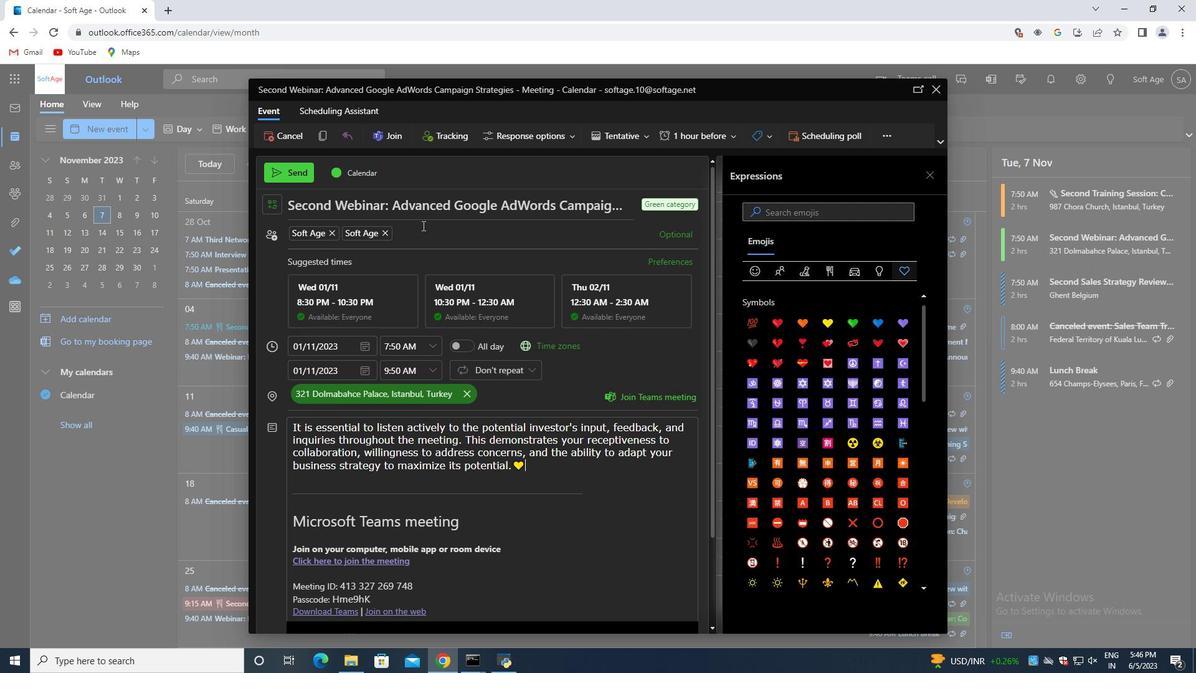 
Action: Key pressed softage.5<Key.shift>@softage.net<Key.enter>
Screenshot: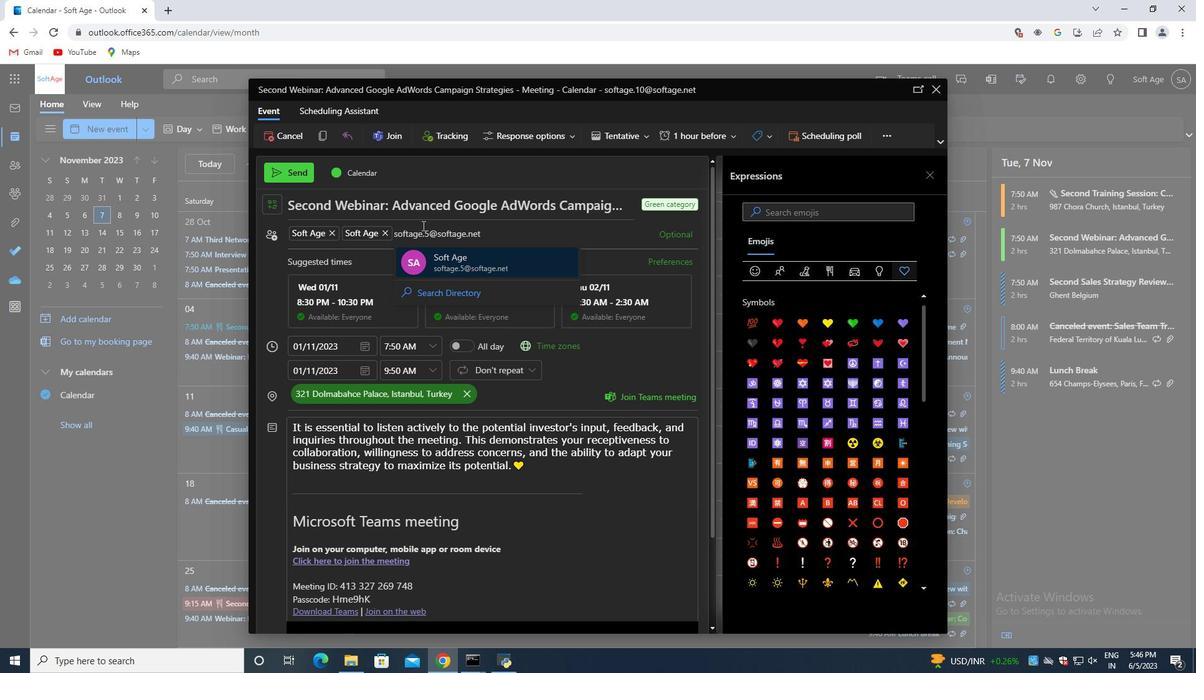 
Action: Mouse moved to (466, 256)
Screenshot: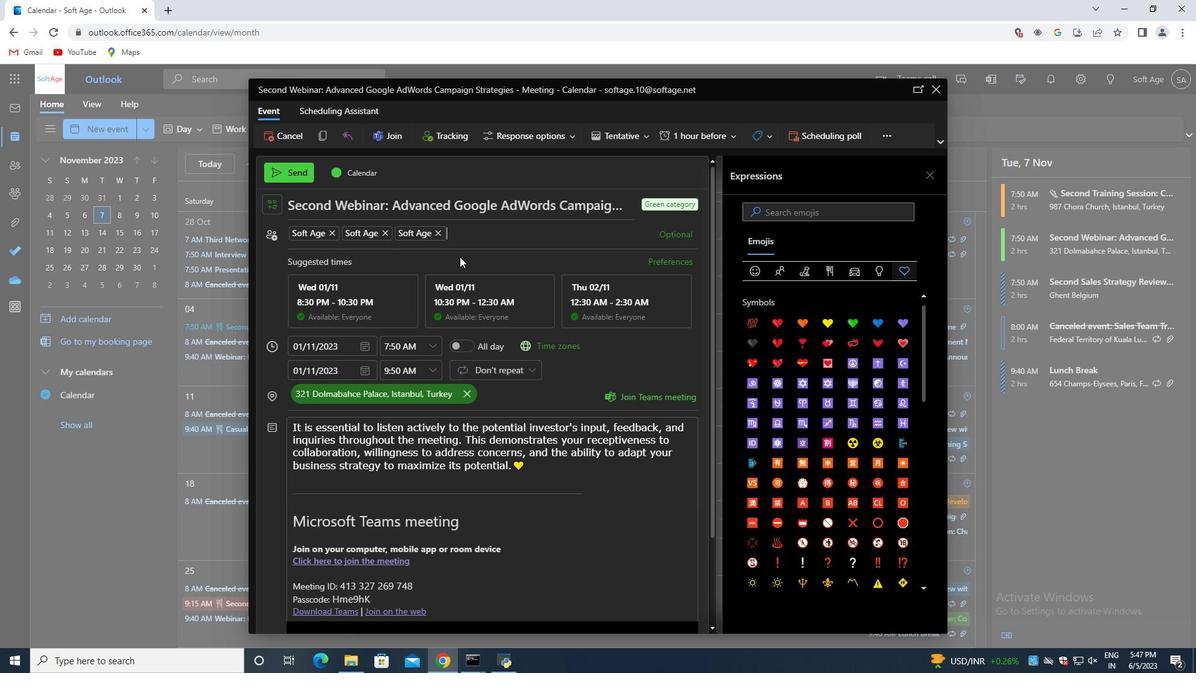 
Action: Mouse scrolled (466, 255) with delta (0, 0)
Screenshot: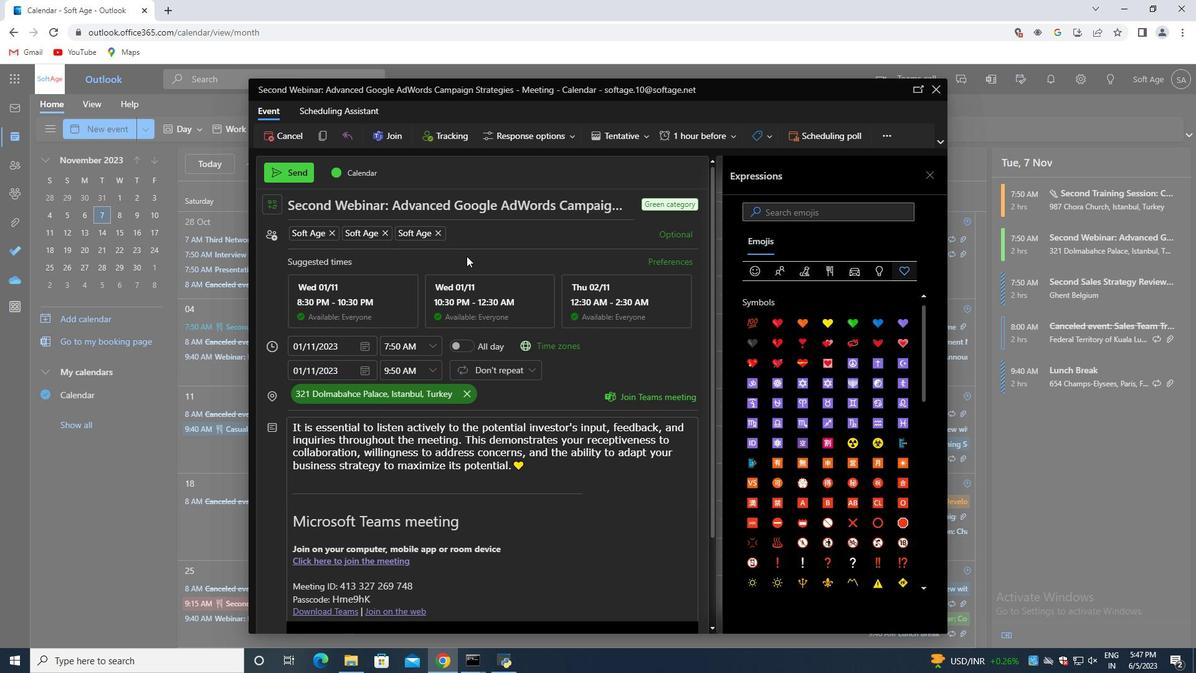 
Action: Mouse scrolled (466, 255) with delta (0, 0)
Screenshot: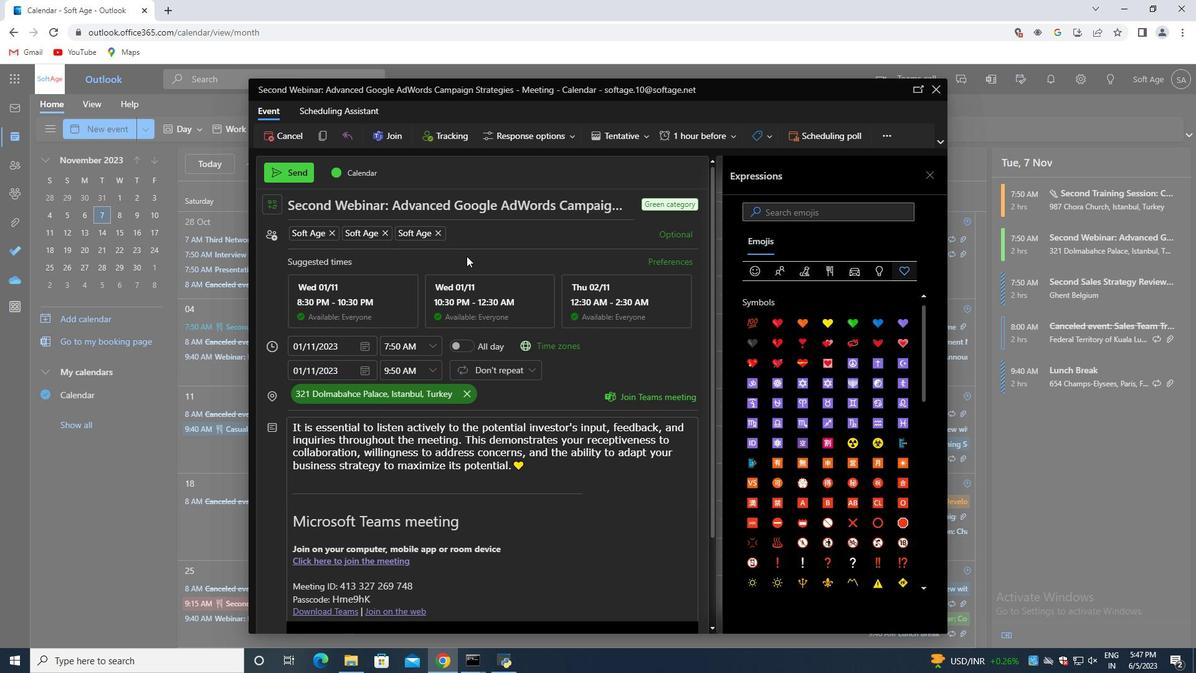 
Action: Mouse moved to (468, 258)
Screenshot: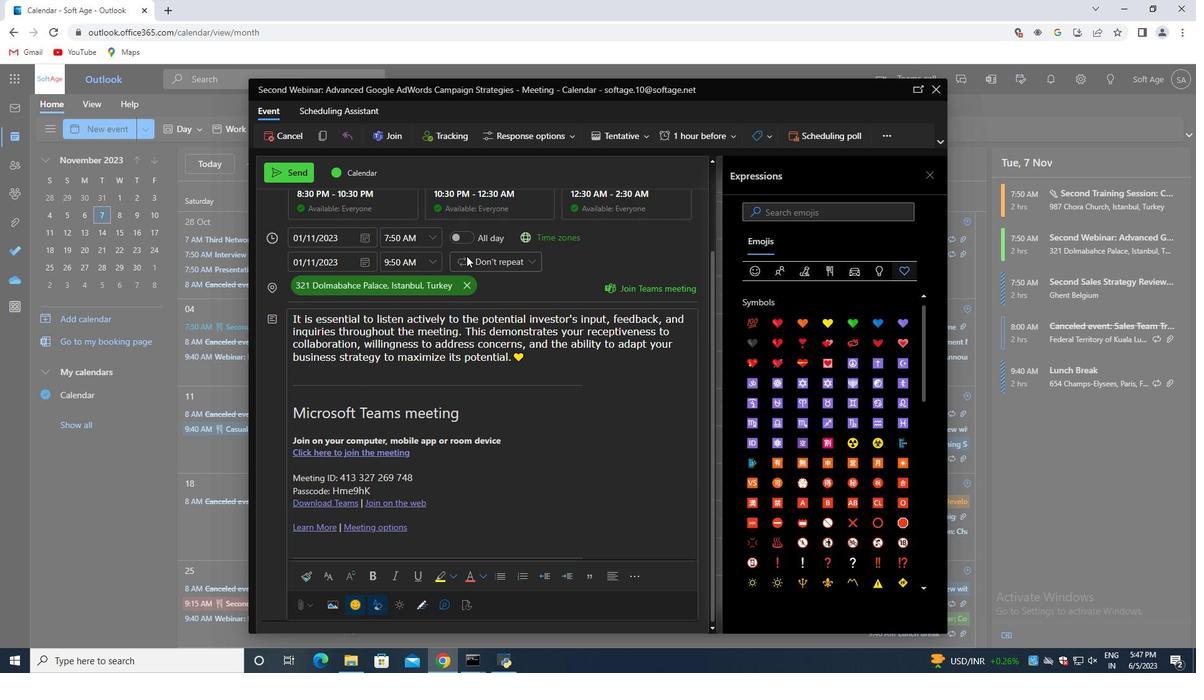 
Action: Mouse scrolled (468, 258) with delta (0, 0)
Screenshot: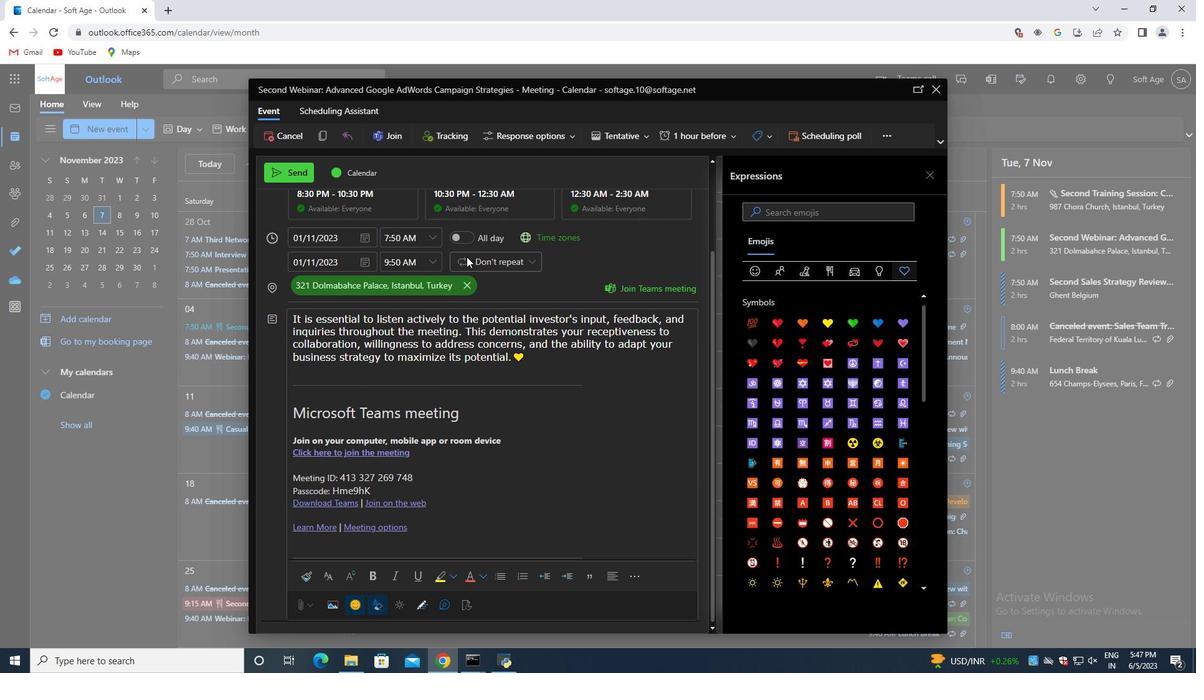 
Action: Mouse moved to (527, 357)
Screenshot: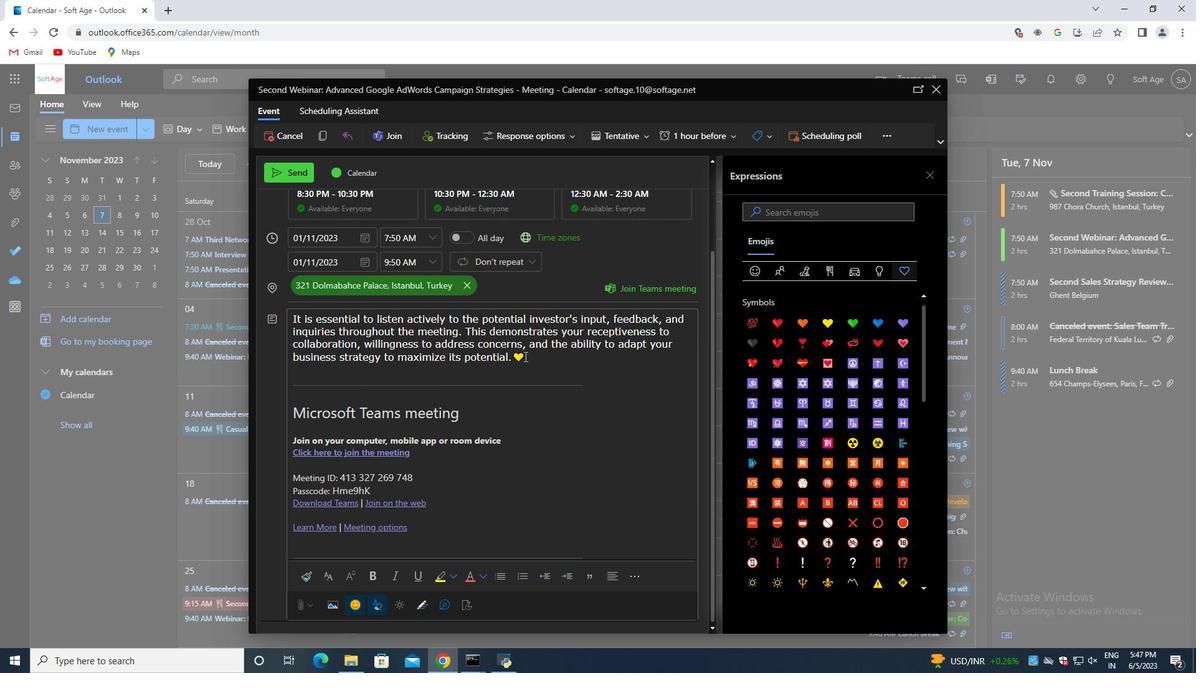 
Action: Mouse pressed left at (527, 357)
Screenshot: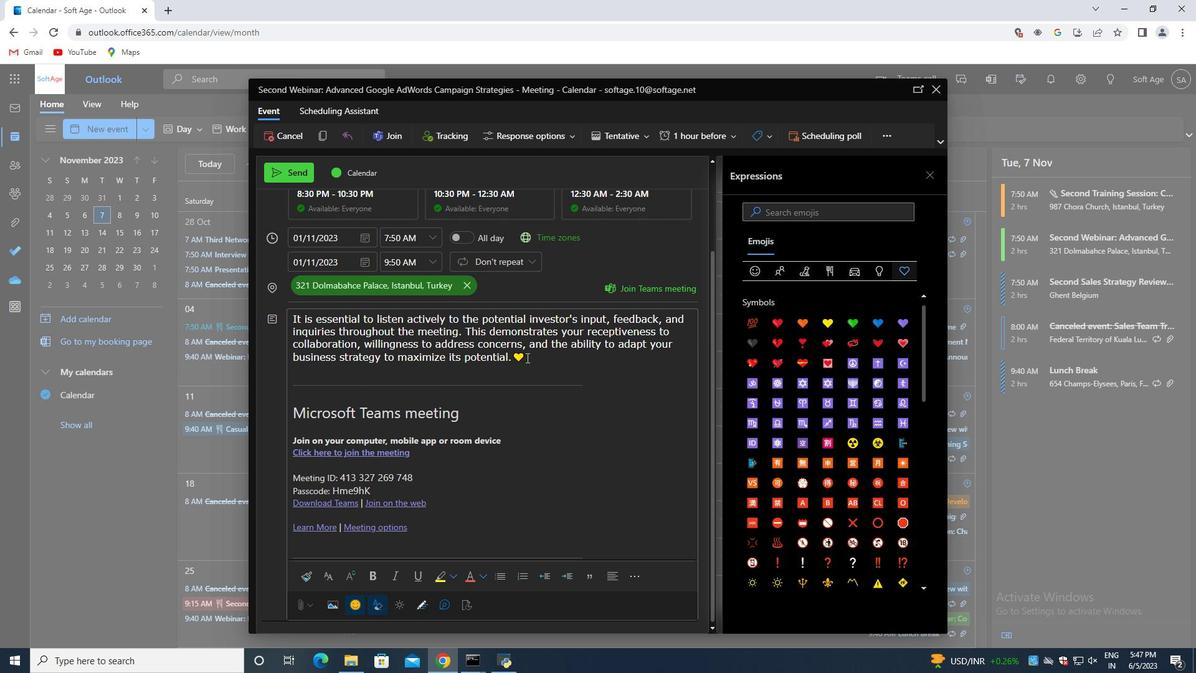 
Action: Mouse pressed left at (527, 357)
Screenshot: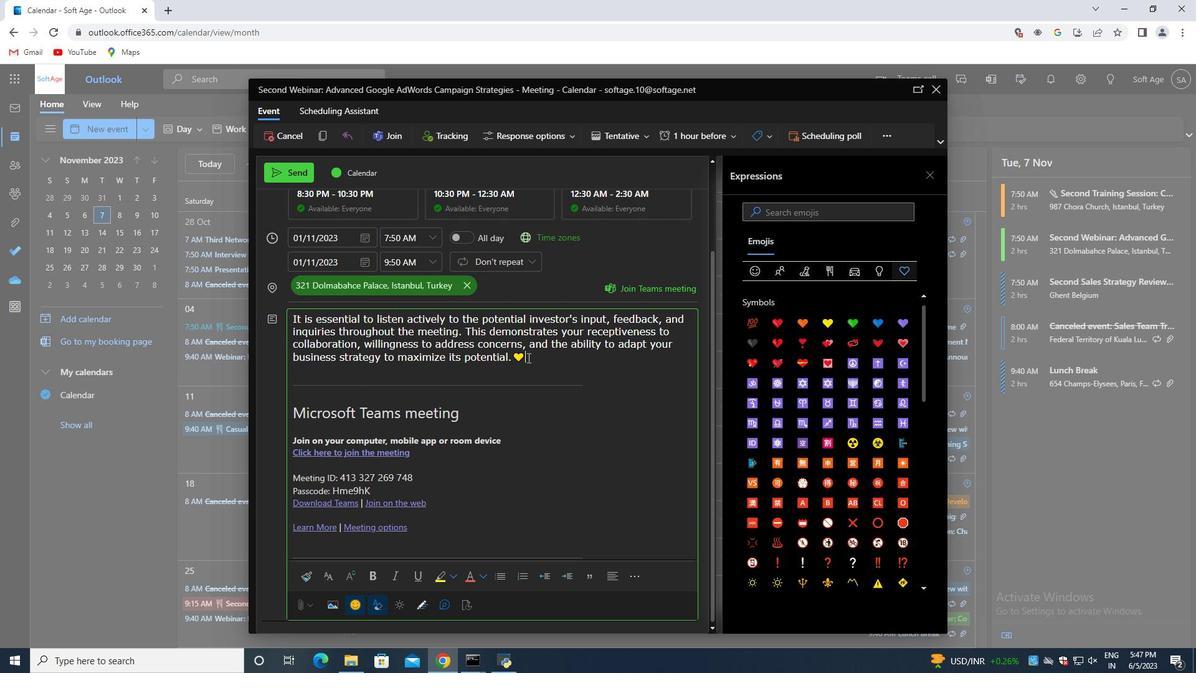 
Action: Mouse pressed left at (527, 357)
Screenshot: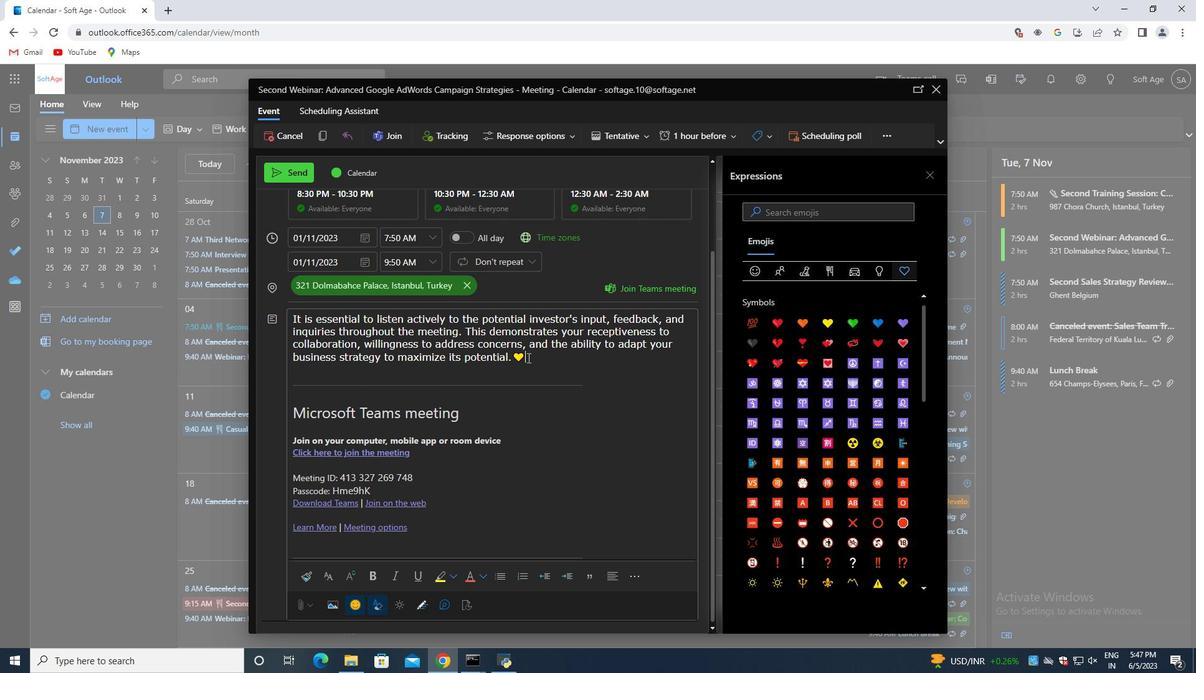 
Action: Mouse moved to (517, 382)
Screenshot: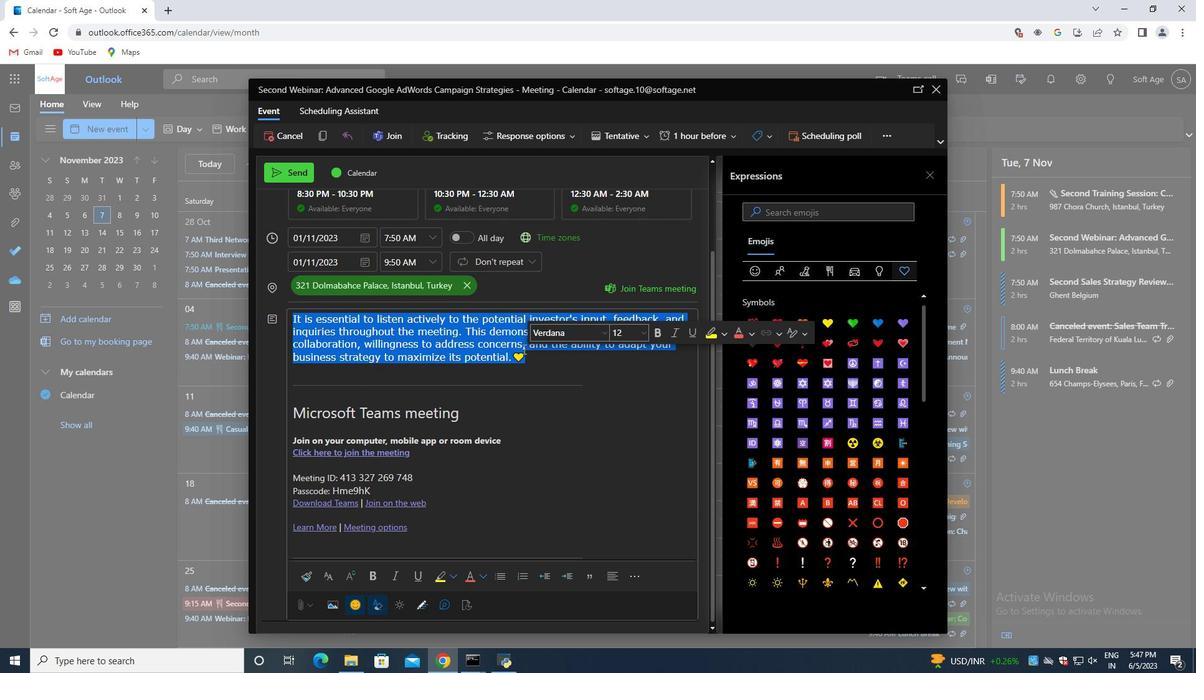 
Action: Mouse scrolled (517, 381) with delta (0, 0)
Screenshot: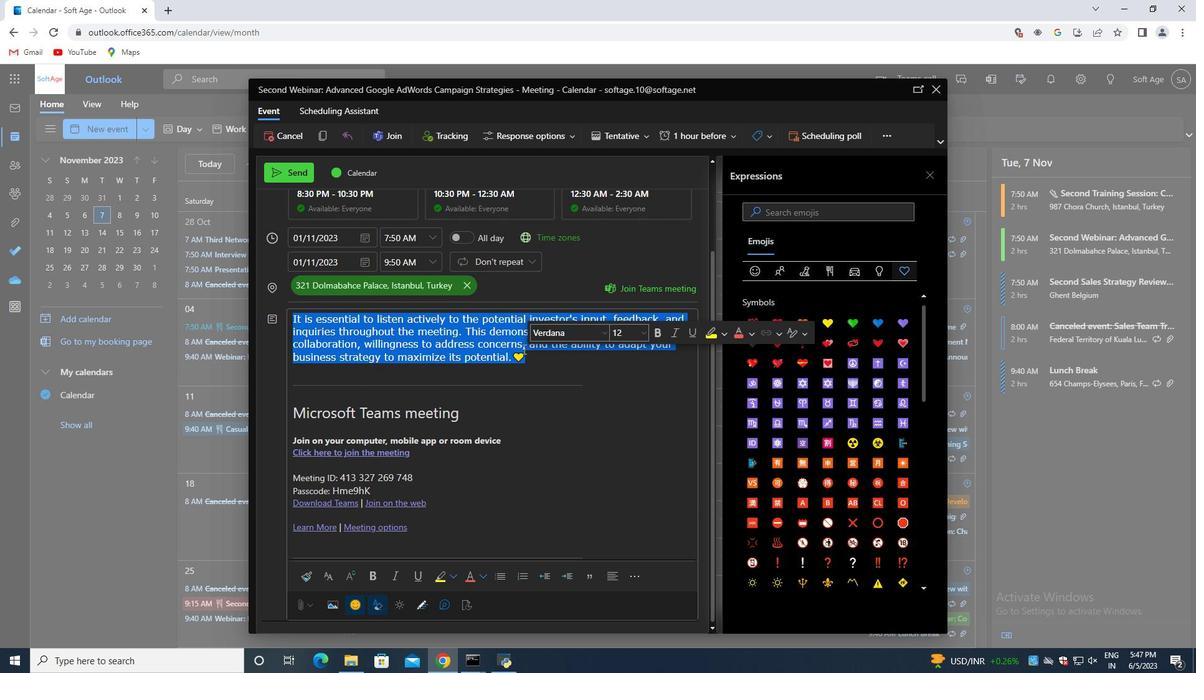 
Action: Mouse moved to (534, 423)
Screenshot: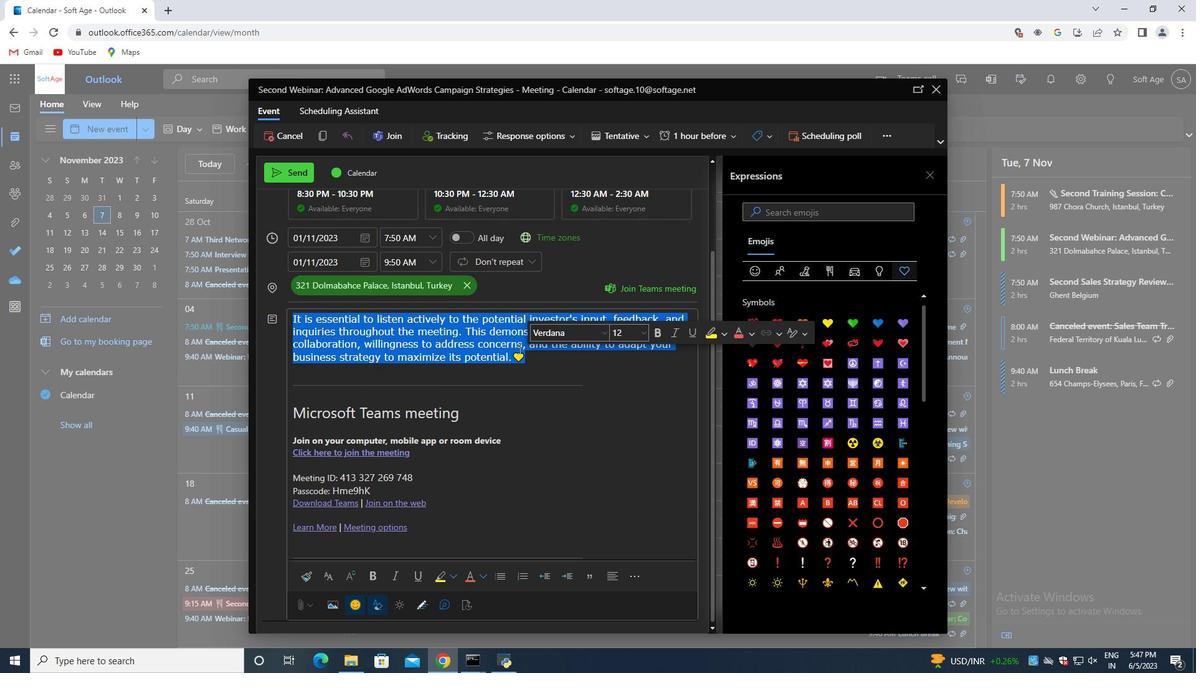 
Action: Mouse scrolled (534, 423) with delta (0, 0)
Screenshot: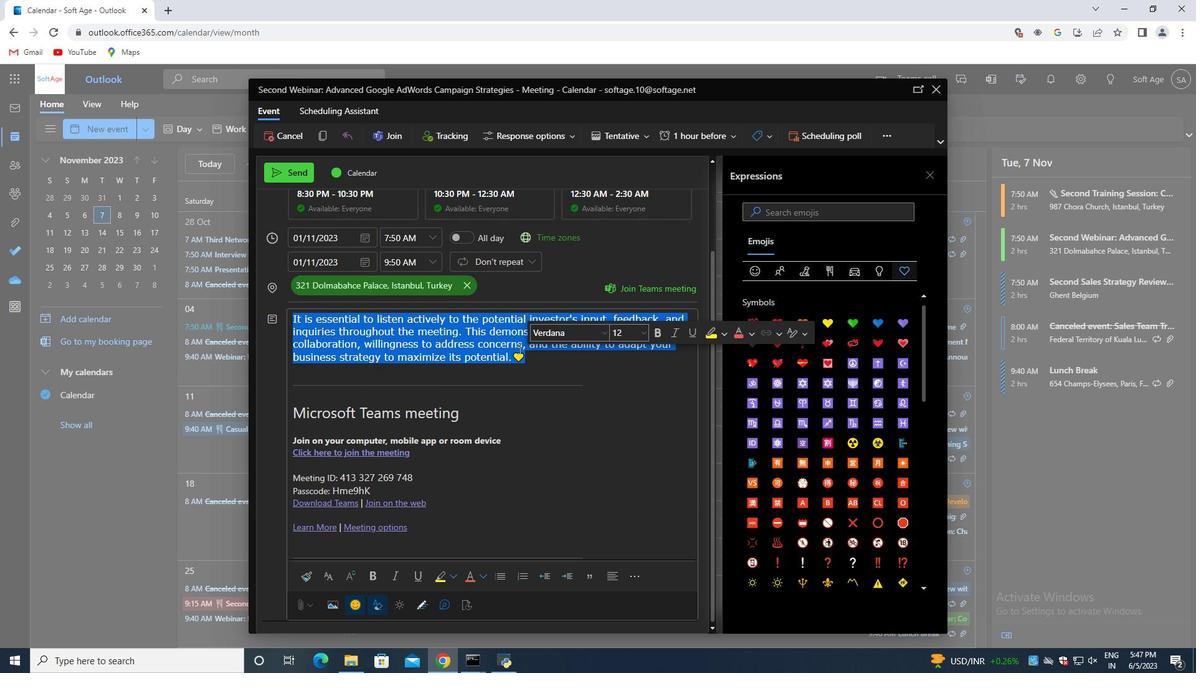 
Action: Mouse moved to (545, 446)
Screenshot: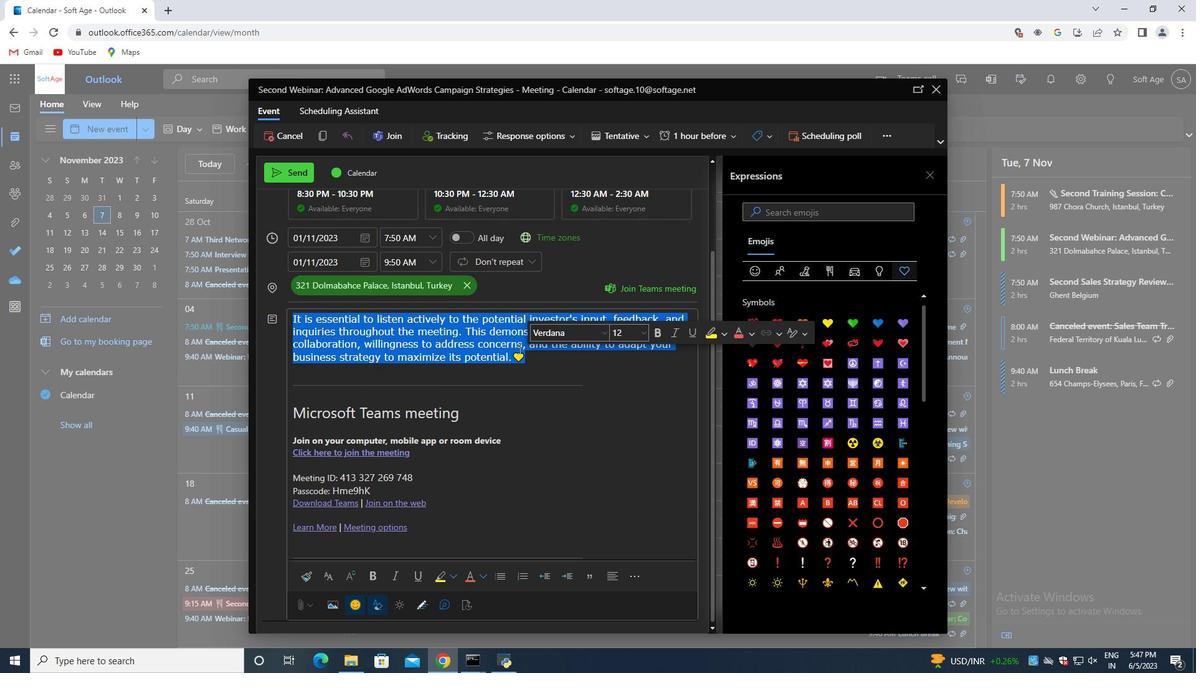 
Action: Mouse scrolled (545, 445) with delta (0, 0)
Screenshot: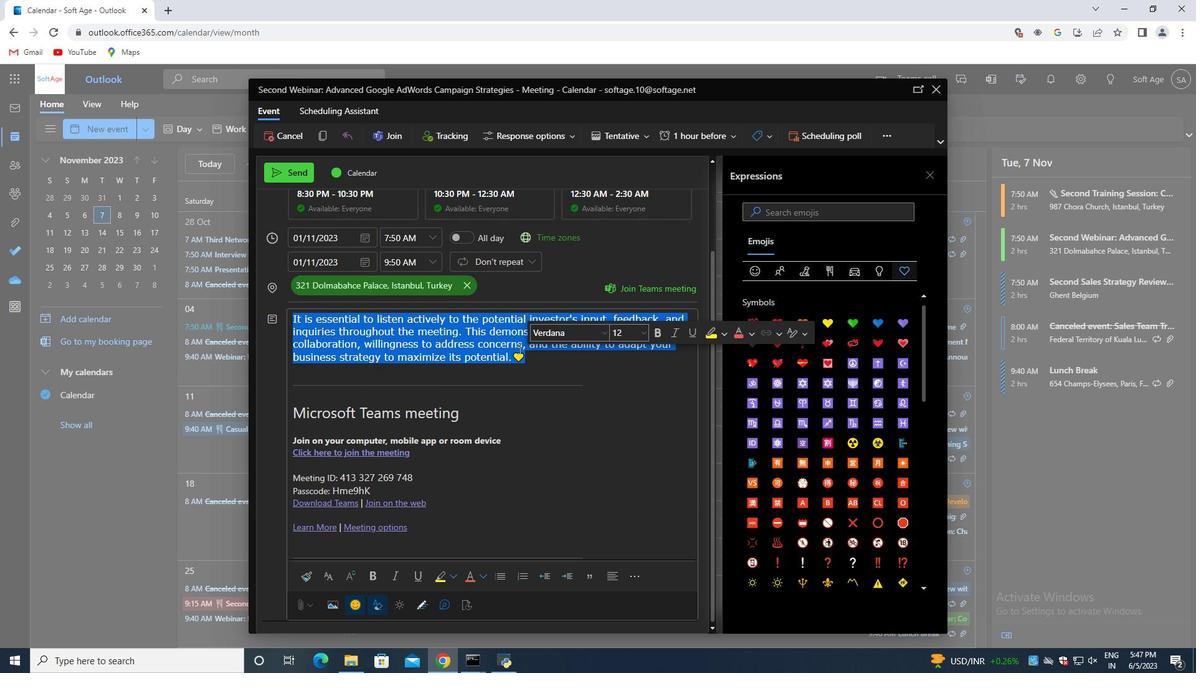 
Action: Mouse moved to (551, 459)
Screenshot: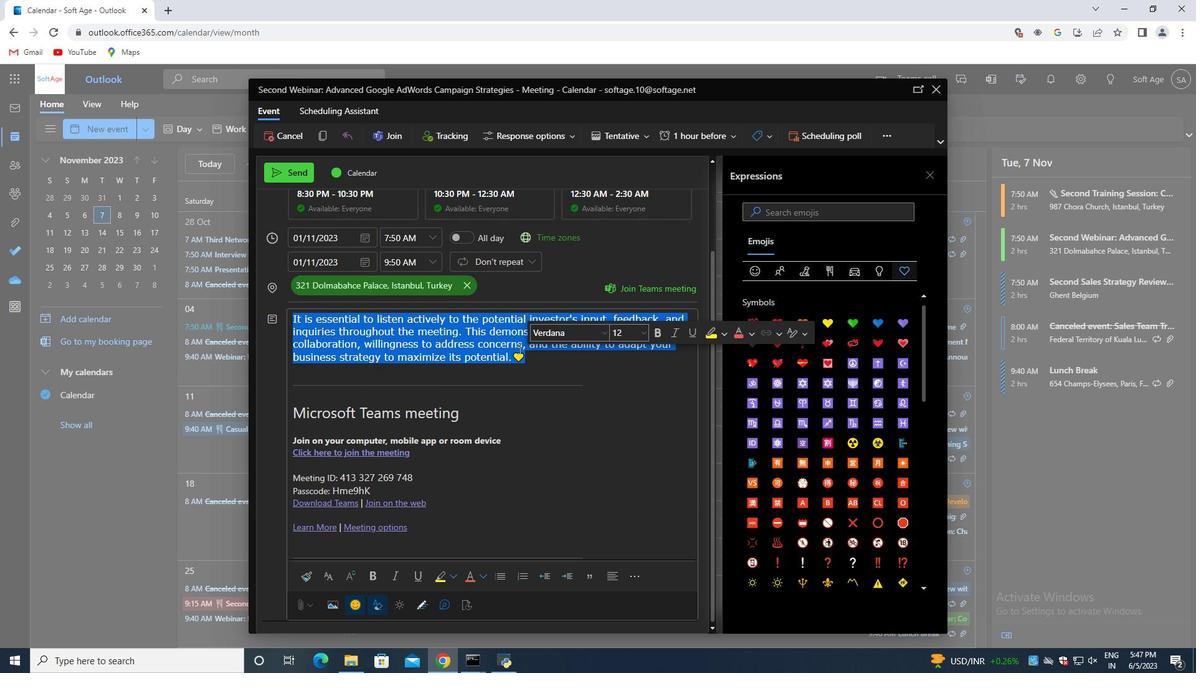
Action: Mouse scrolled (551, 458) with delta (0, 0)
Screenshot: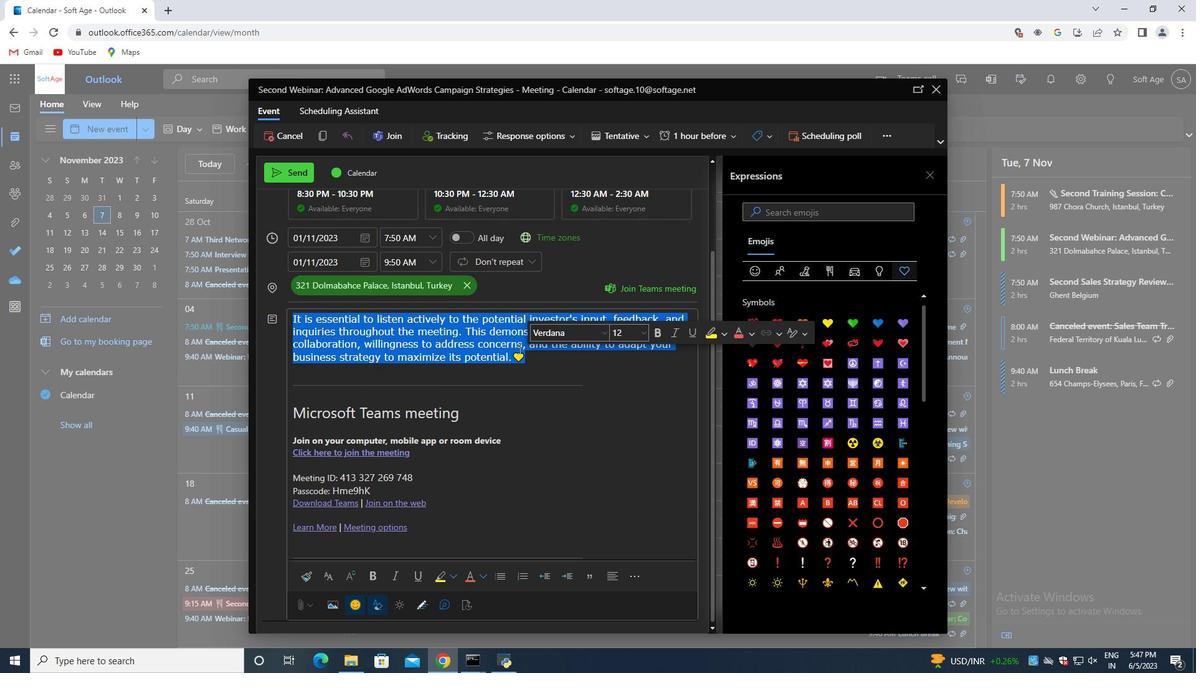 
Action: Mouse moved to (630, 575)
Screenshot: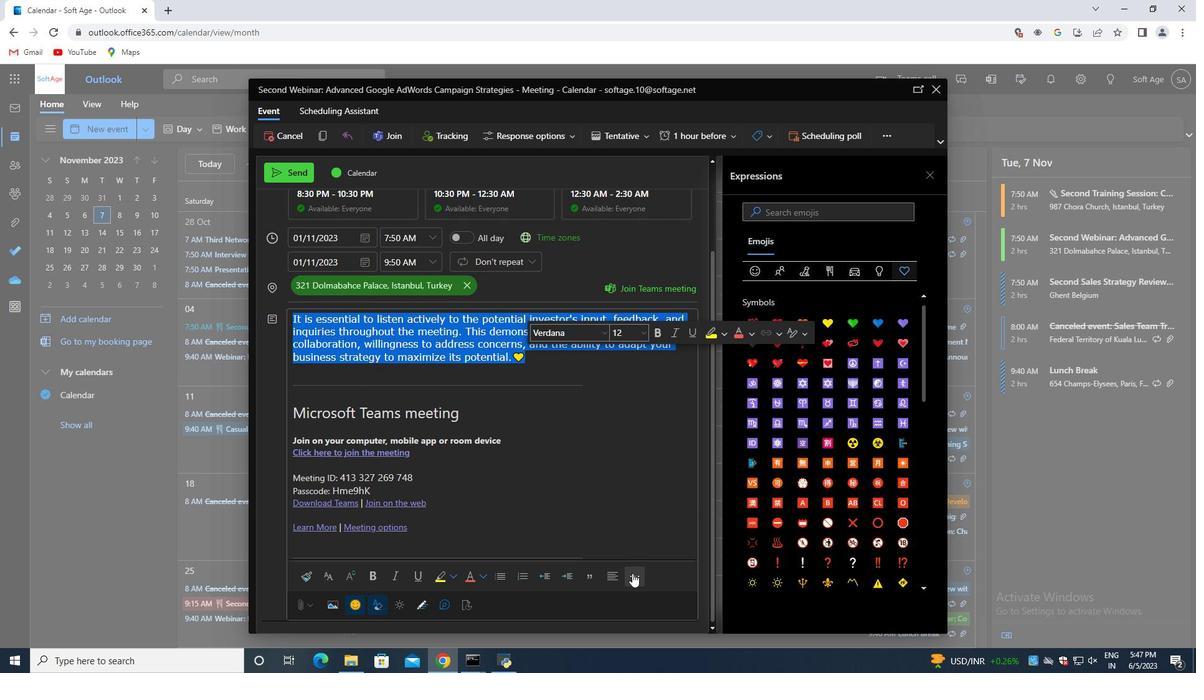 
Action: Mouse pressed left at (630, 575)
Screenshot: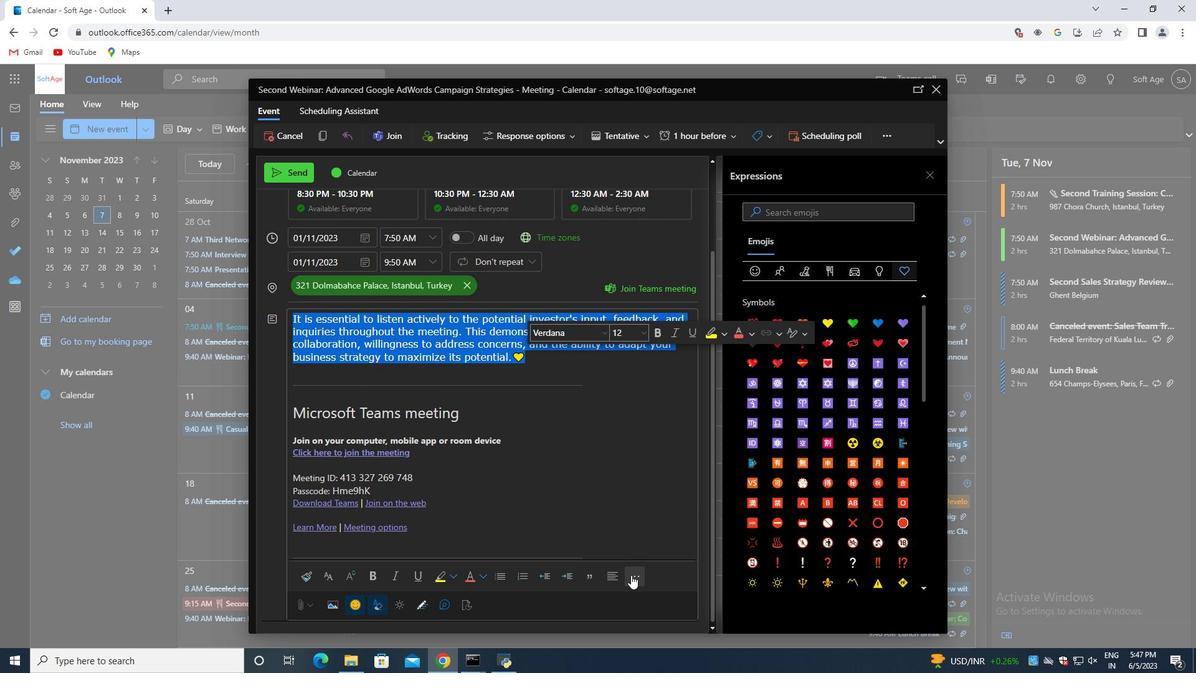 
Action: Mouse moved to (575, 471)
Screenshot: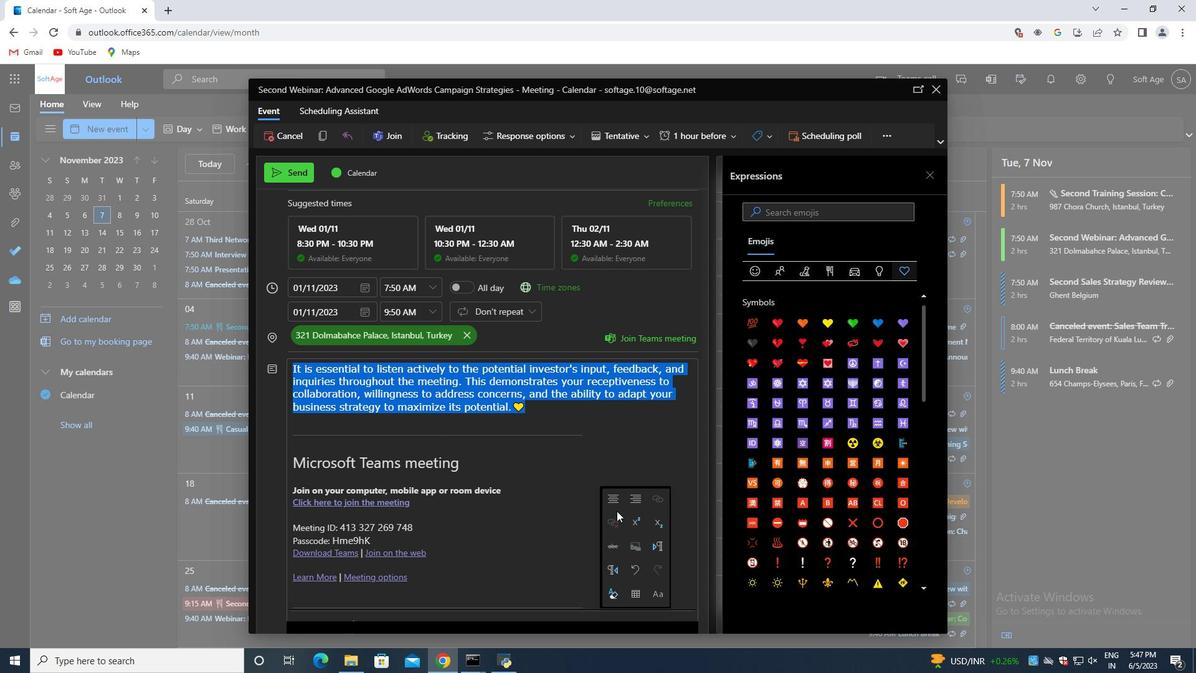 
Action: Mouse pressed left at (575, 471)
Screenshot: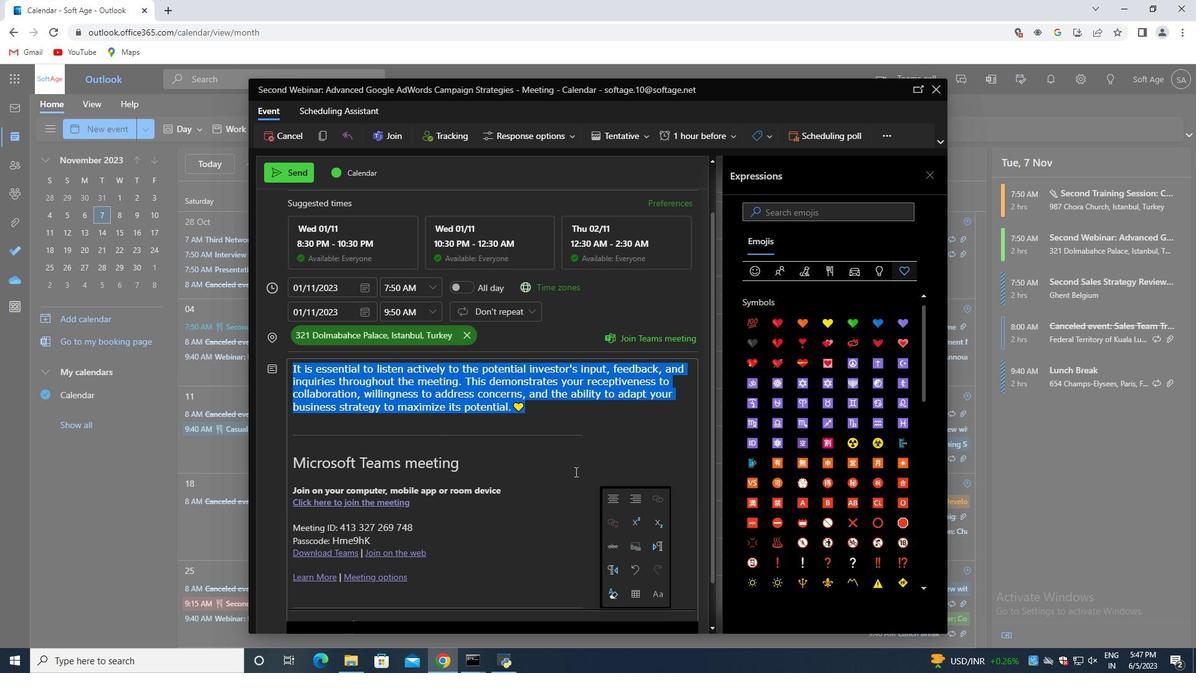 
Action: Mouse moved to (569, 517)
Screenshot: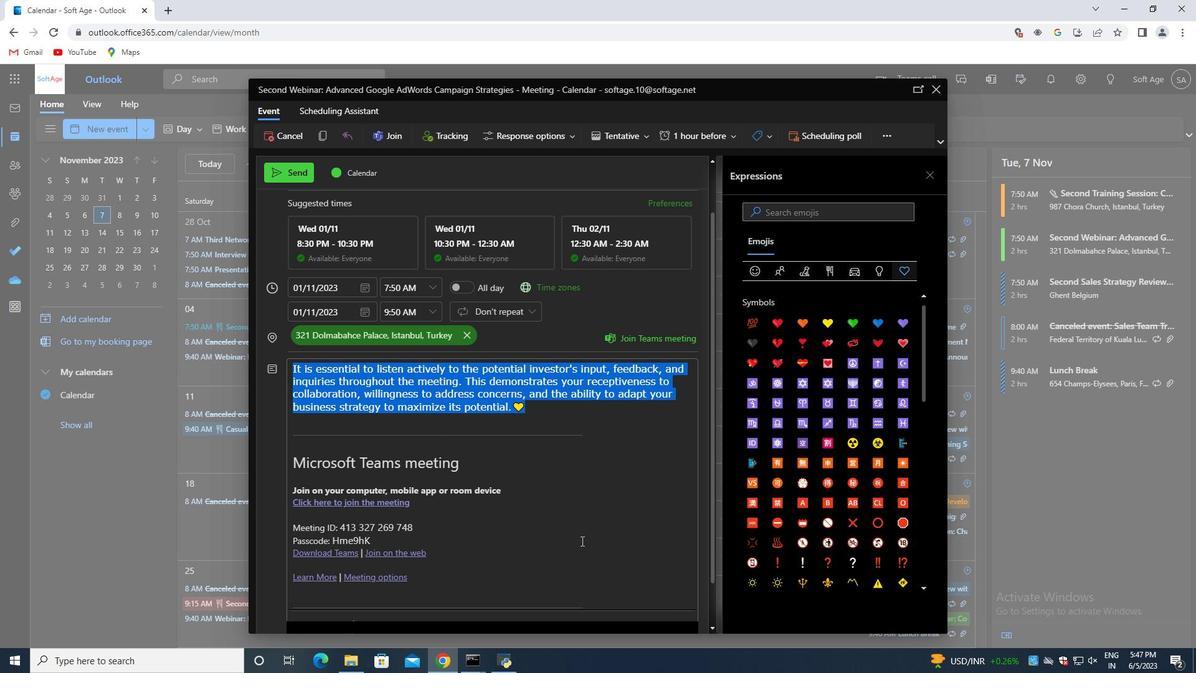 
Action: Mouse scrolled (569, 517) with delta (0, 0)
Screenshot: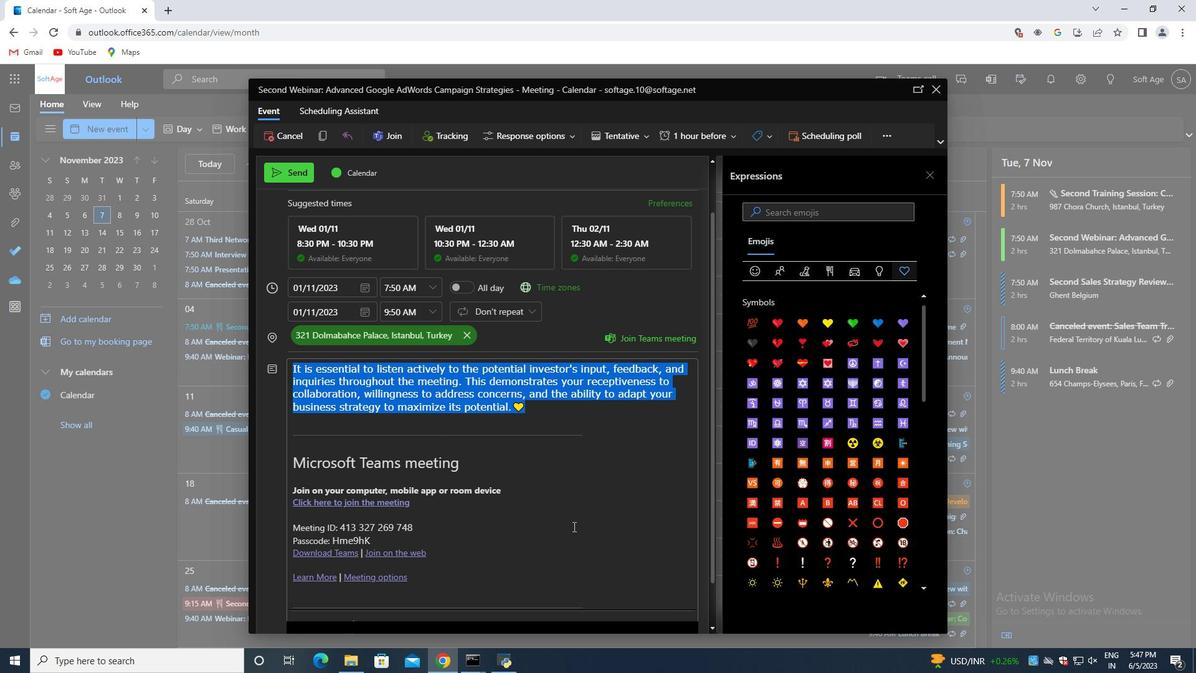 
Action: Mouse moved to (565, 523)
Screenshot: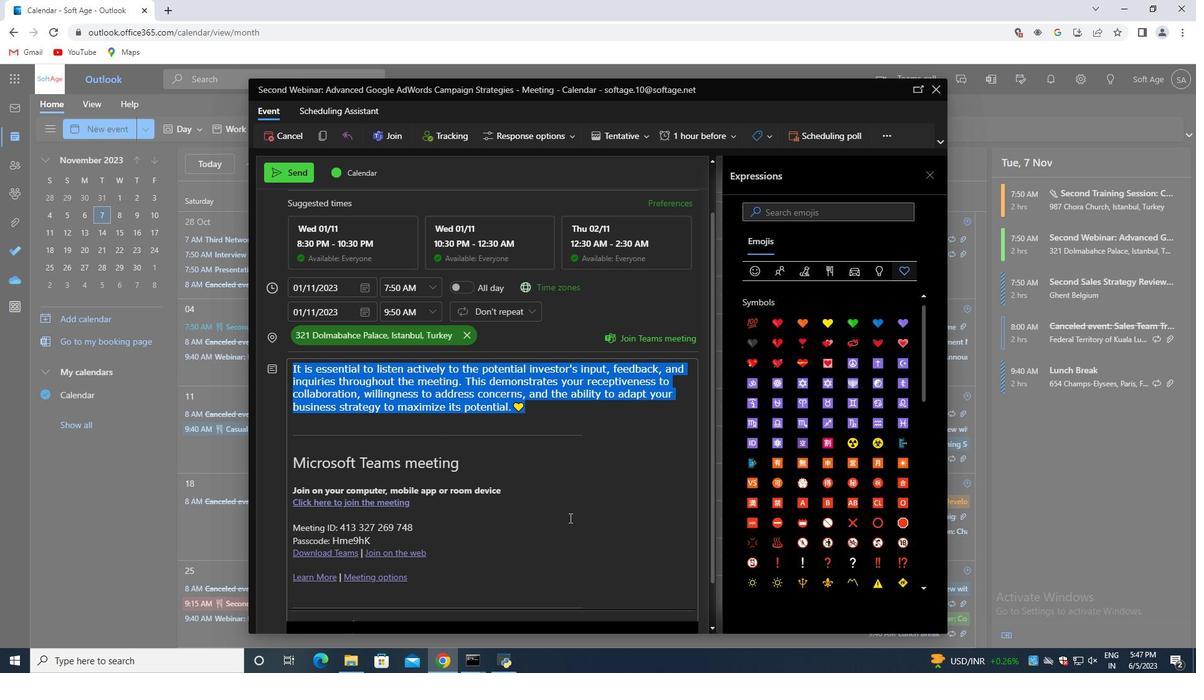 
Action: Mouse scrolled (568, 517) with delta (0, 0)
Screenshot: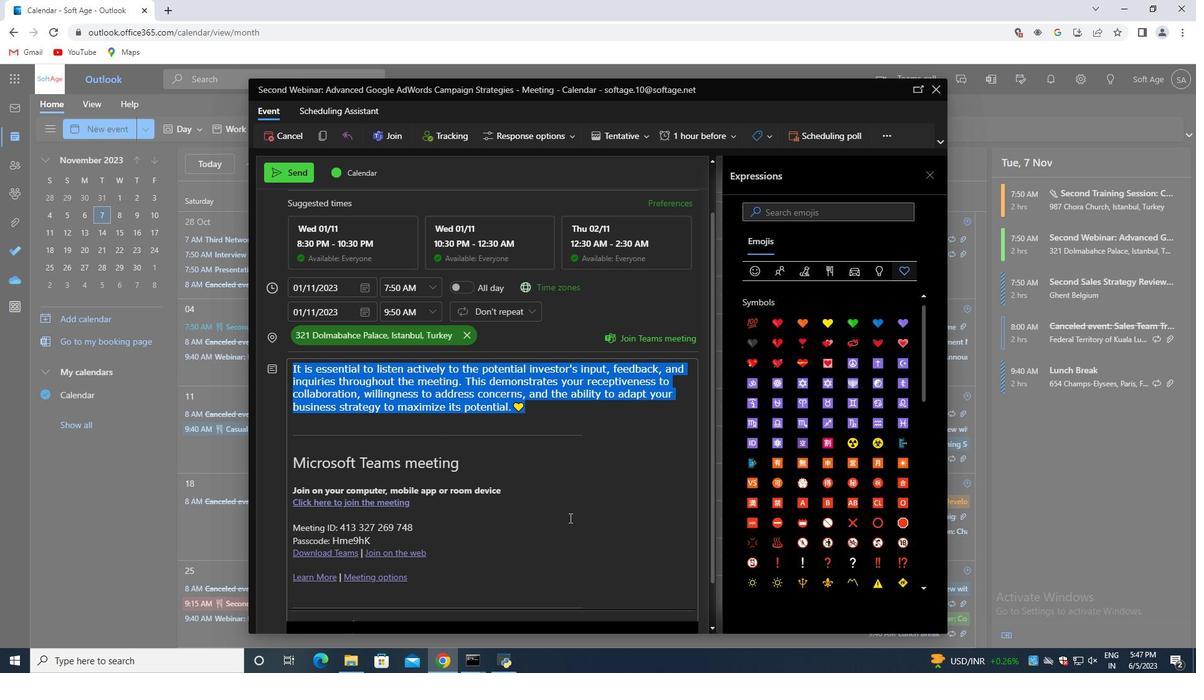 
Action: Mouse moved to (570, 536)
Screenshot: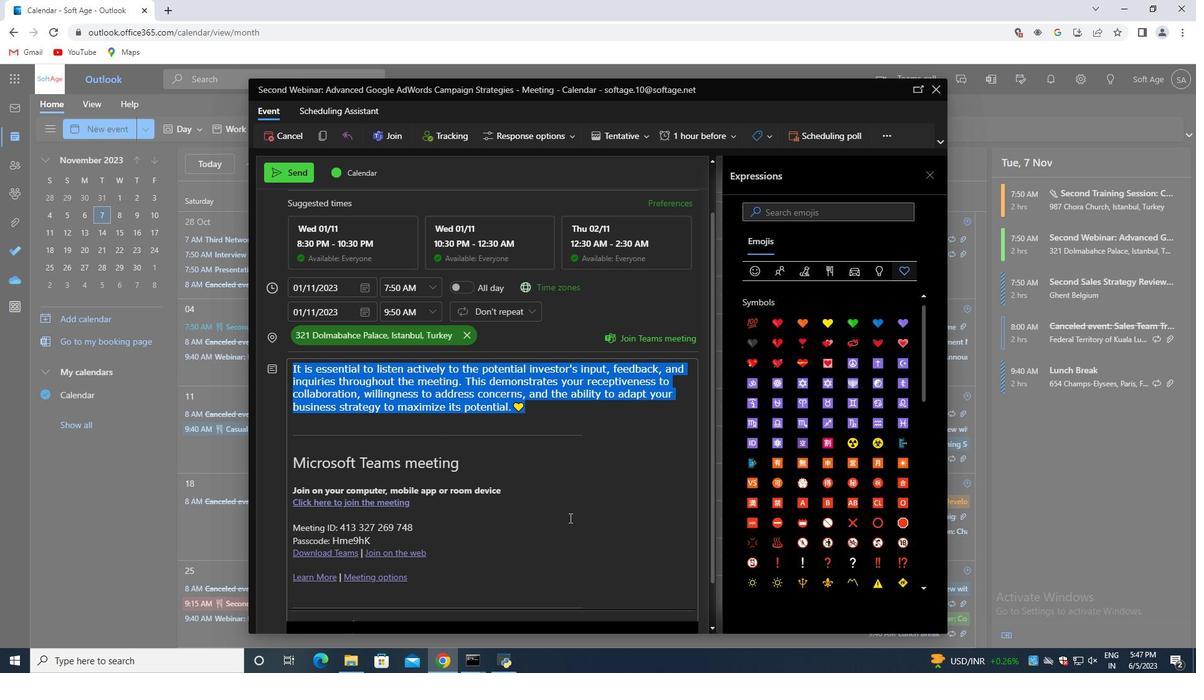 
Action: Mouse scrolled (567, 518) with delta (0, 0)
Screenshot: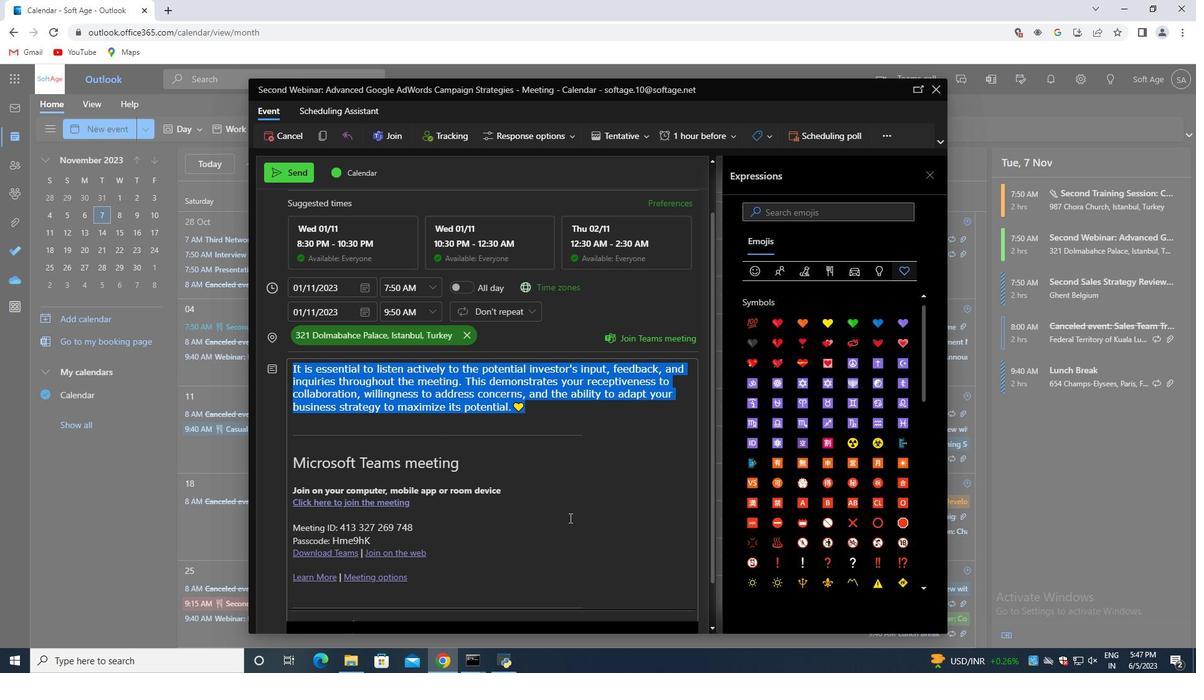 
Action: Mouse moved to (575, 543)
Screenshot: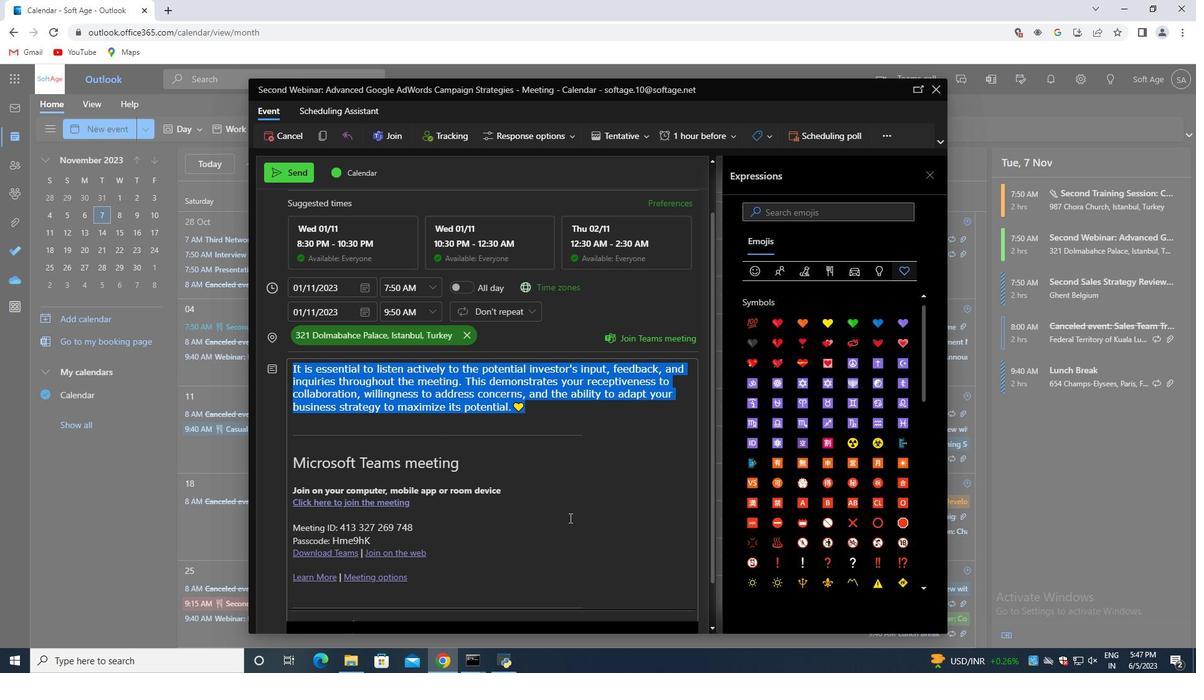 
Action: Mouse scrolled (566, 519) with delta (0, 0)
Screenshot: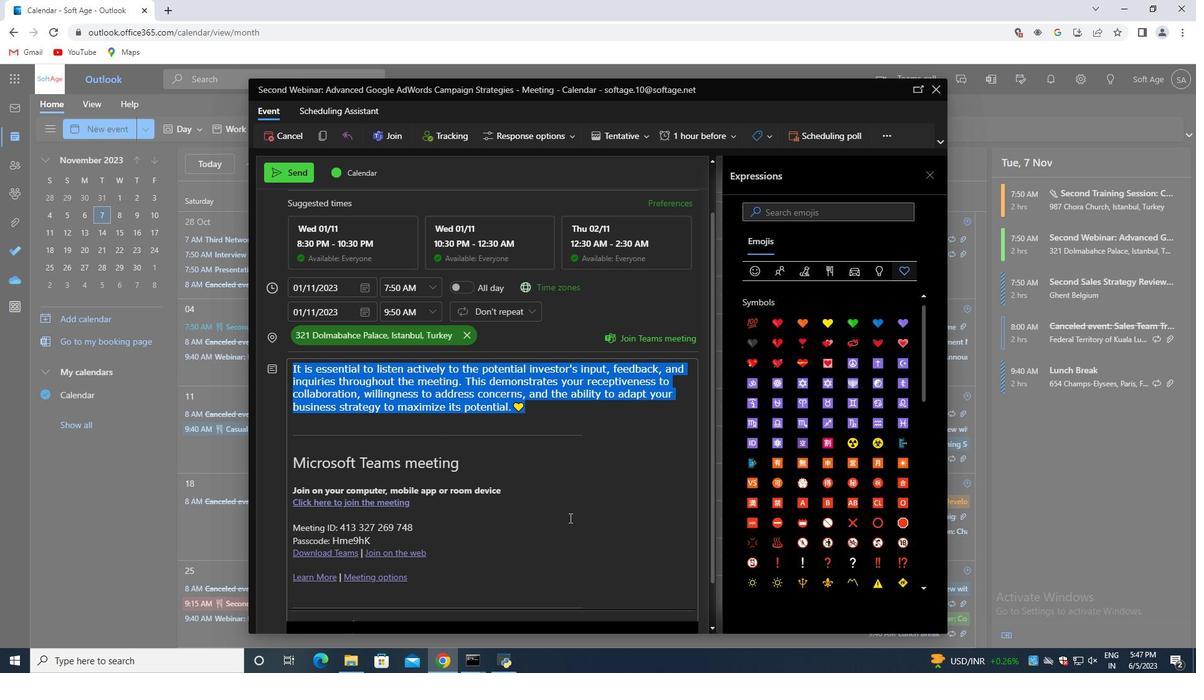 
Action: Mouse moved to (575, 546)
Screenshot: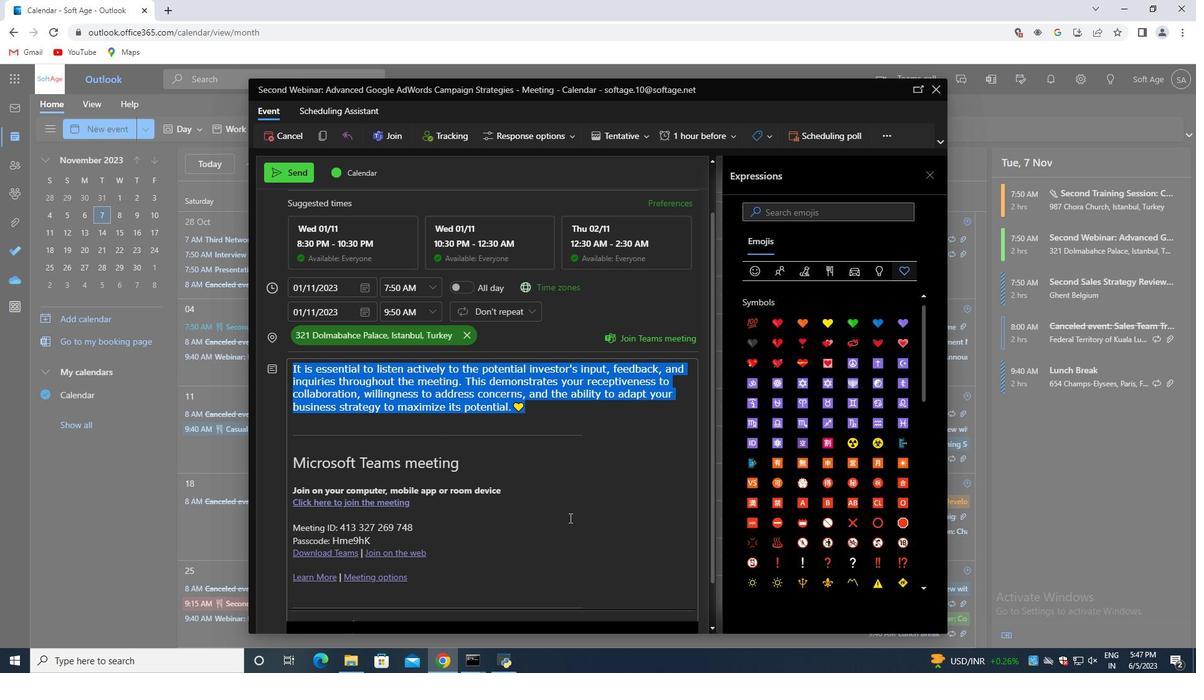 
Action: Mouse scrolled (565, 522) with delta (0, 0)
Screenshot: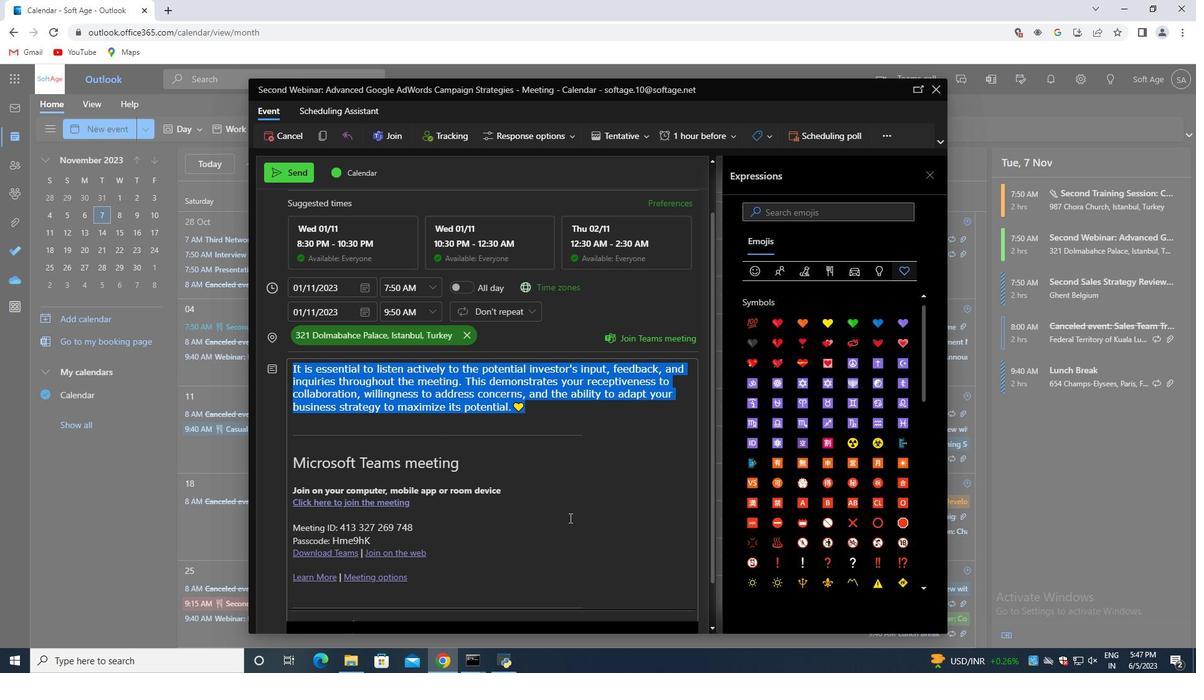 
Action: Mouse moved to (612, 575)
Screenshot: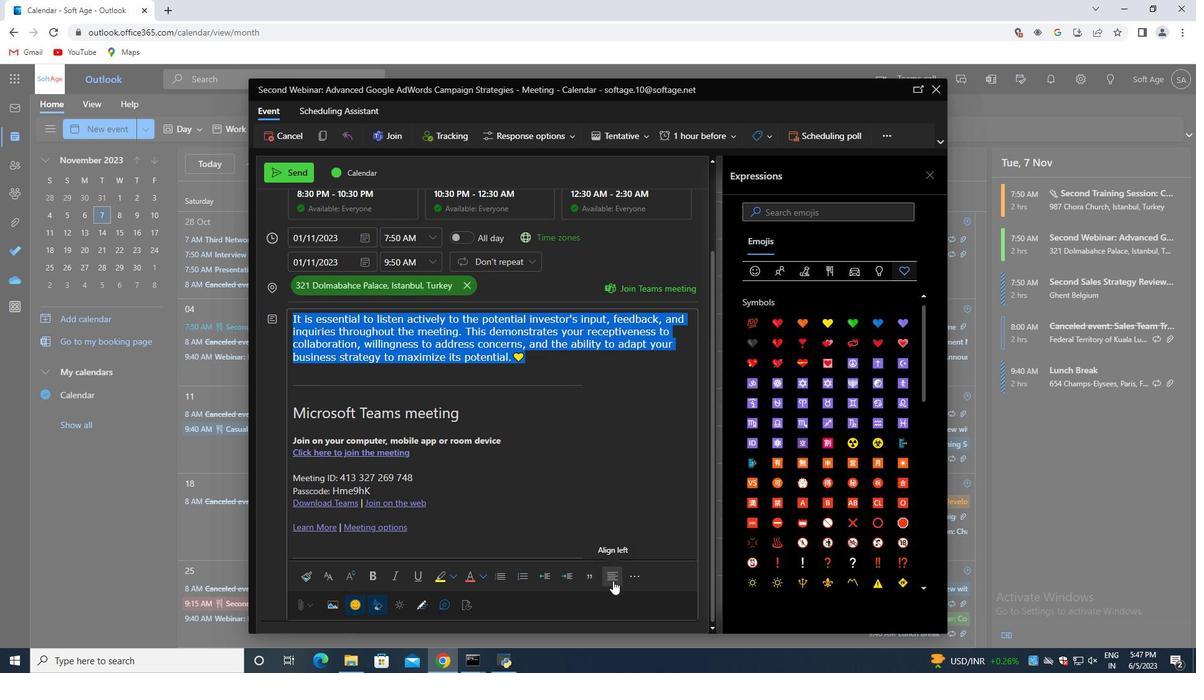
Action: Mouse pressed left at (612, 575)
Screenshot: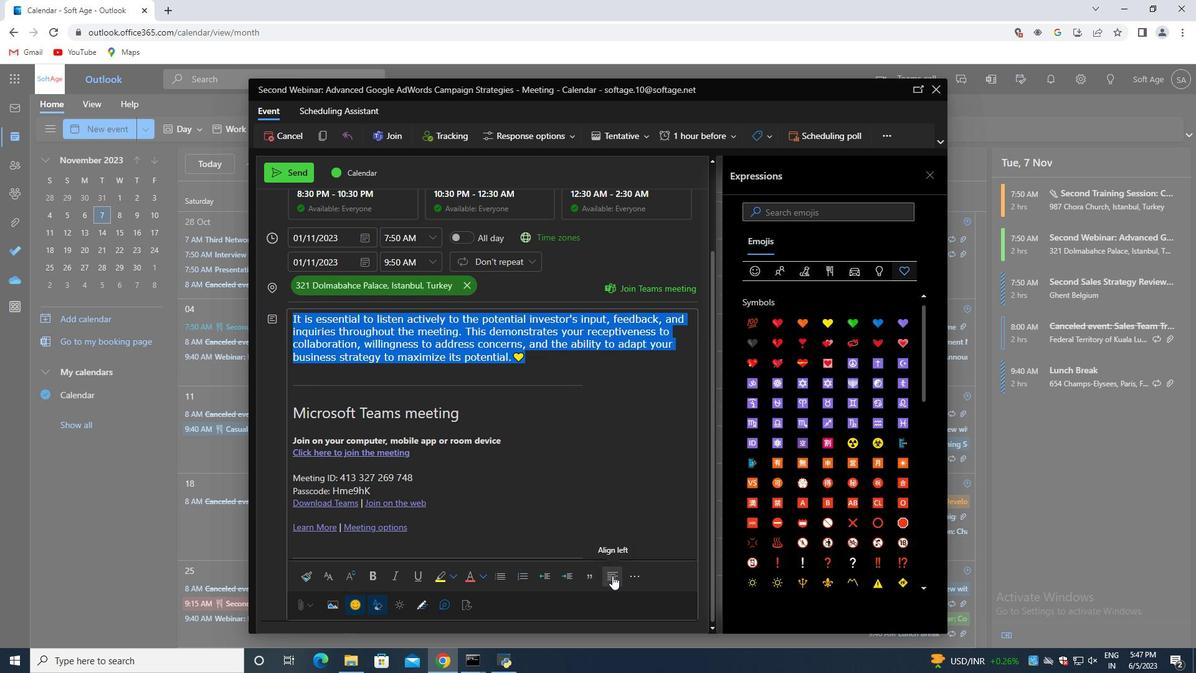 
Action: Mouse moved to (480, 575)
Screenshot: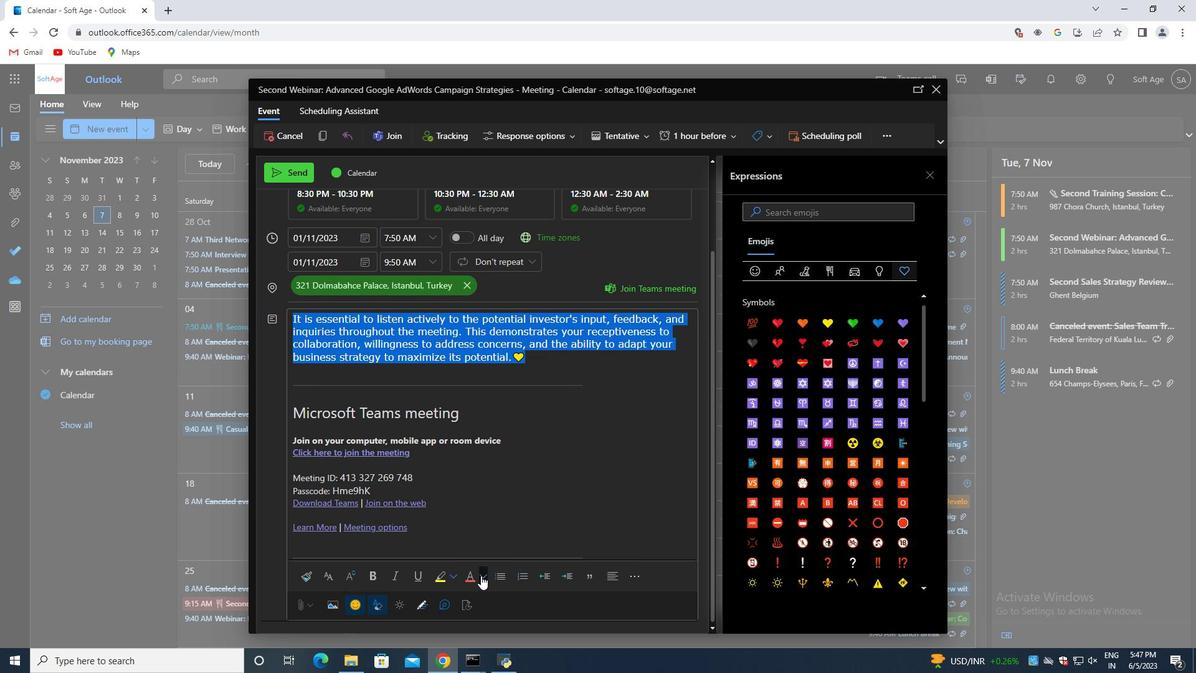 
Action: Mouse pressed left at (480, 575)
Screenshot: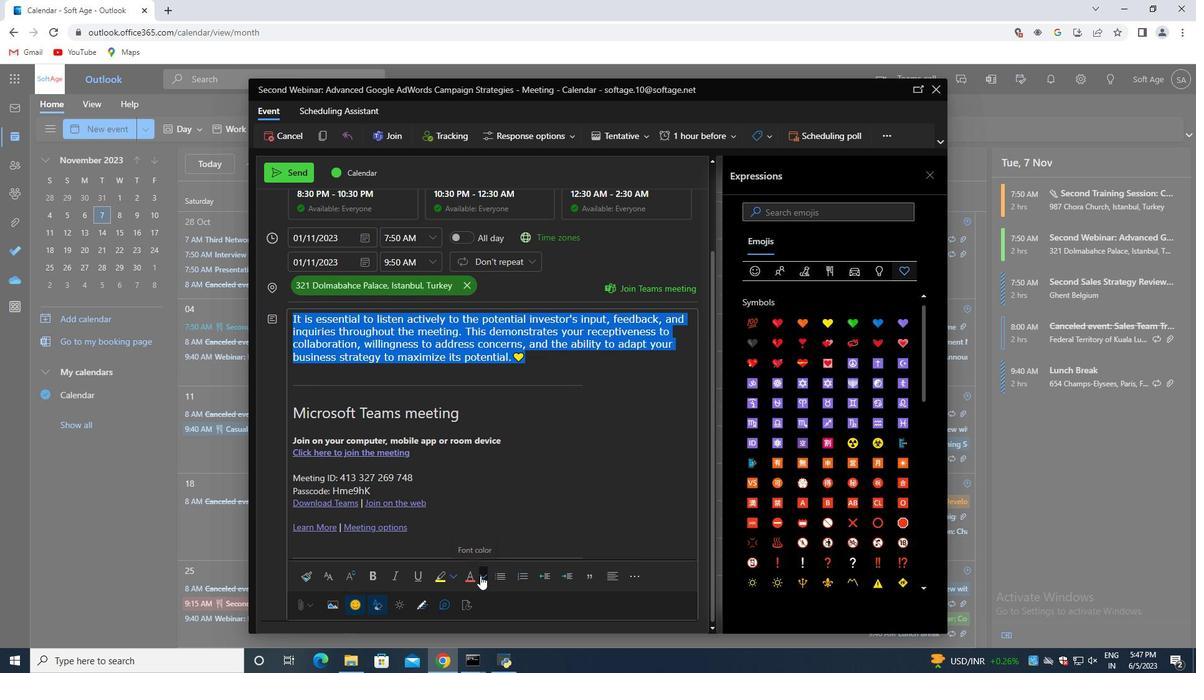 
Action: Mouse moved to (554, 515)
Screenshot: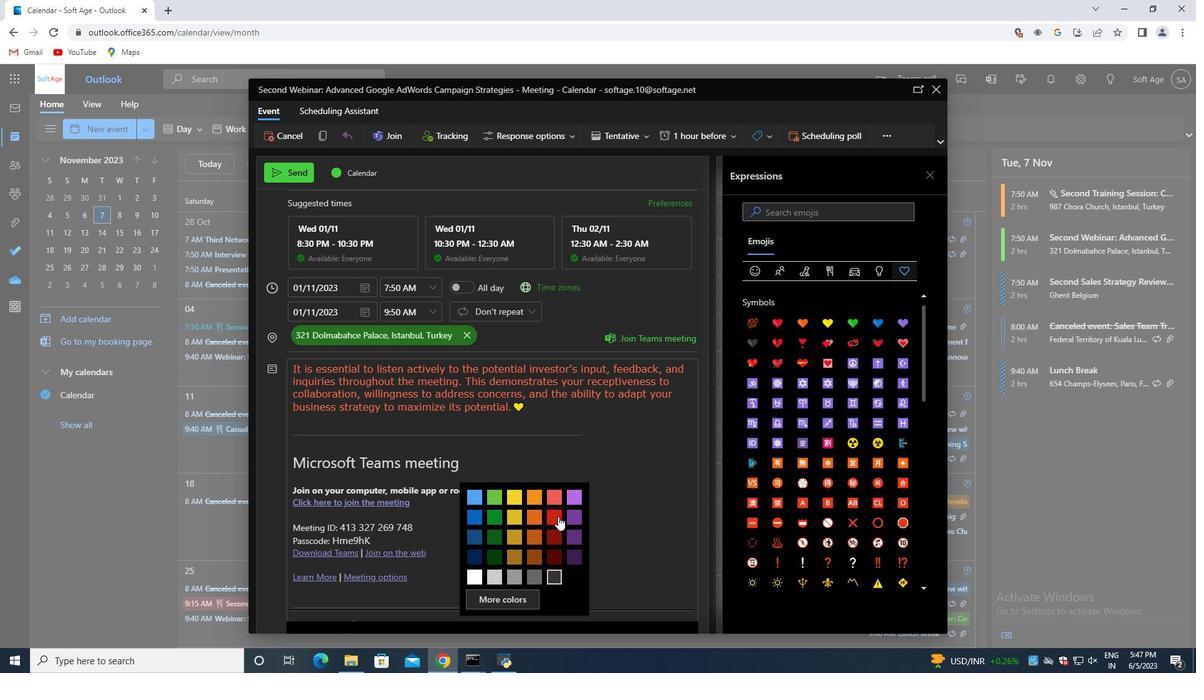 
Action: Mouse pressed left at (554, 515)
Screenshot: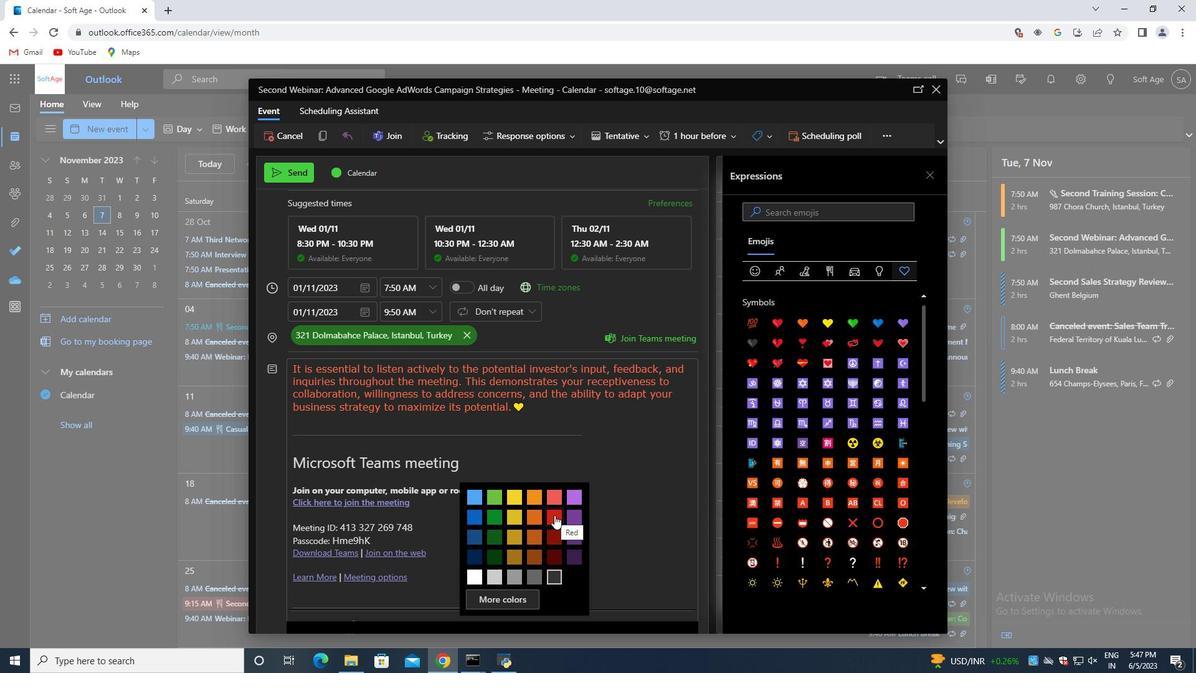 
Action: Mouse moved to (586, 419)
Screenshot: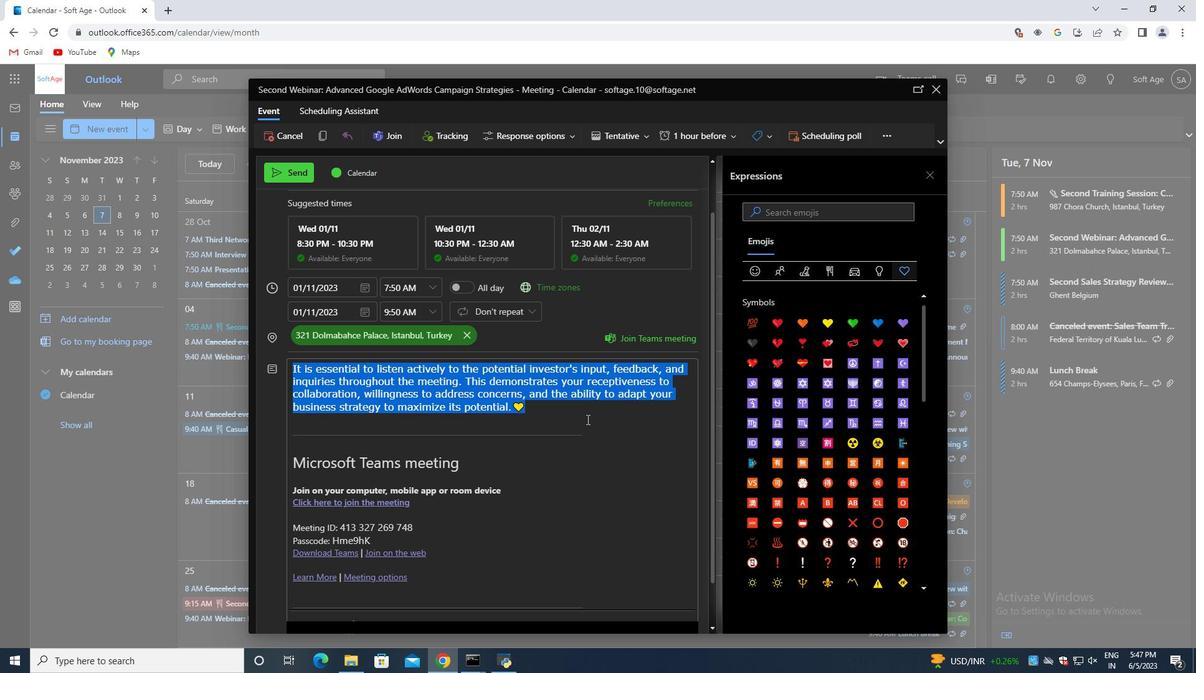 
Action: Mouse pressed left at (586, 419)
Screenshot: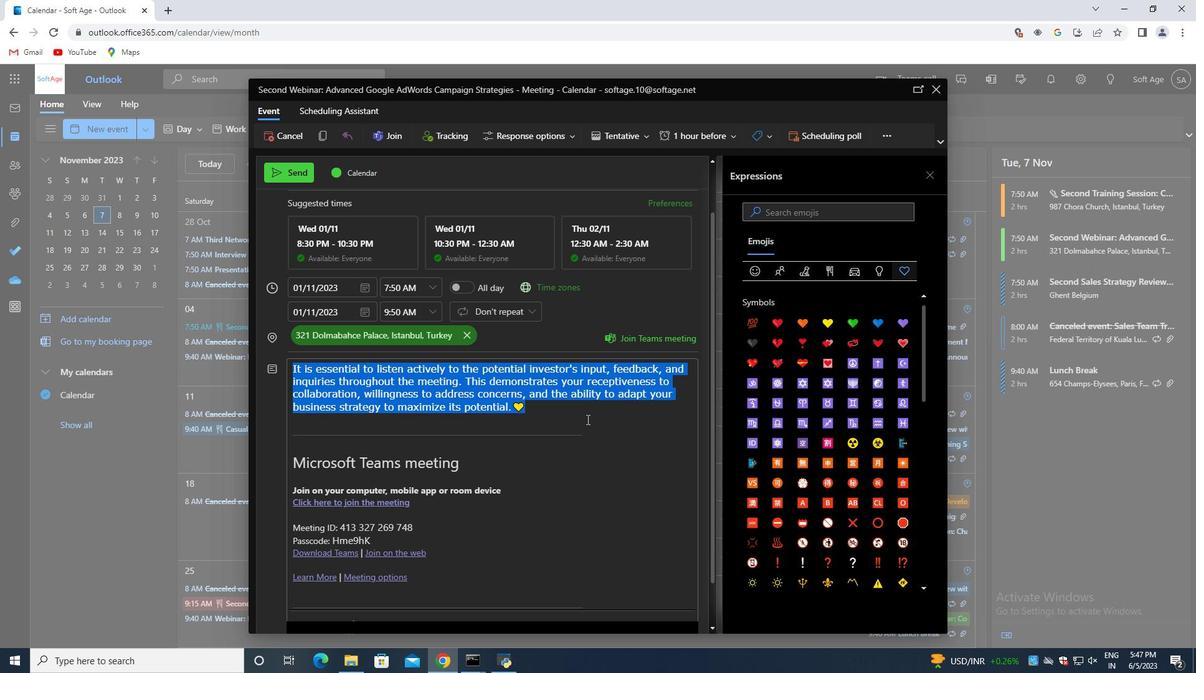 
Action: Mouse moved to (585, 418)
Screenshot: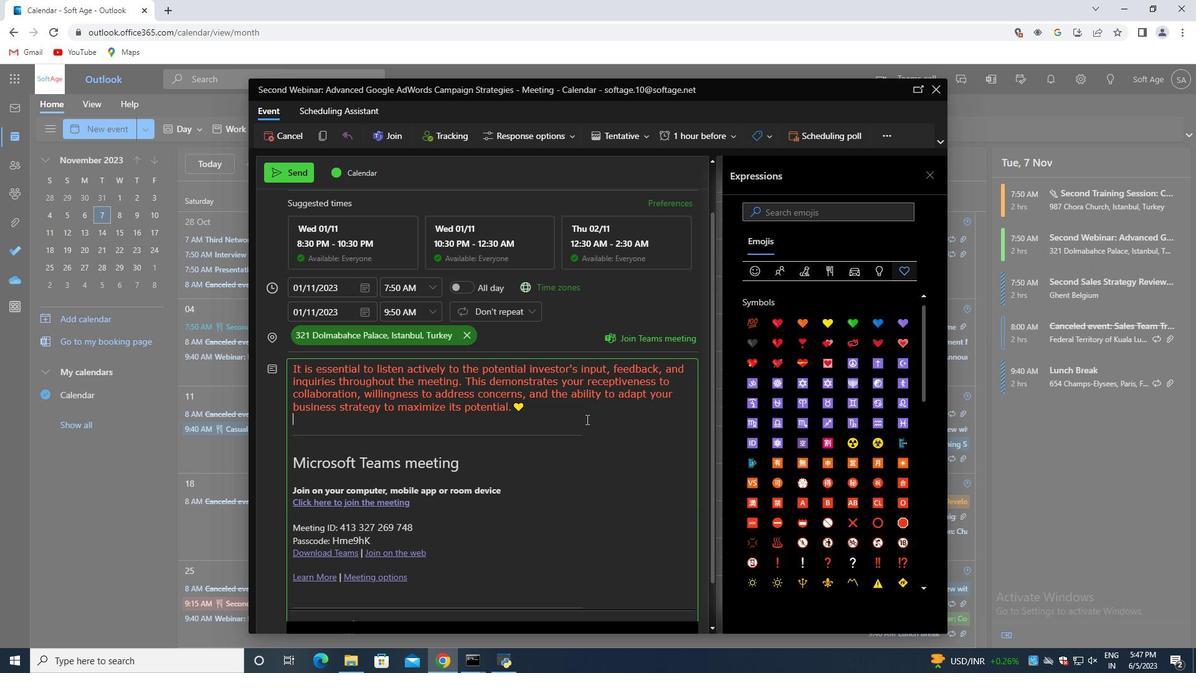 
Action: Mouse scrolled (585, 419) with delta (0, 0)
Screenshot: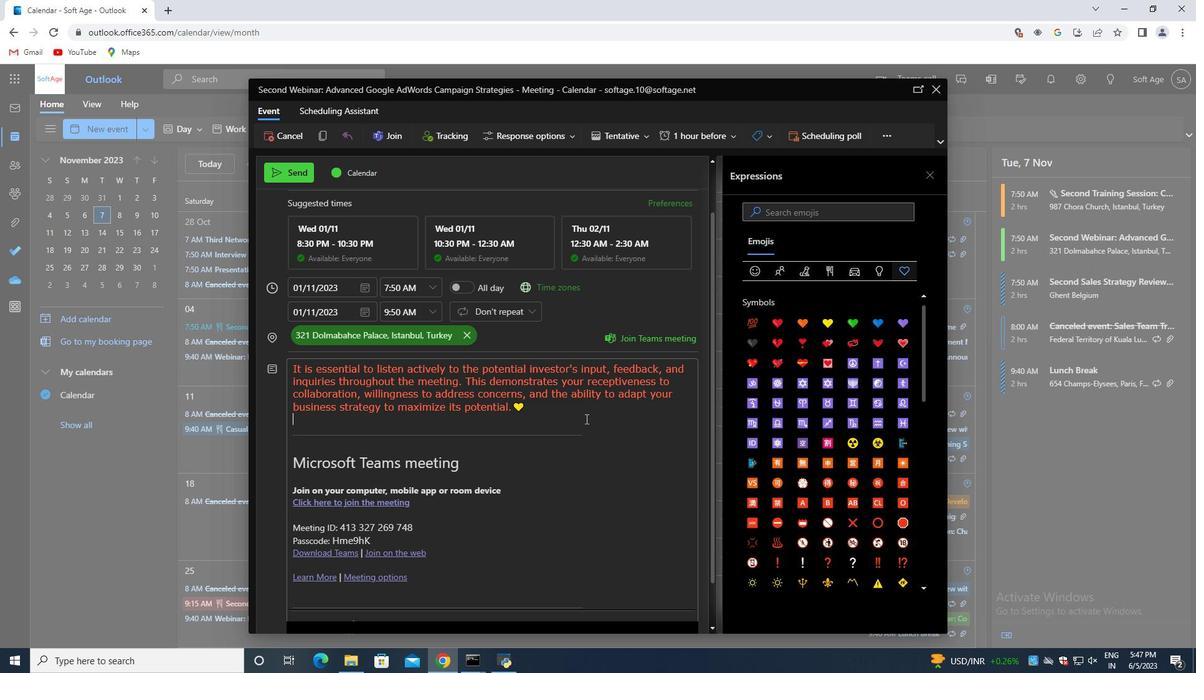 
Action: Mouse scrolled (585, 419) with delta (0, 0)
Screenshot: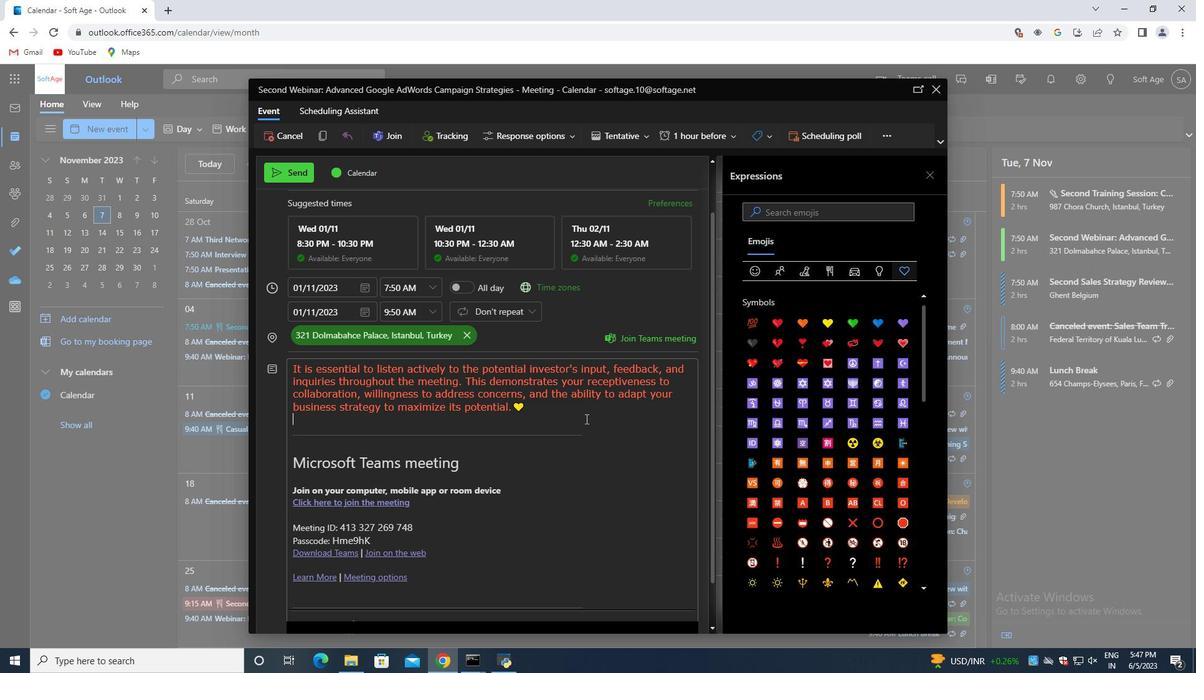 
Action: Mouse scrolled (585, 419) with delta (0, 0)
Screenshot: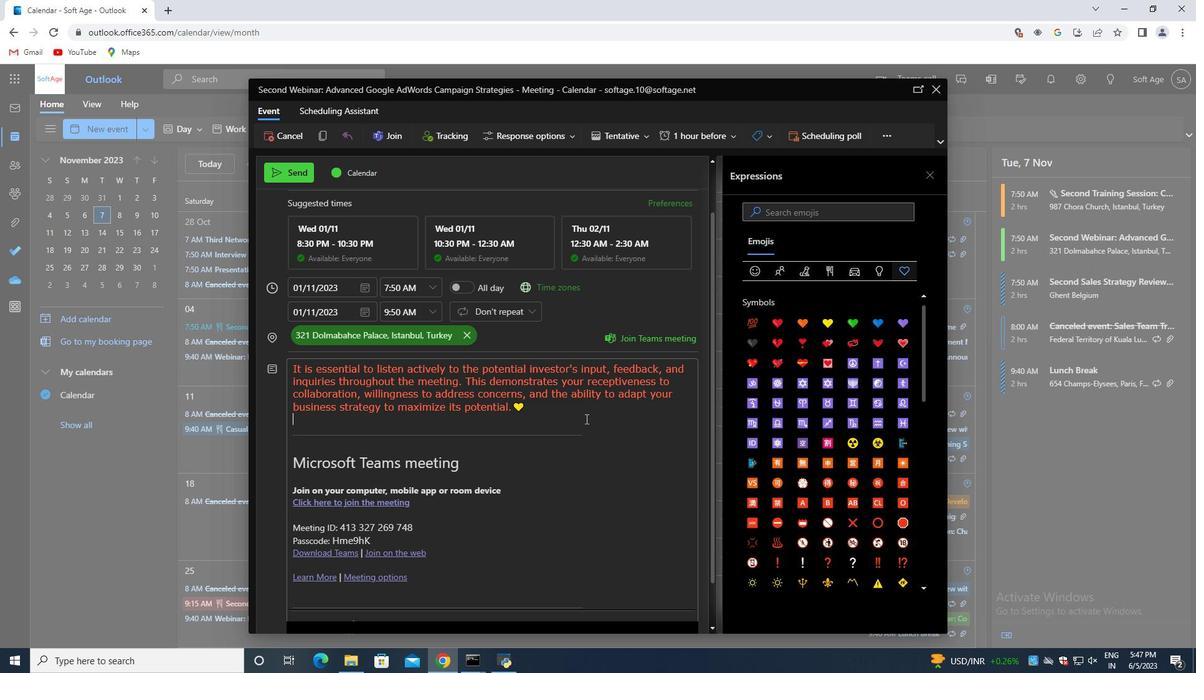 
Action: Mouse scrolled (585, 419) with delta (0, 0)
Screenshot: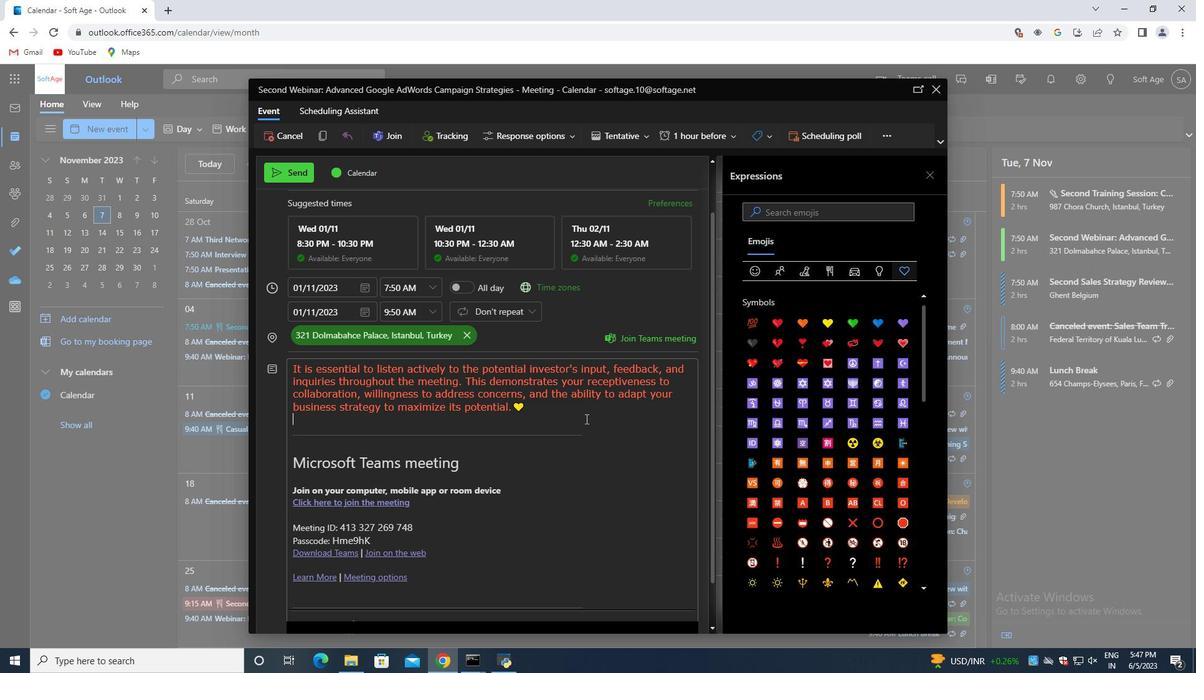
Action: Mouse scrolled (585, 419) with delta (0, 0)
Screenshot: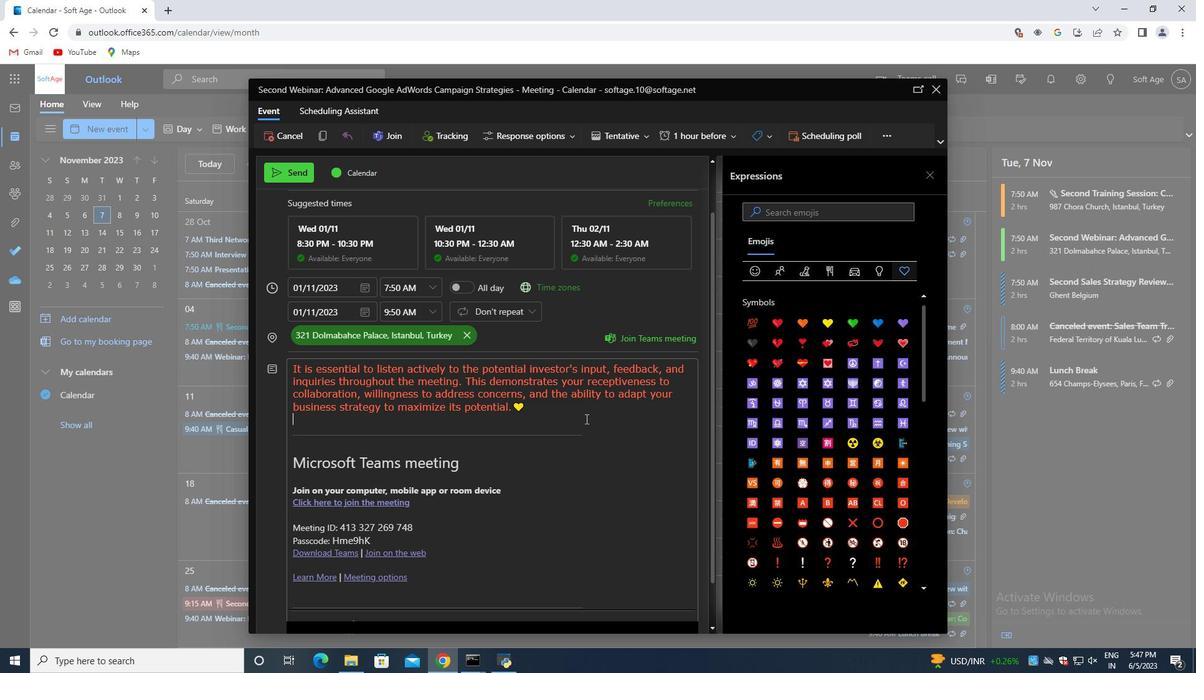 
Action: Mouse scrolled (585, 419) with delta (0, 0)
Screenshot: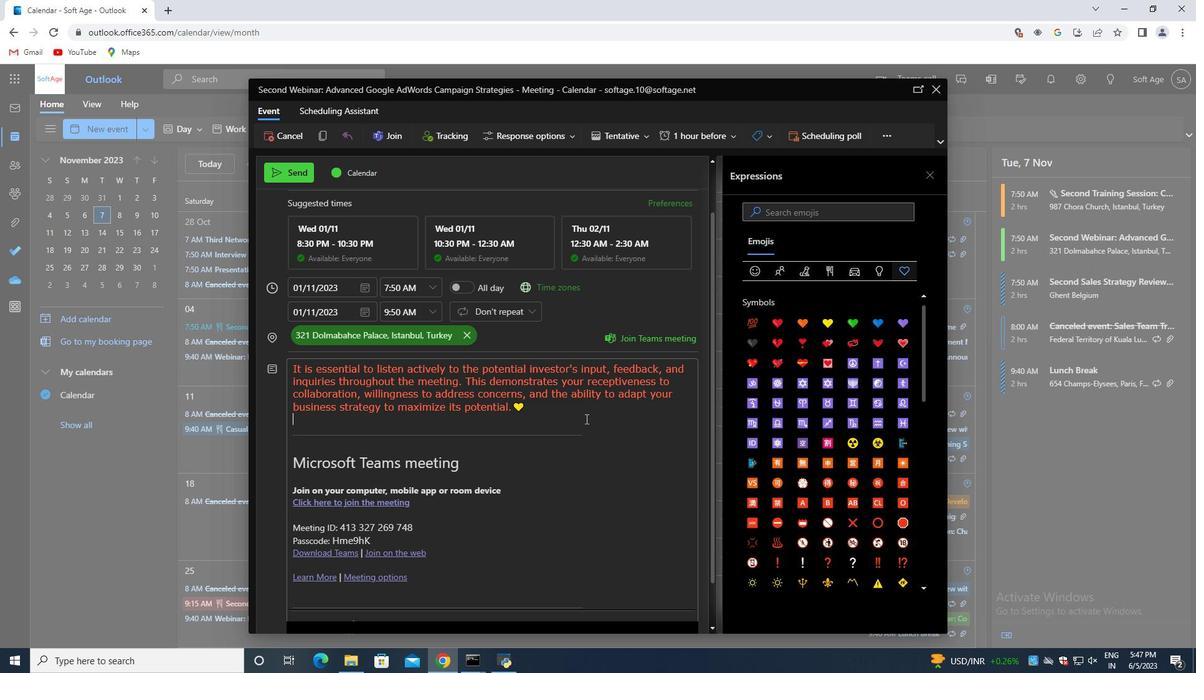 
Action: Mouse moved to (274, 203)
Screenshot: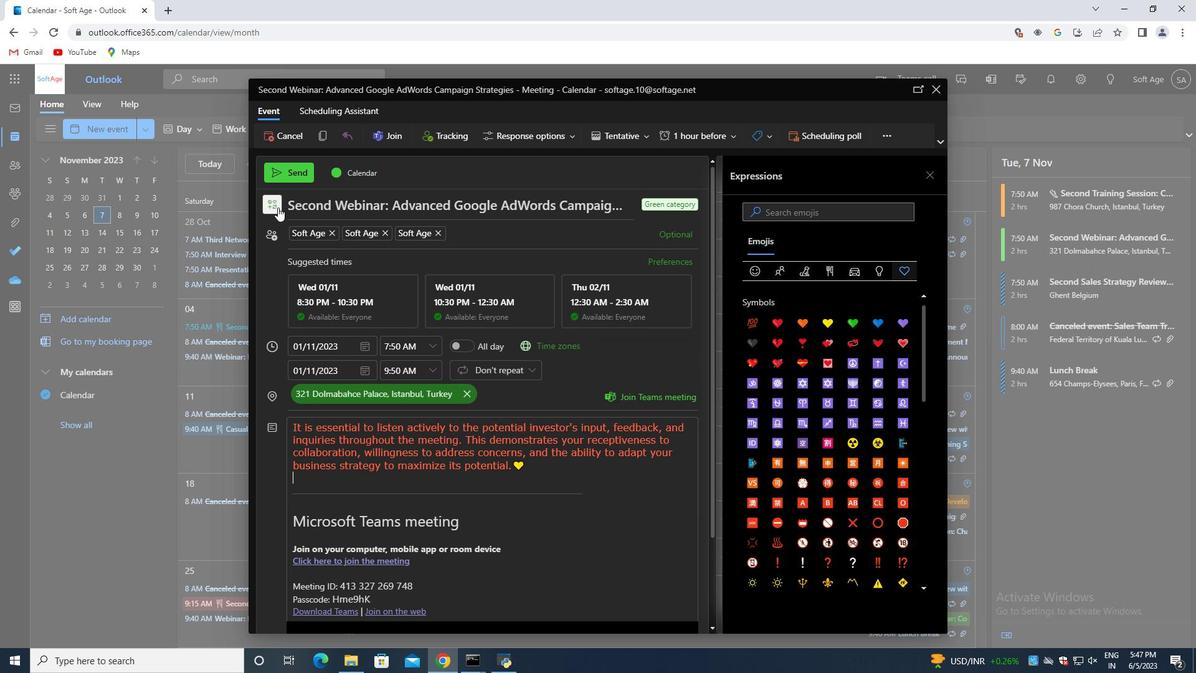 
Action: Mouse pressed left at (274, 203)
Screenshot: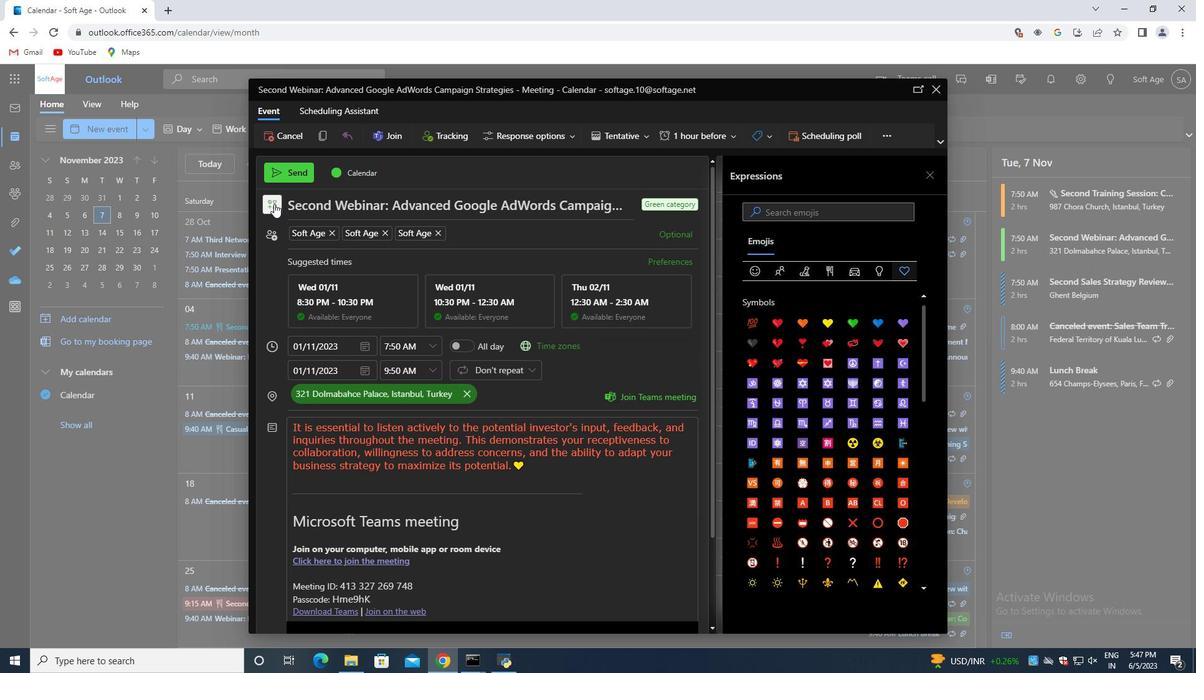 
Action: Mouse moved to (480, 245)
Screenshot: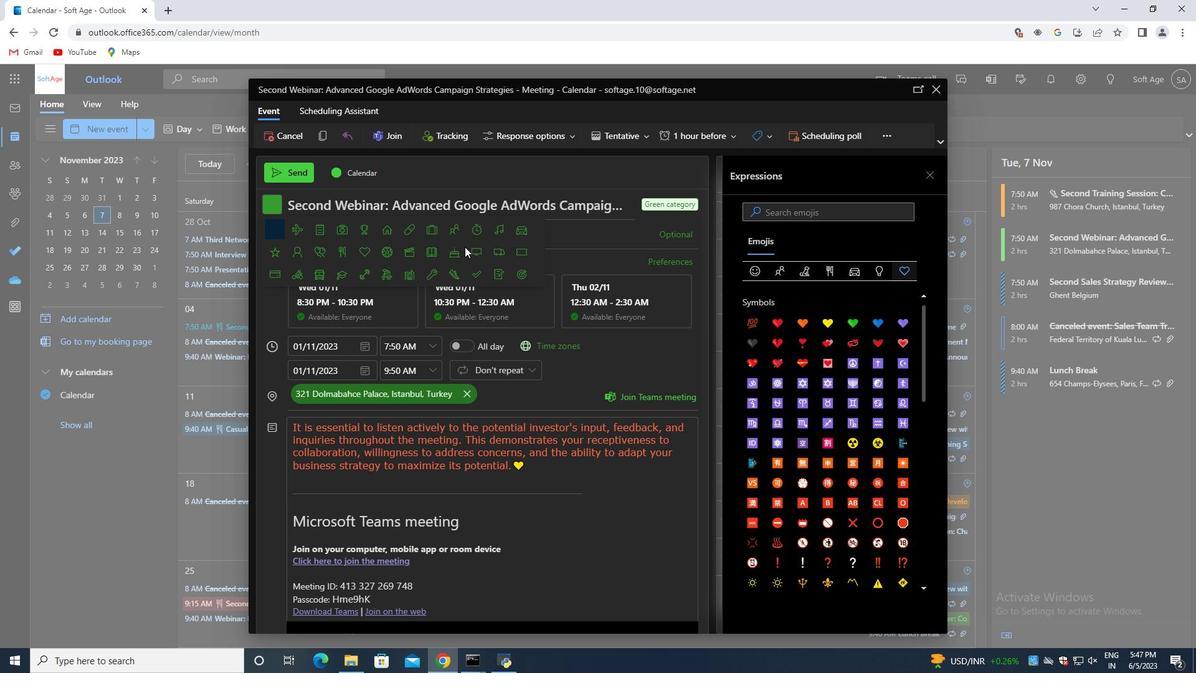
Action: Mouse pressed left at (480, 245)
Screenshot: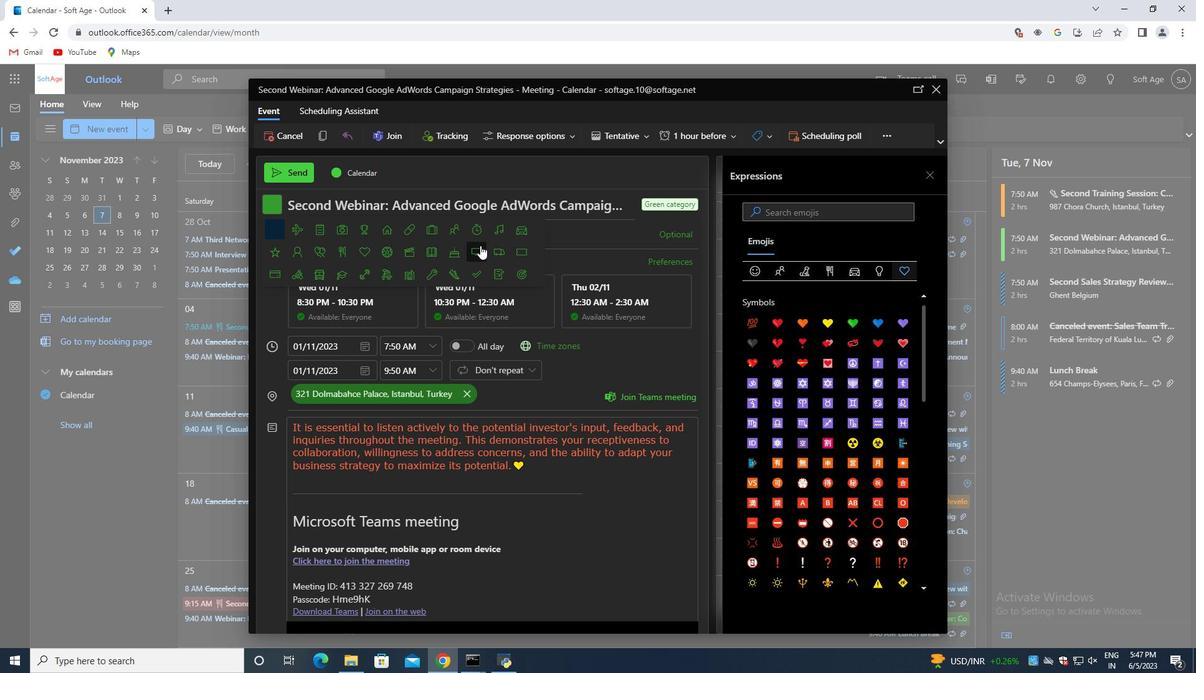 
Action: Mouse moved to (282, 172)
Screenshot: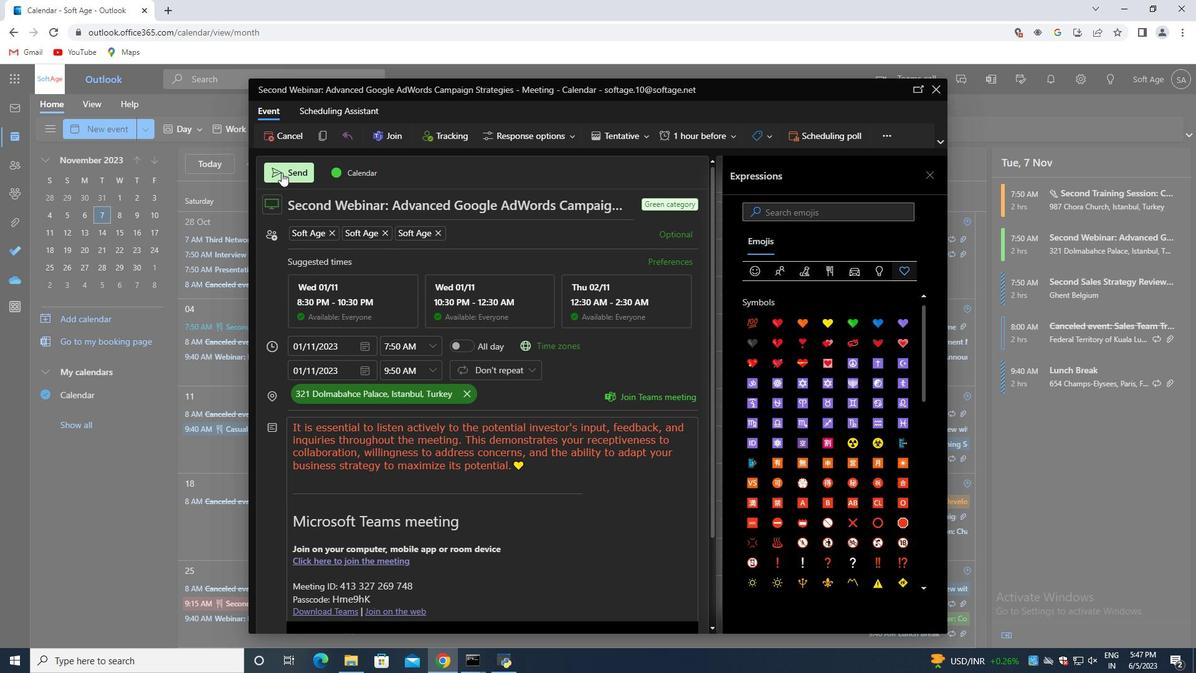 
Action: Mouse pressed left at (282, 172)
Screenshot: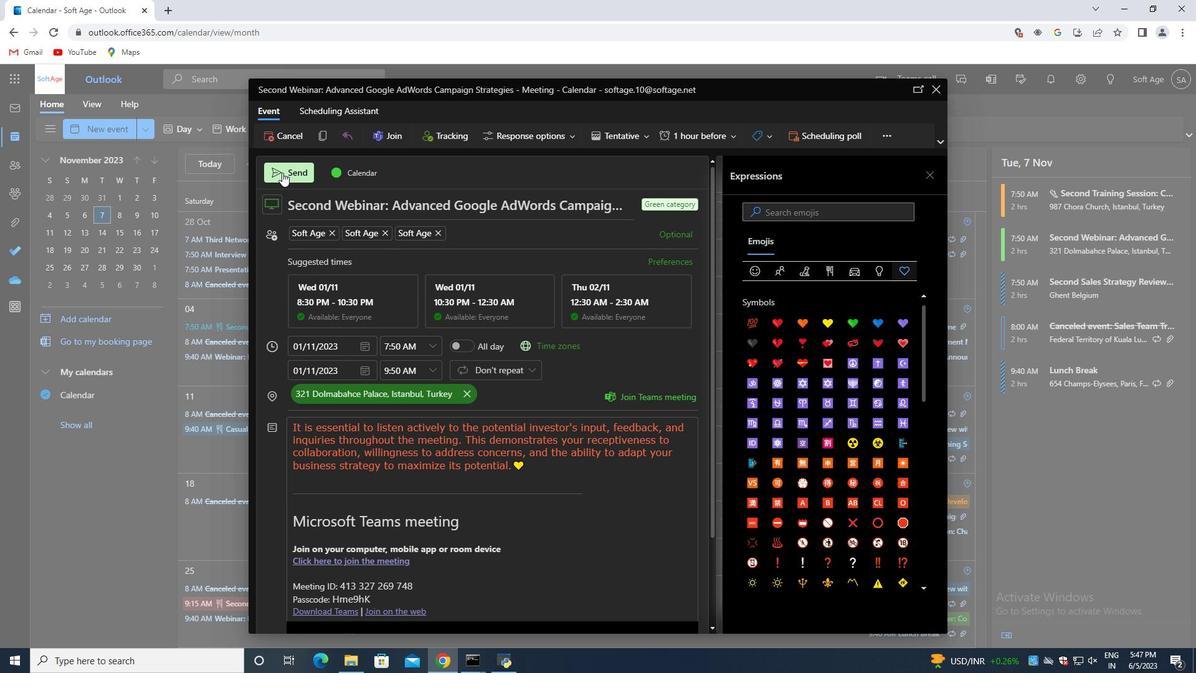 
